 Task: Research Airbnb options in Mazatenango, Guatemala from 4th December, 2023 to 10th December, 2023 for 8 adults, 2 children. Place can be entire room or shared room with 4 bedrooms having 8 beds and 4 bathrooms. Property type can be house. Amenities needed are: wifi, TV, free parkinig on premises, gym, breakfast.
Action: Mouse moved to (549, 124)
Screenshot: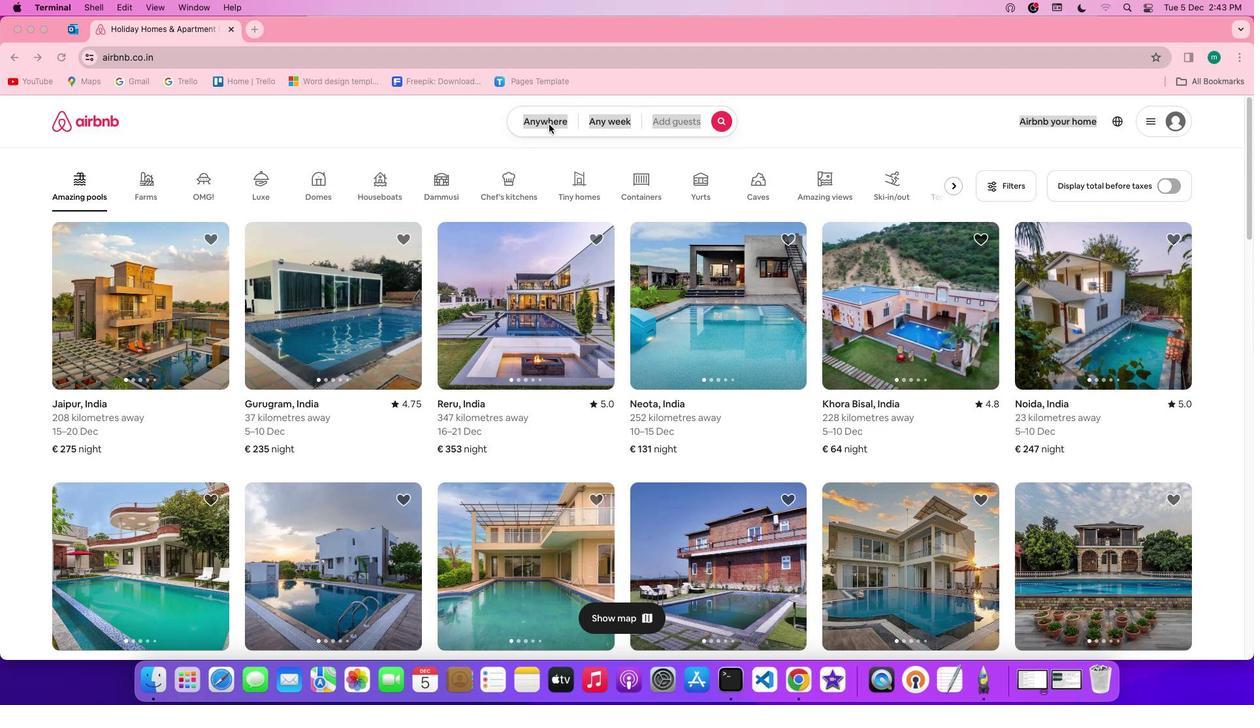 
Action: Mouse pressed left at (549, 124)
Screenshot: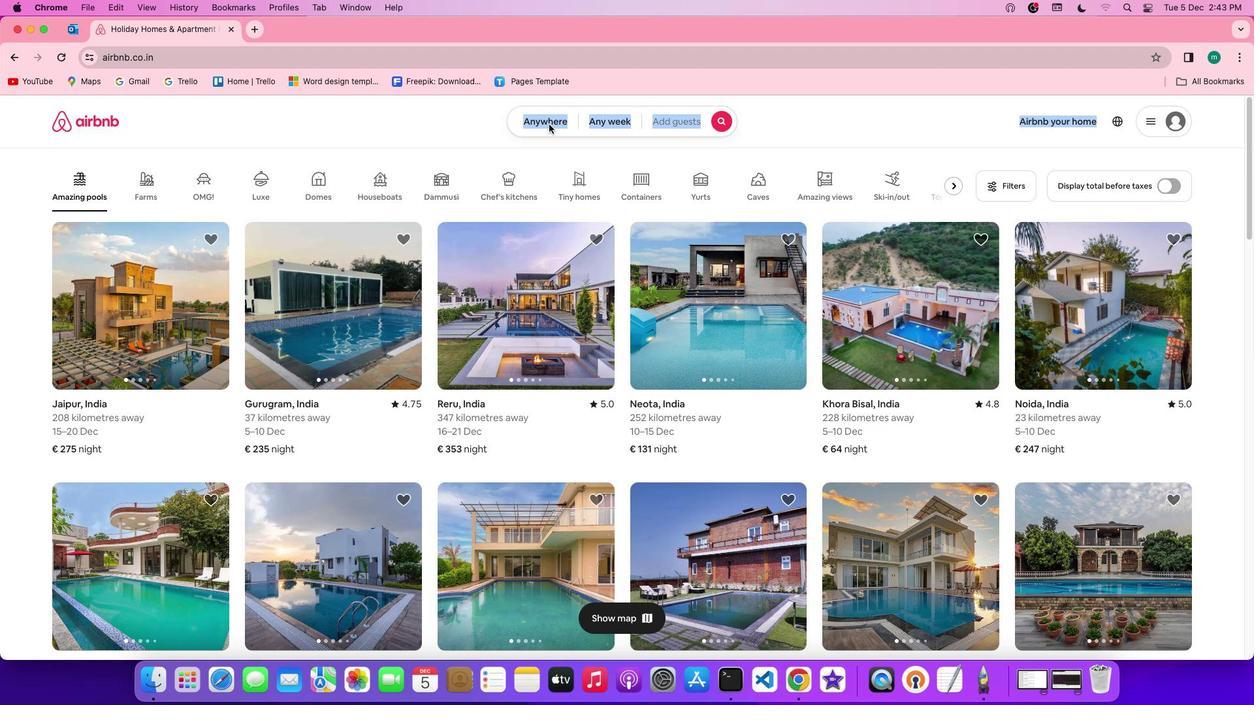 
Action: Mouse pressed left at (549, 124)
Screenshot: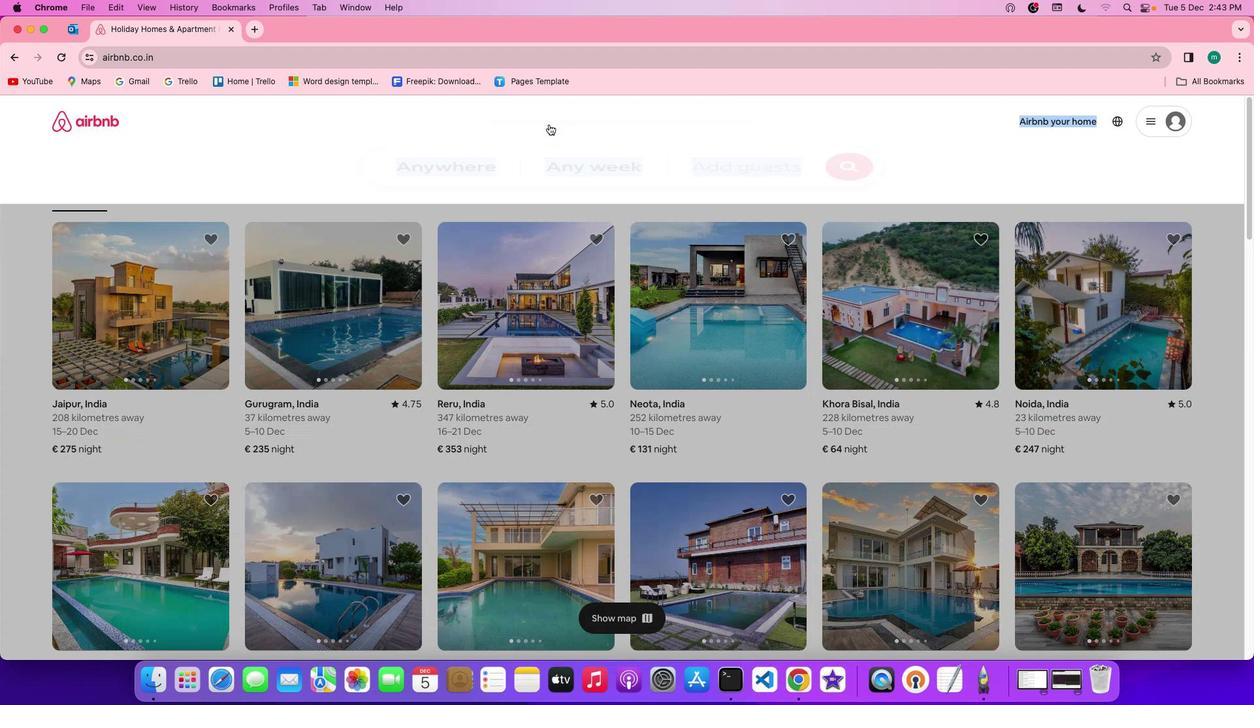 
Action: Mouse moved to (500, 171)
Screenshot: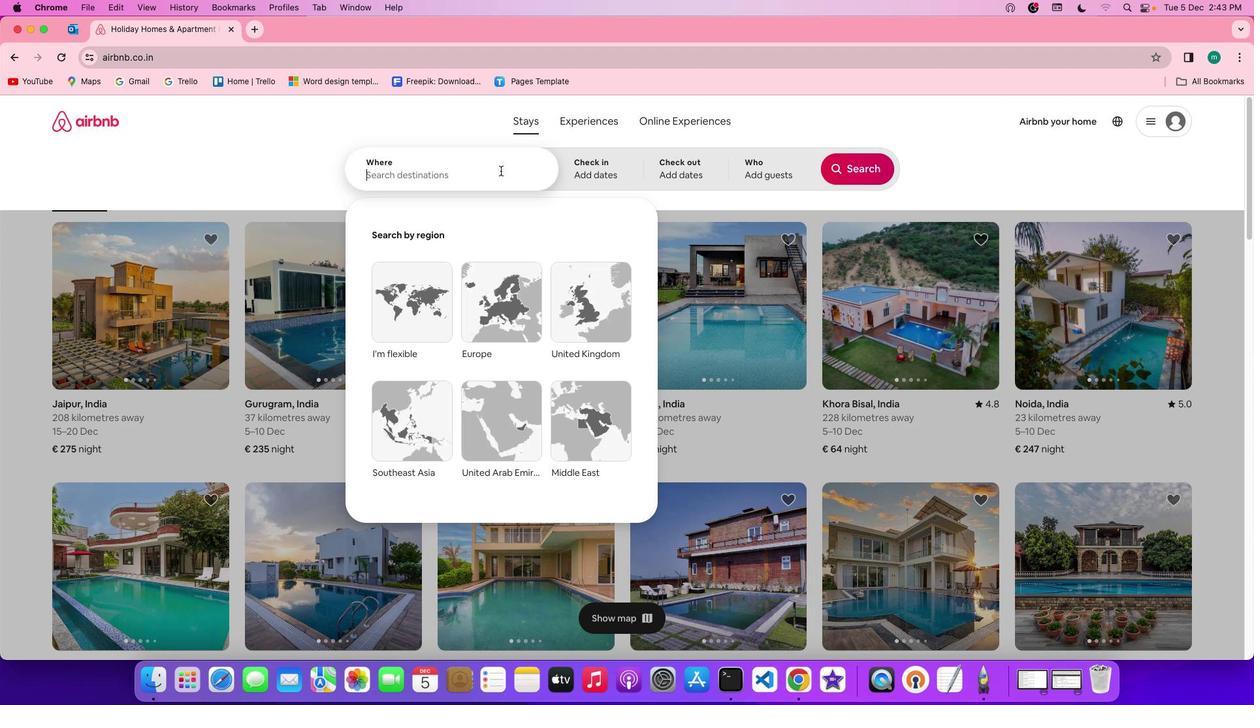 
Action: Mouse pressed left at (500, 171)
Screenshot: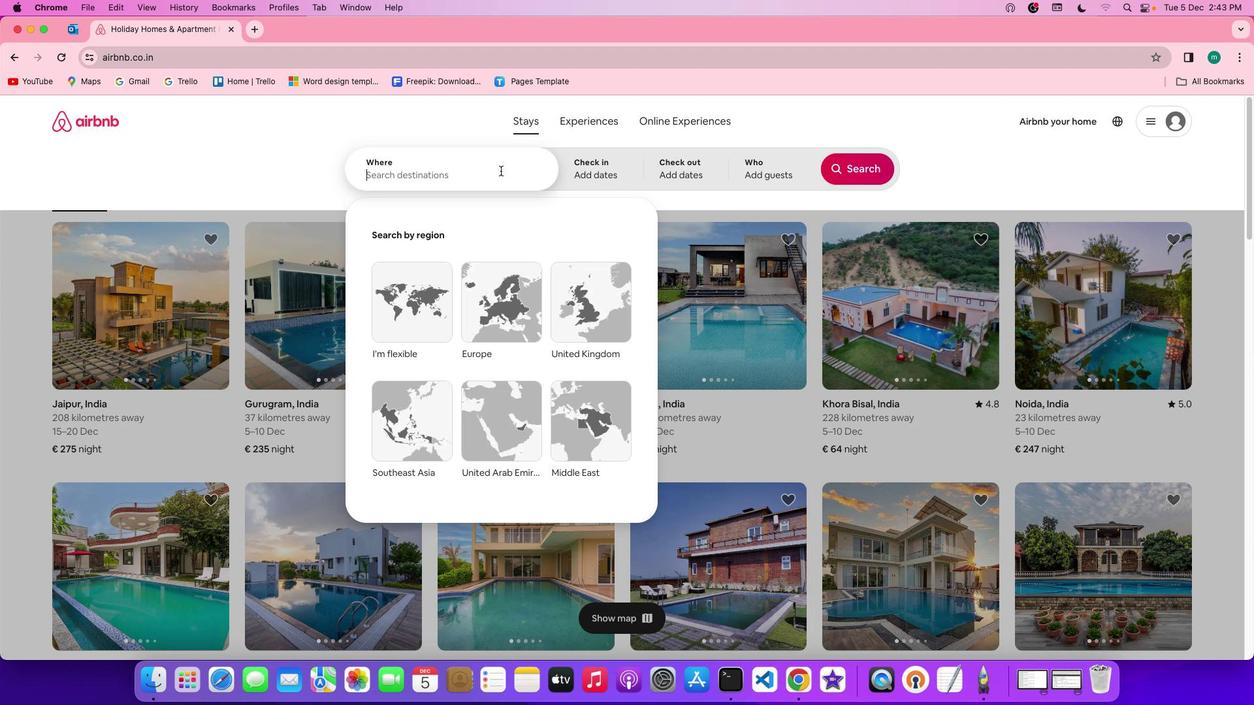
Action: Key pressed Key.shift'M''a''z''a''t''e''n''a''n''g''o'','Key.spaceKey.shift'G''u''a''t''e''m''a''k'Key.backspace'l''a'
Screenshot: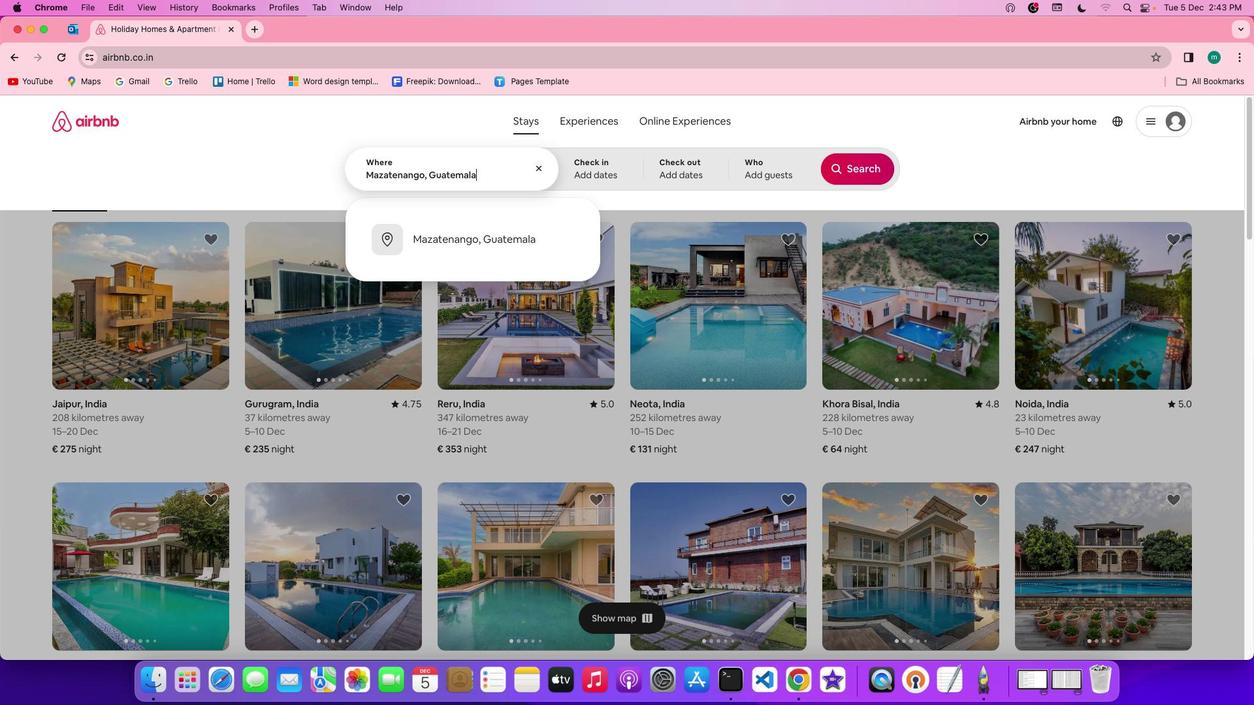 
Action: Mouse moved to (596, 171)
Screenshot: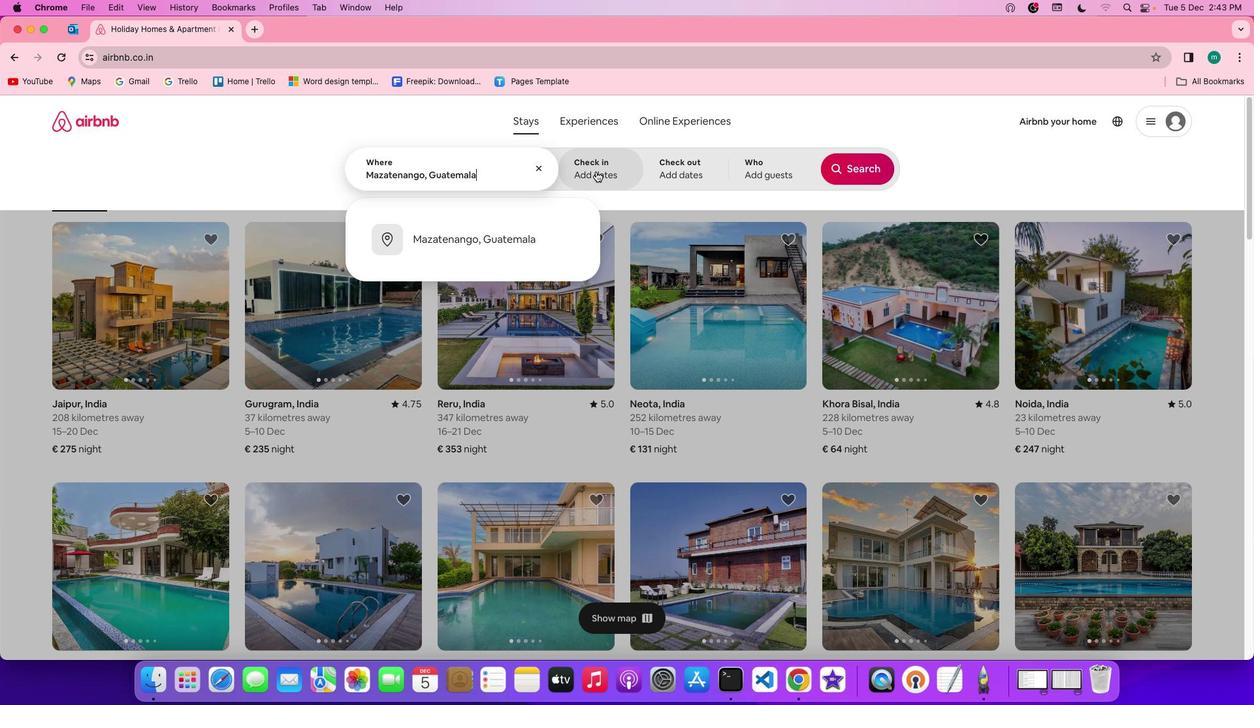 
Action: Mouse pressed left at (596, 171)
Screenshot: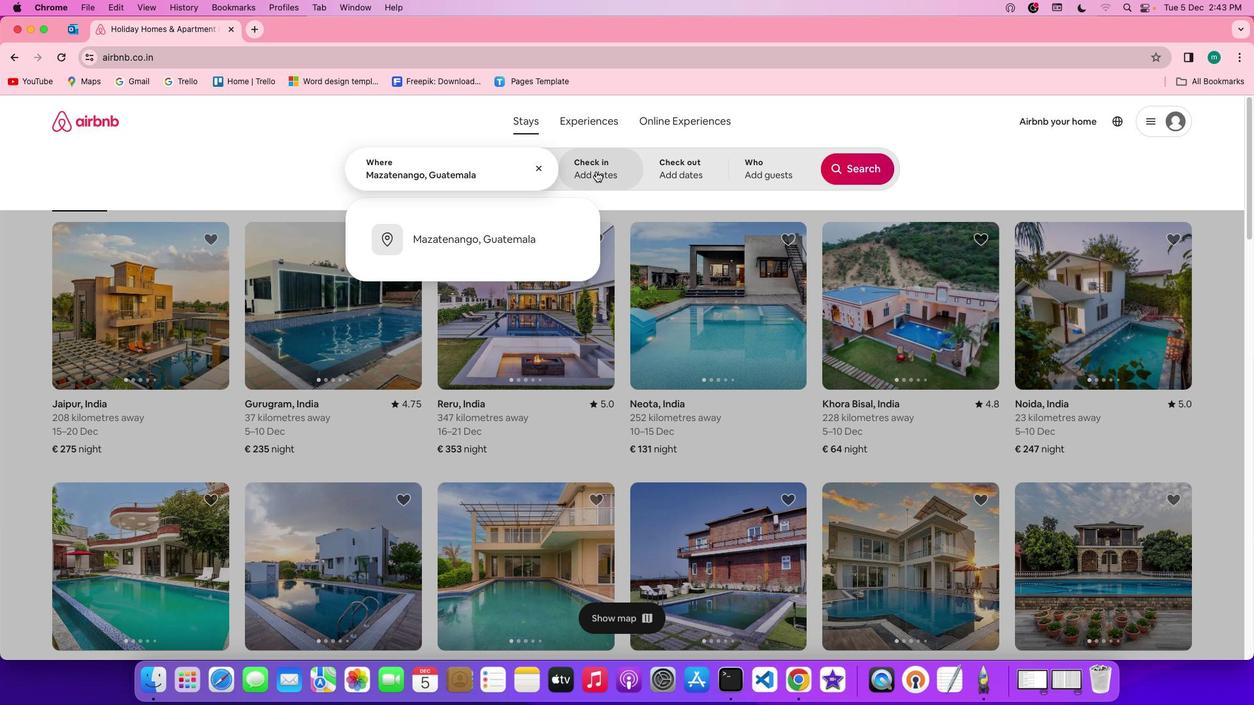 
Action: Mouse moved to (471, 363)
Screenshot: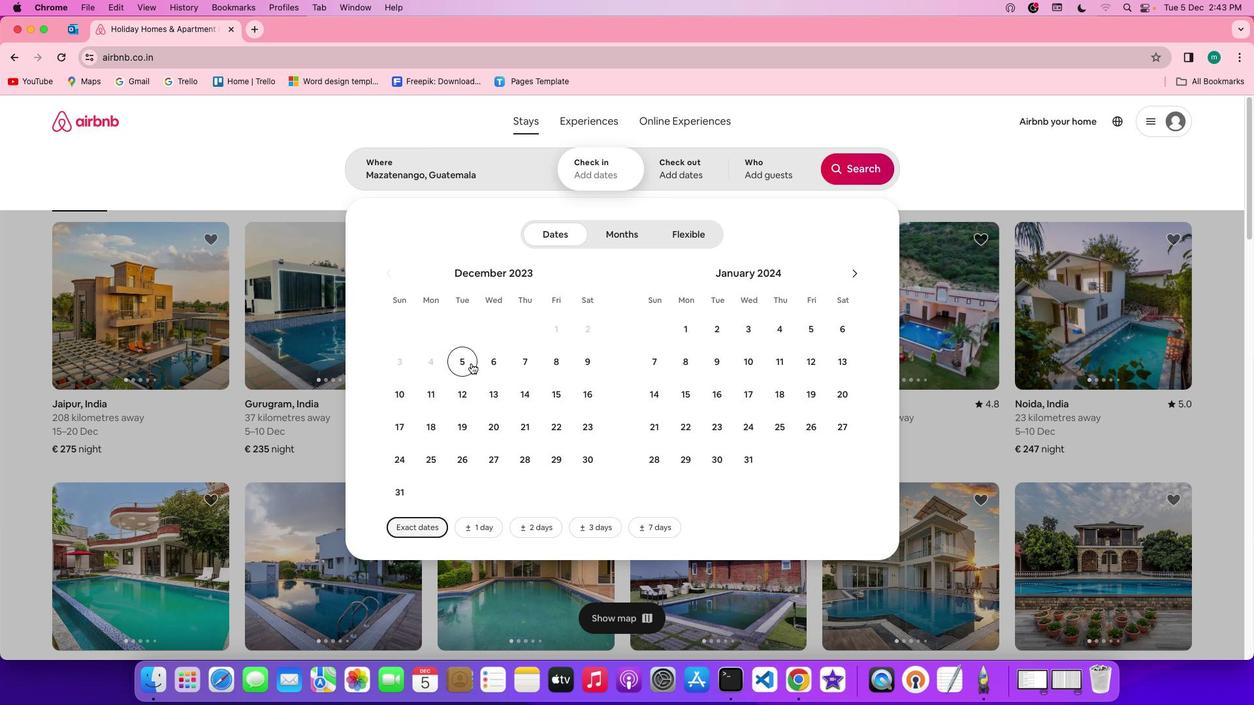 
Action: Mouse pressed left at (471, 363)
Screenshot: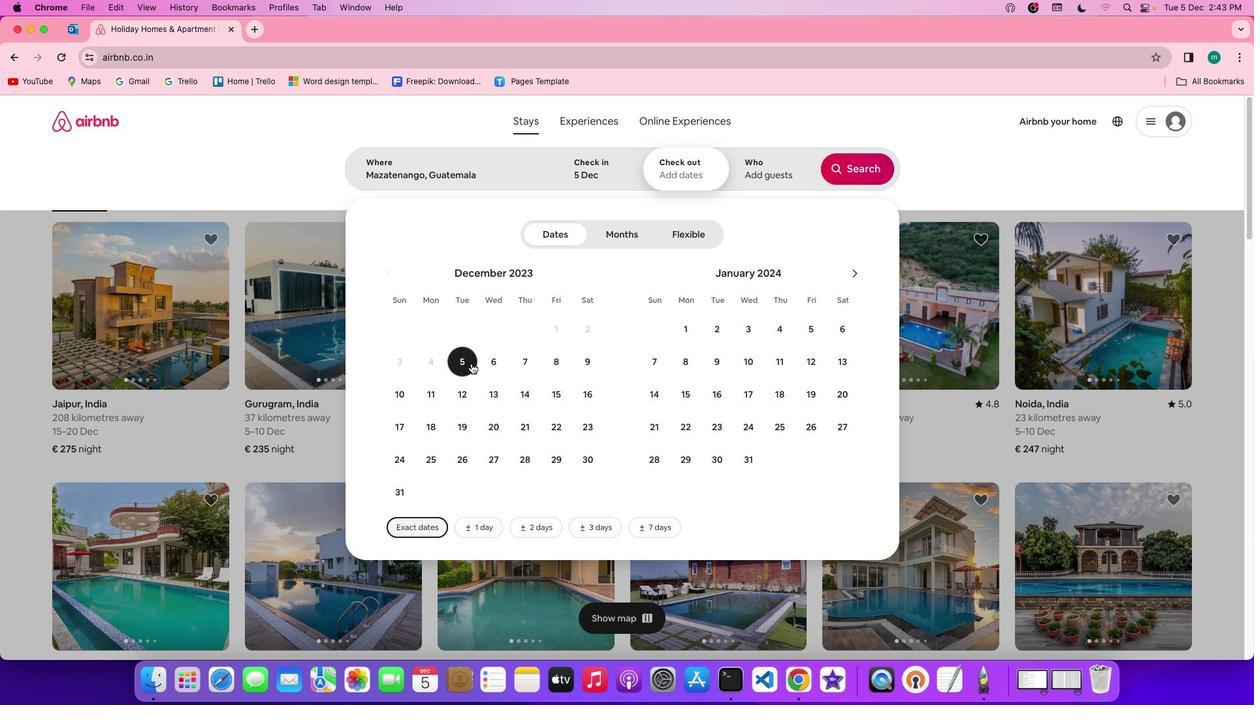 
Action: Mouse moved to (406, 397)
Screenshot: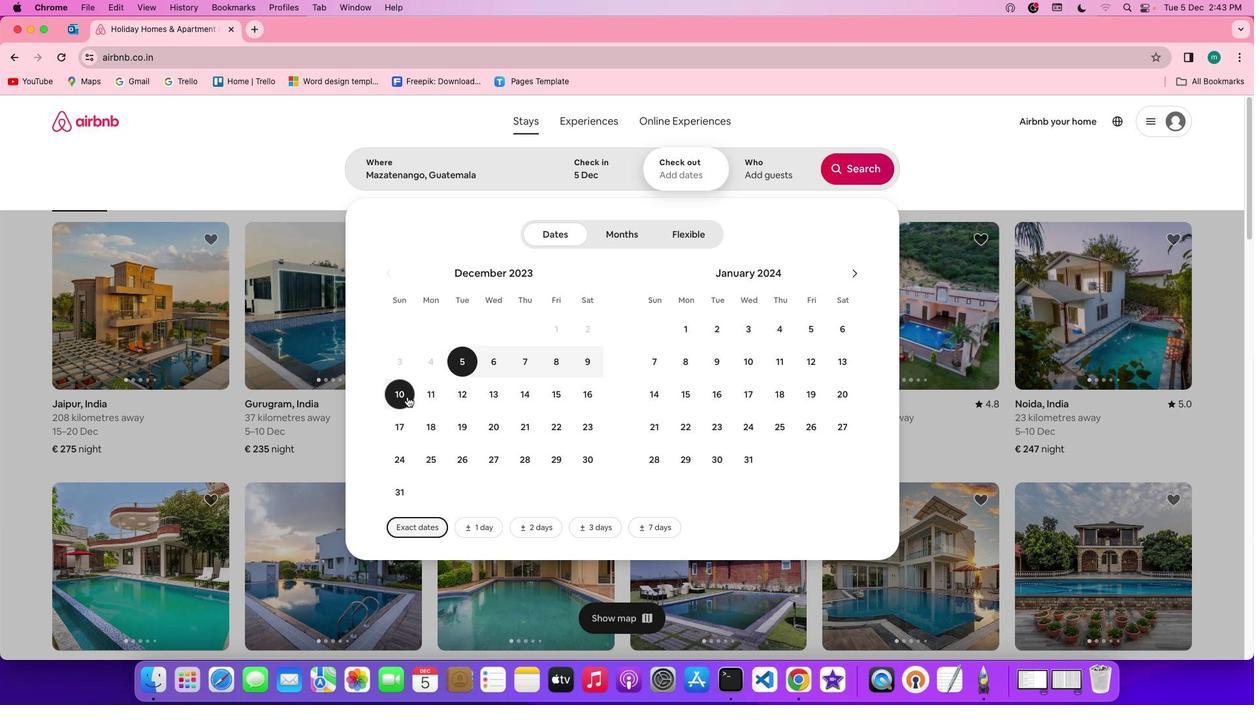 
Action: Mouse pressed left at (406, 397)
Screenshot: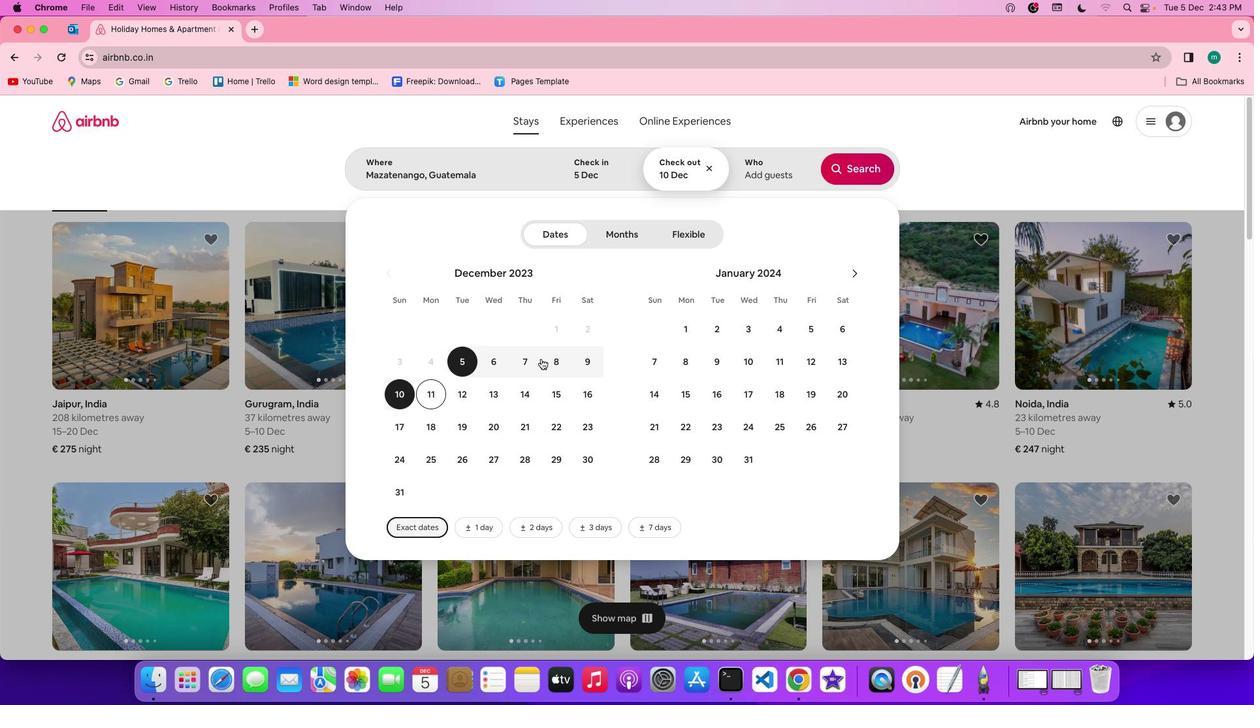 
Action: Mouse moved to (792, 169)
Screenshot: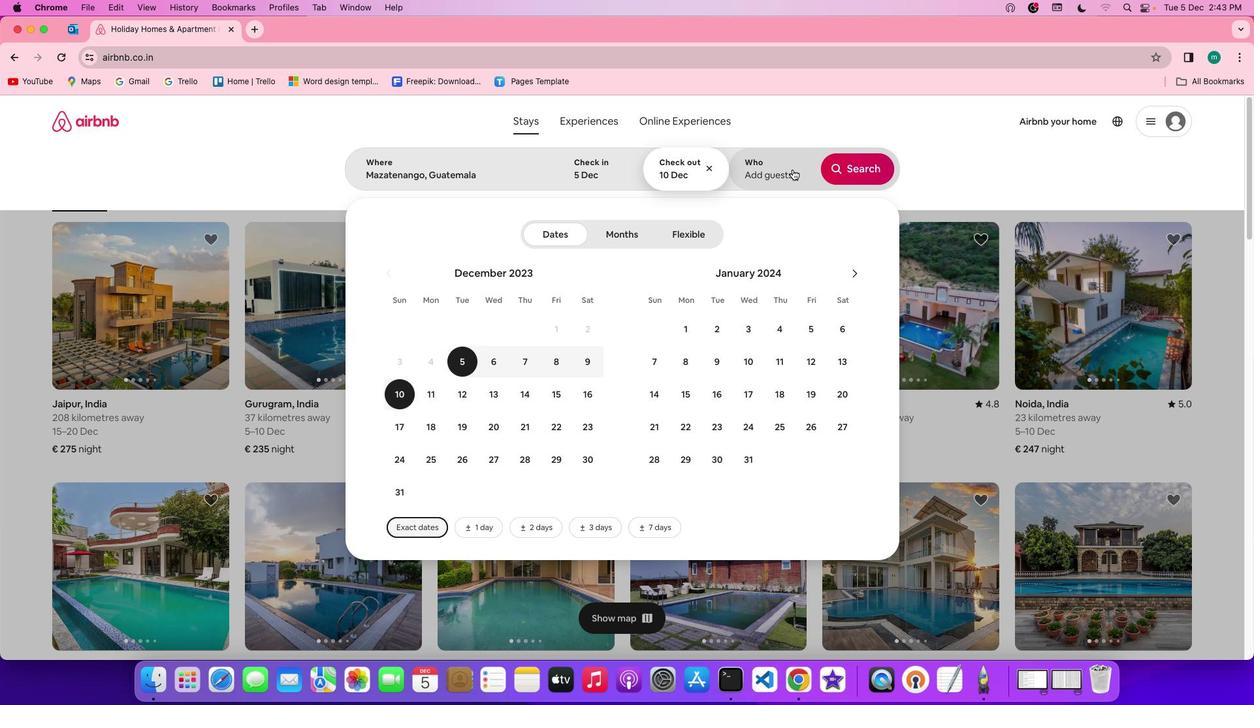 
Action: Mouse pressed left at (792, 169)
Screenshot: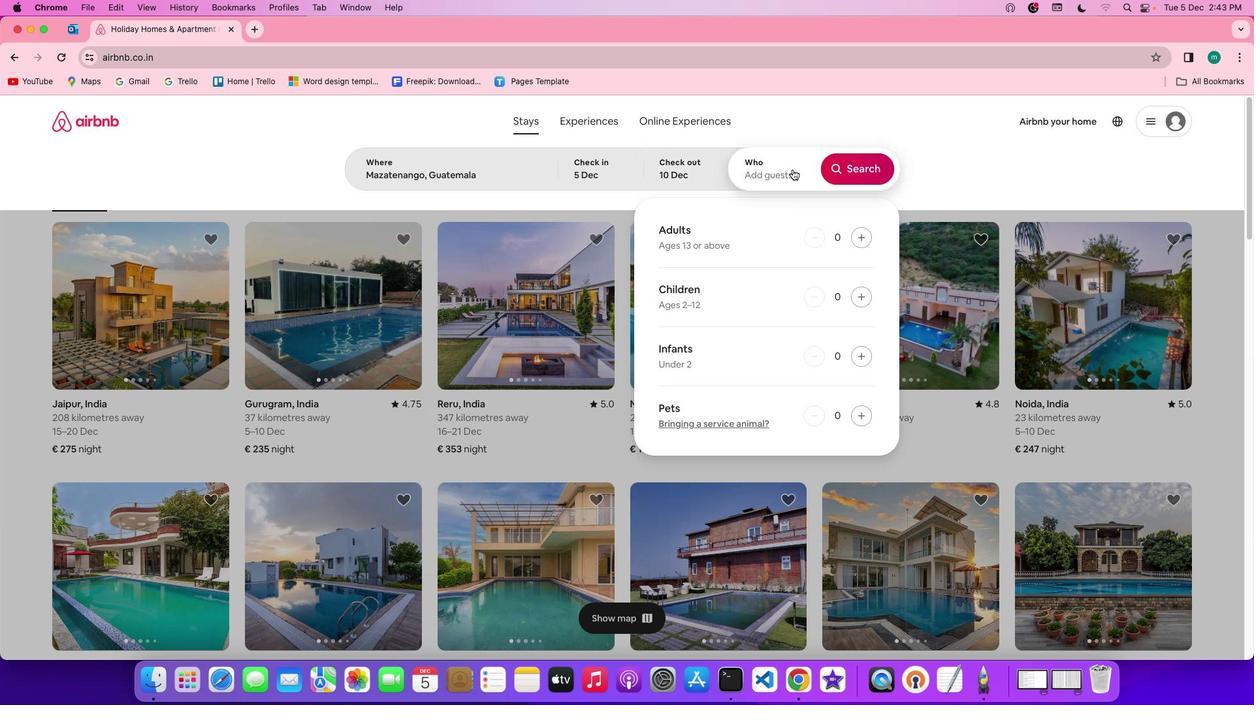 
Action: Mouse moved to (868, 242)
Screenshot: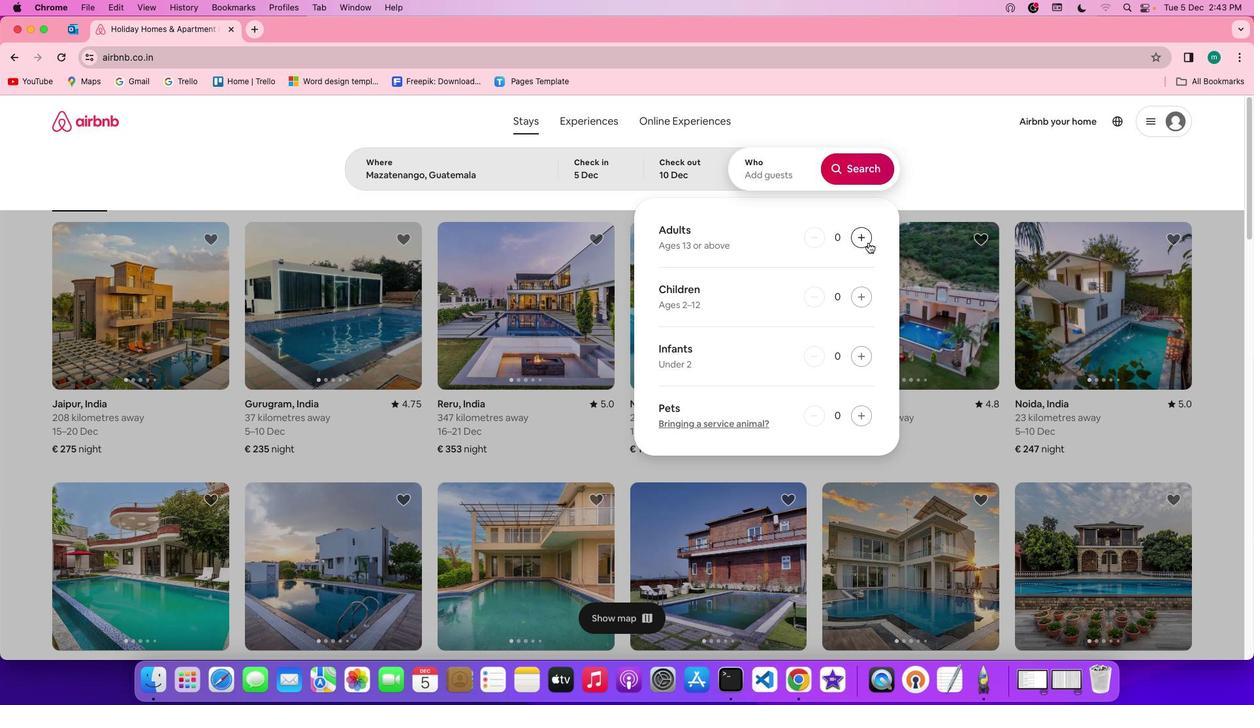 
Action: Mouse pressed left at (868, 242)
Screenshot: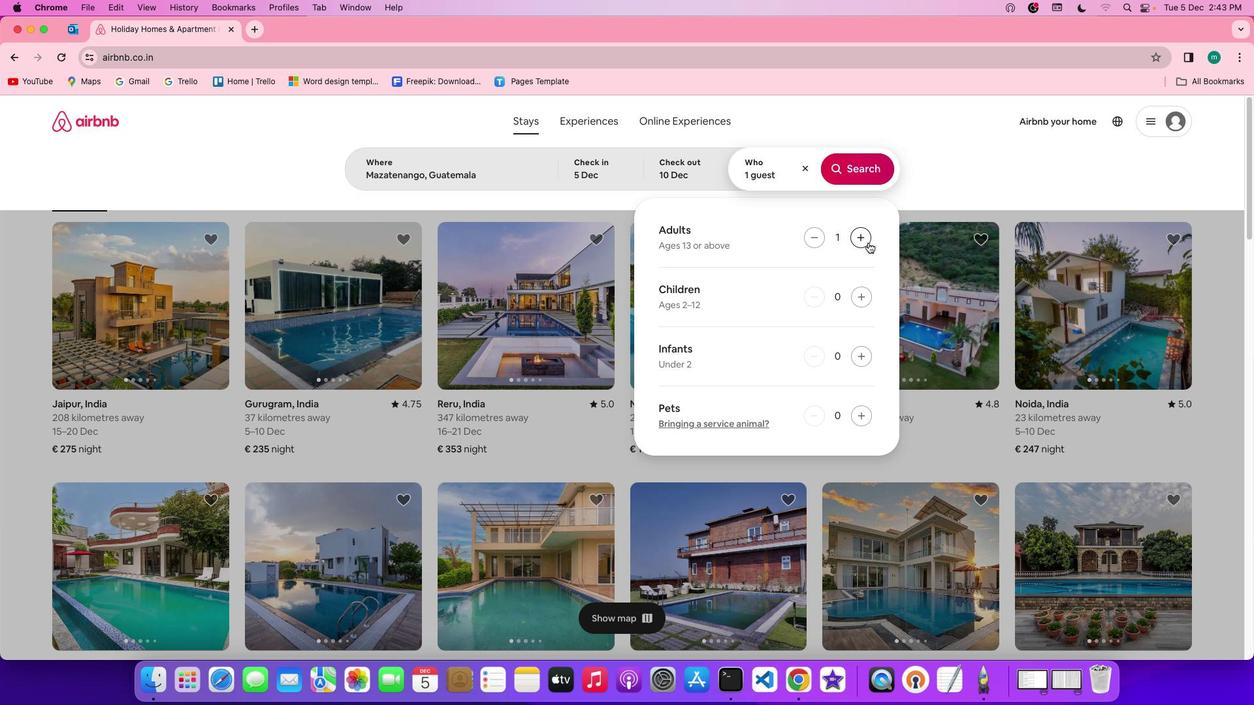 
Action: Mouse pressed left at (868, 242)
Screenshot: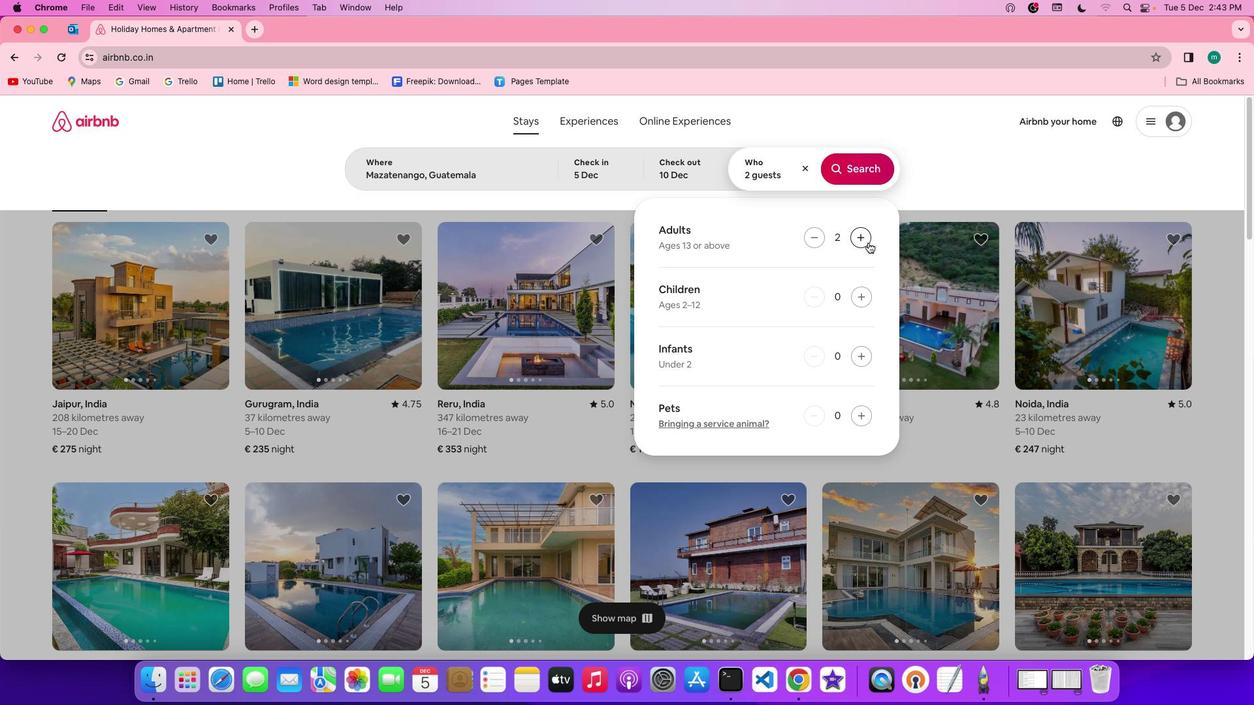 
Action: Mouse pressed left at (868, 242)
Screenshot: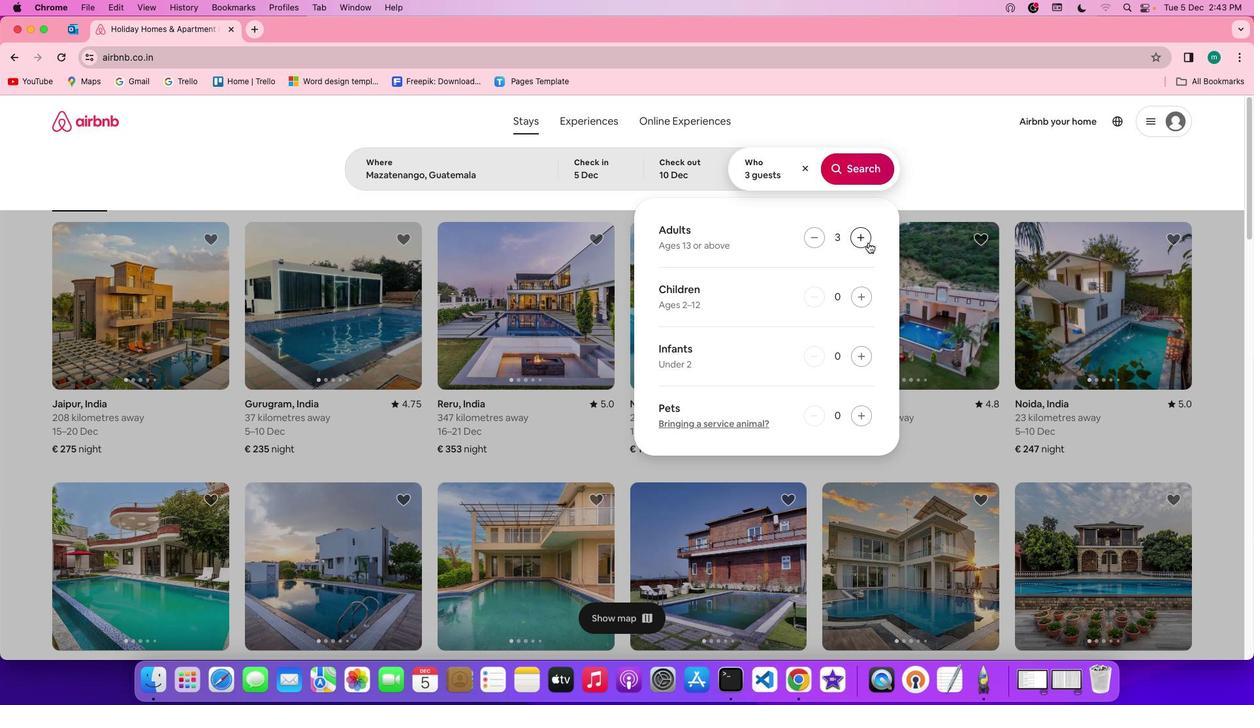 
Action: Mouse pressed left at (868, 242)
Screenshot: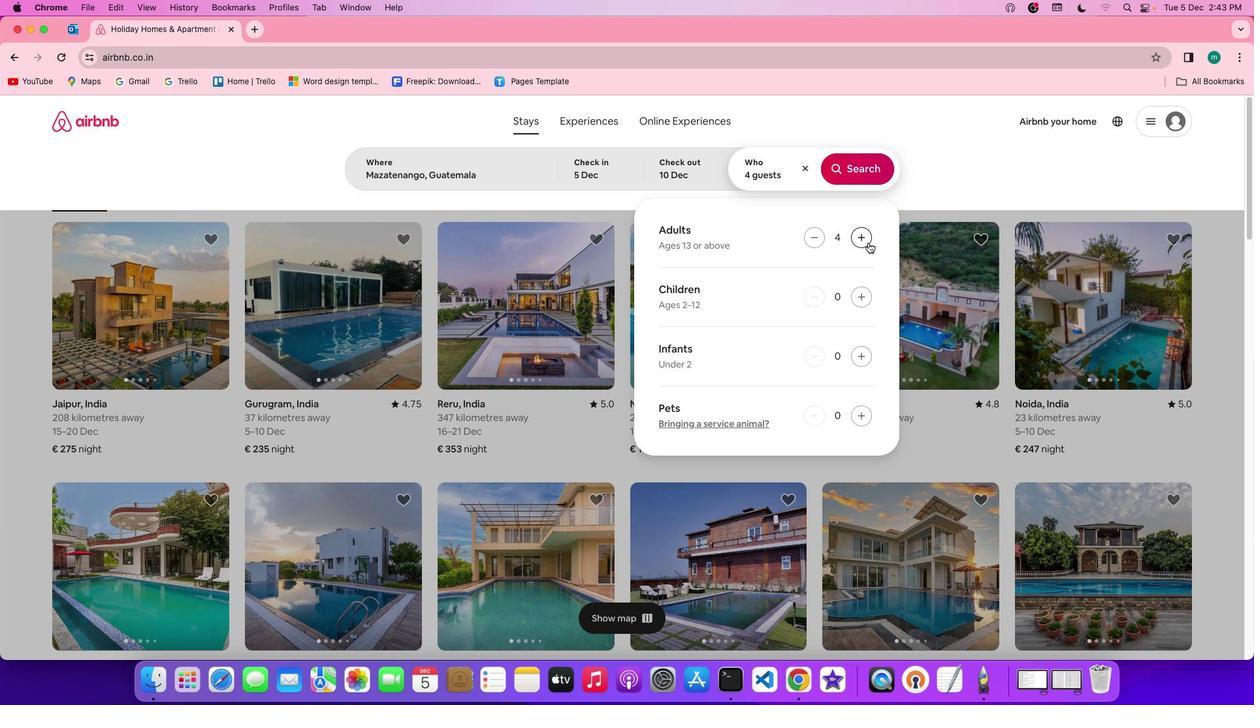 
Action: Mouse pressed left at (868, 242)
Screenshot: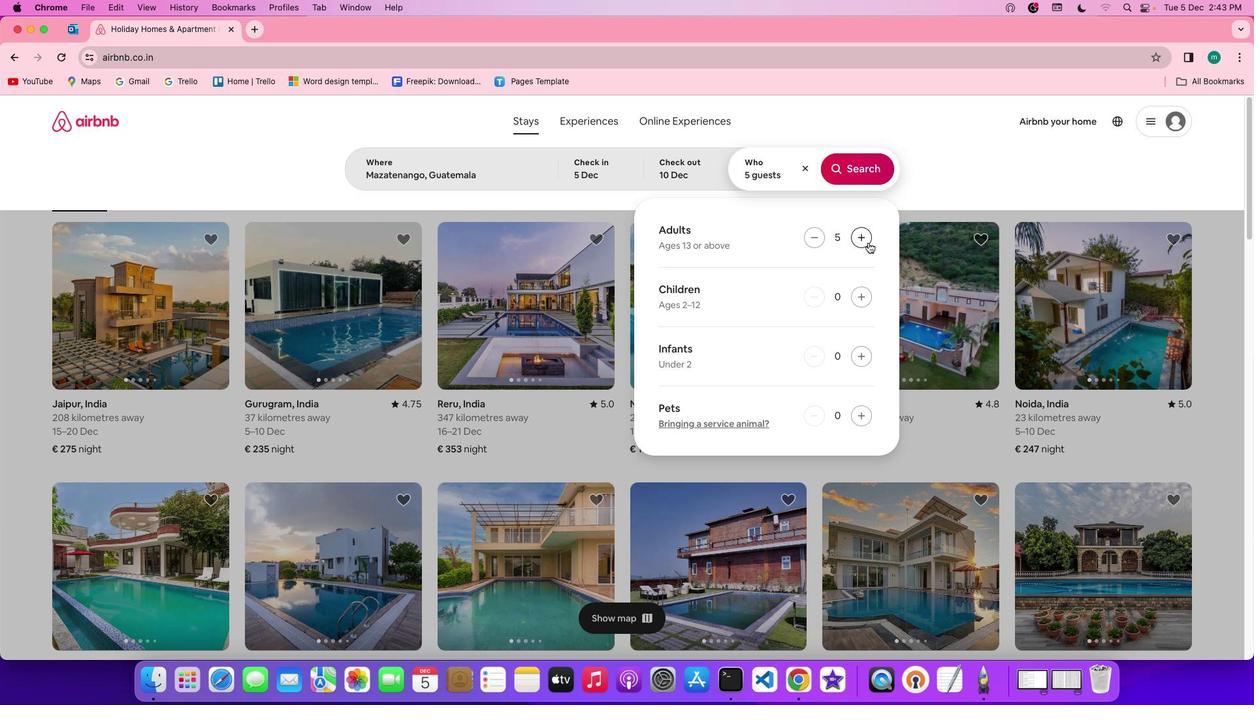 
Action: Mouse pressed left at (868, 242)
Screenshot: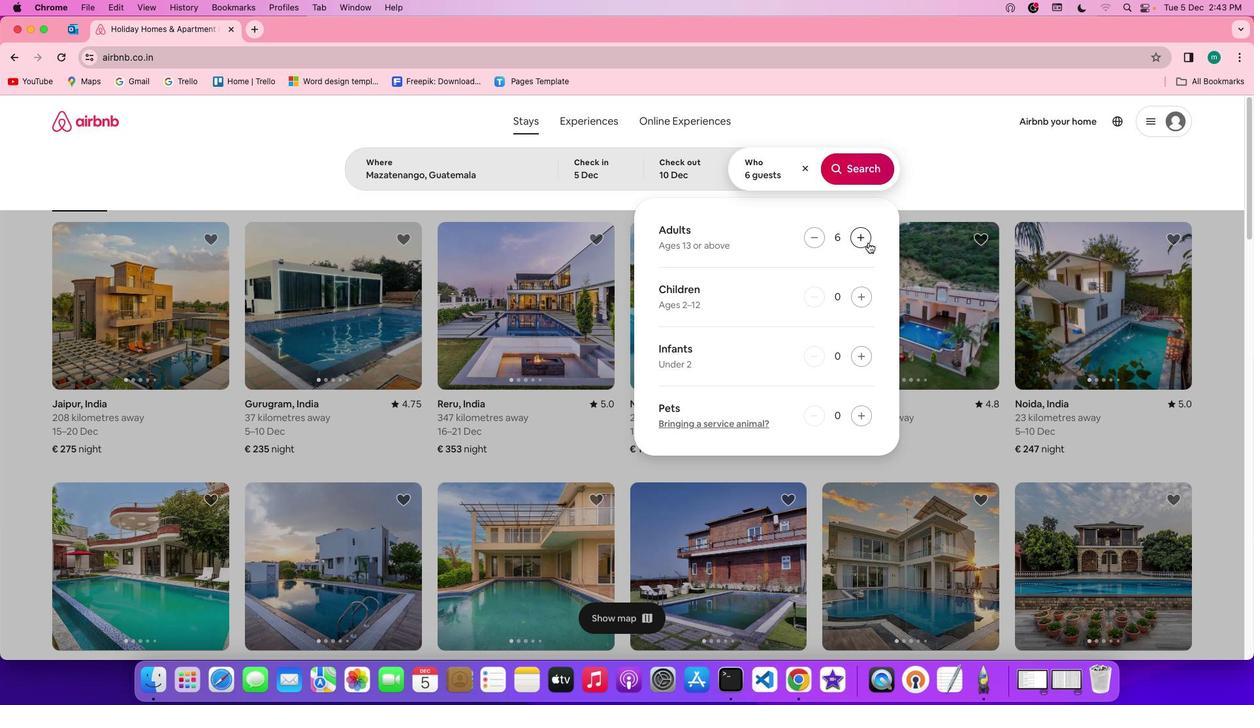 
Action: Mouse pressed left at (868, 242)
Screenshot: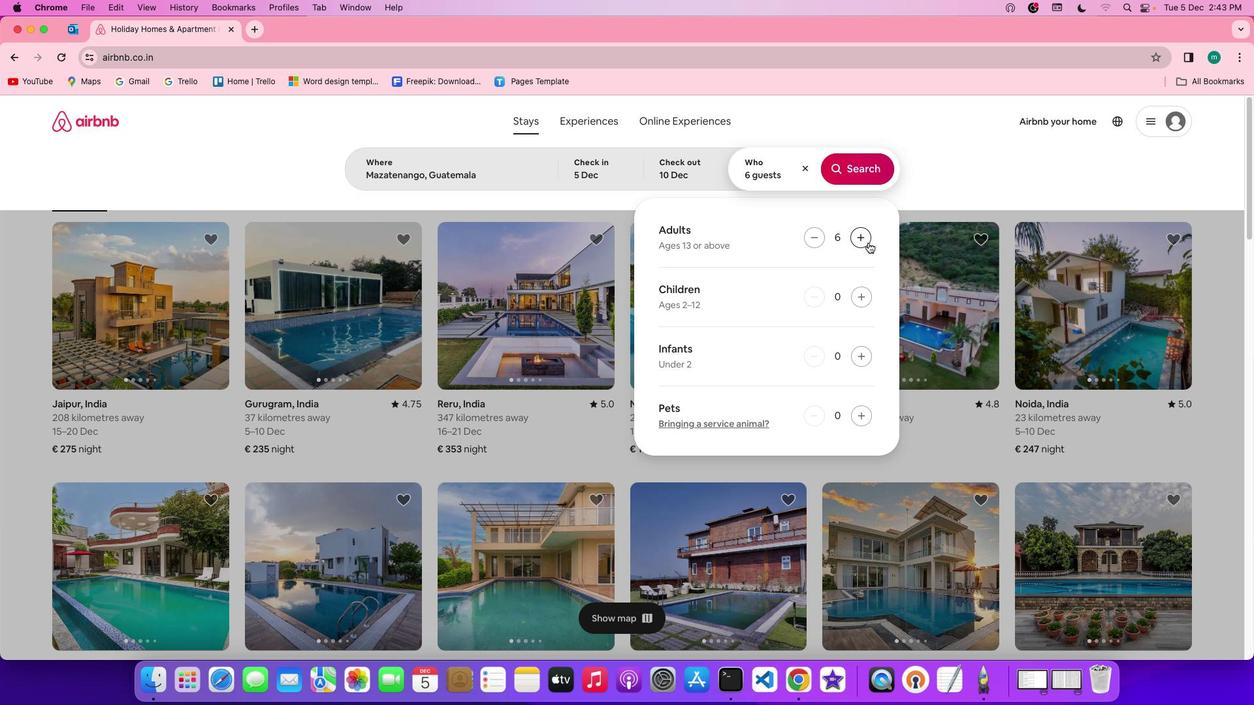 
Action: Mouse pressed left at (868, 242)
Screenshot: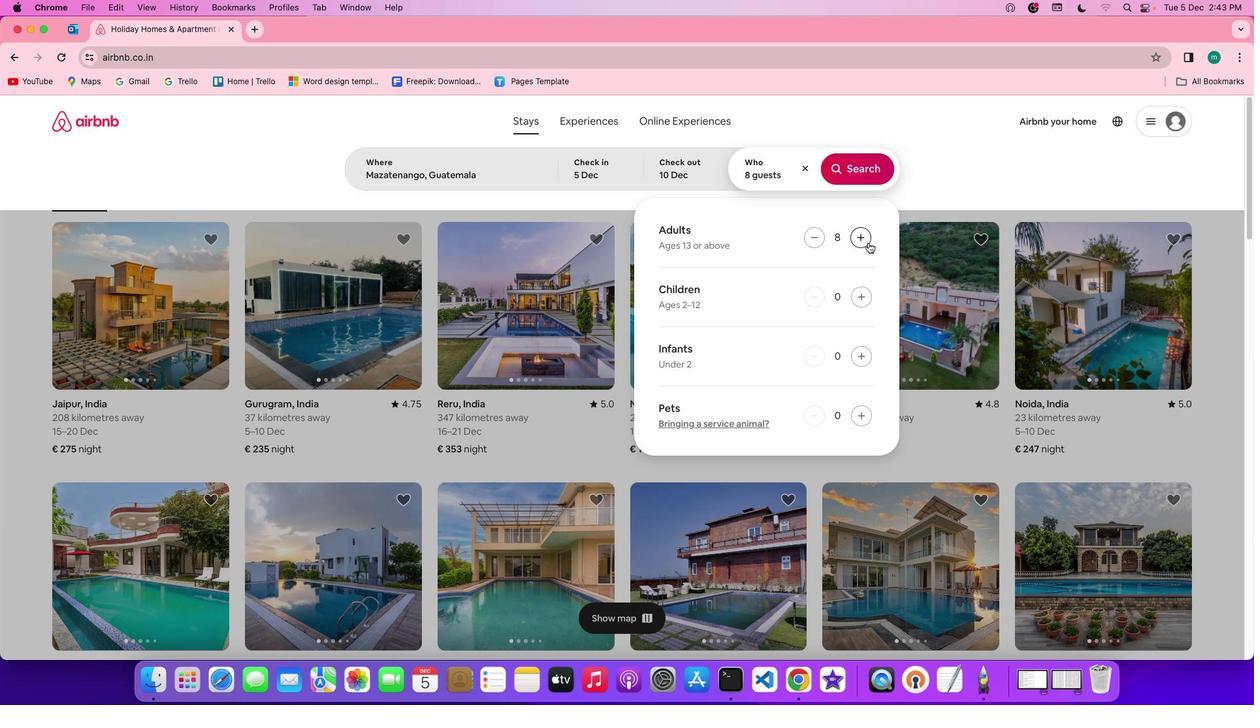 
Action: Mouse moved to (864, 300)
Screenshot: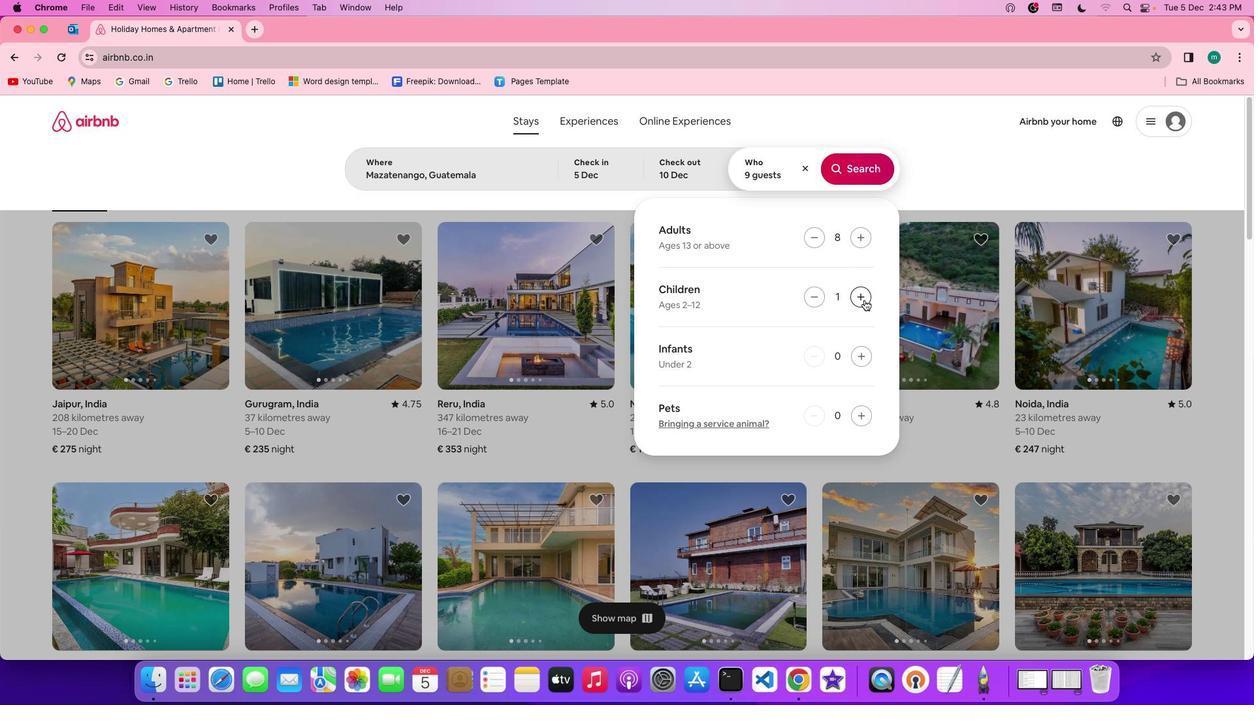 
Action: Mouse pressed left at (864, 300)
Screenshot: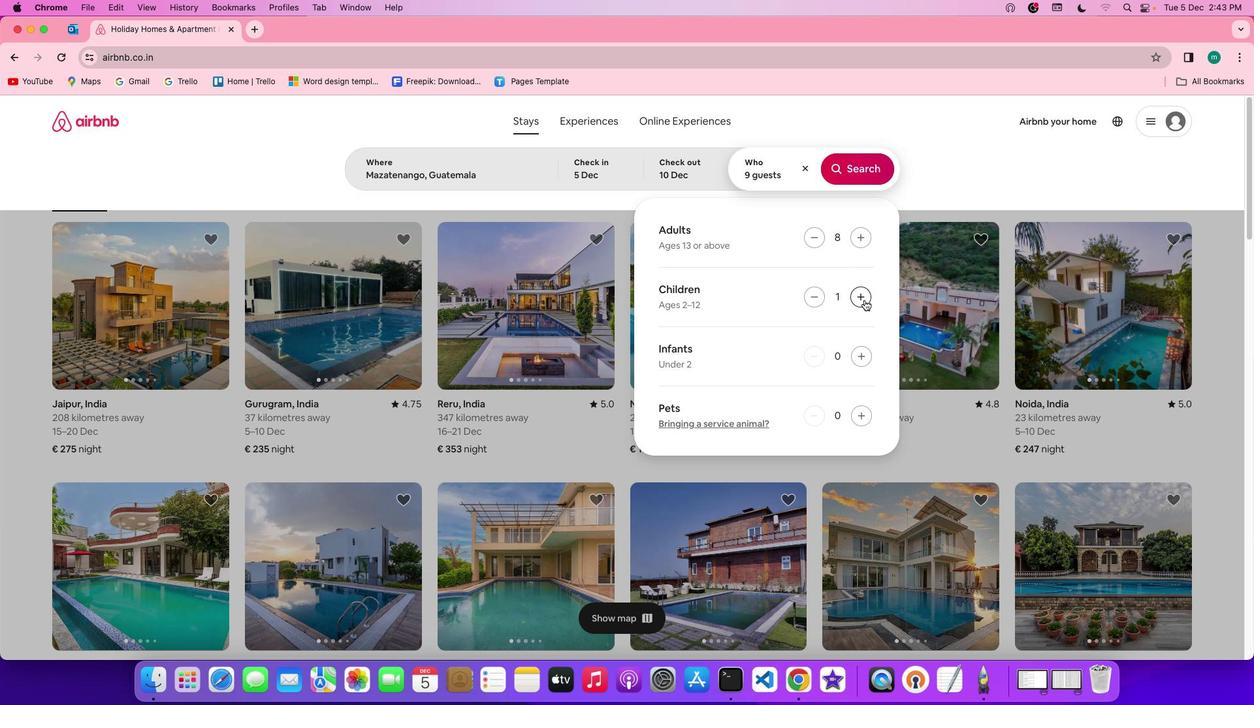 
Action: Mouse pressed left at (864, 300)
Screenshot: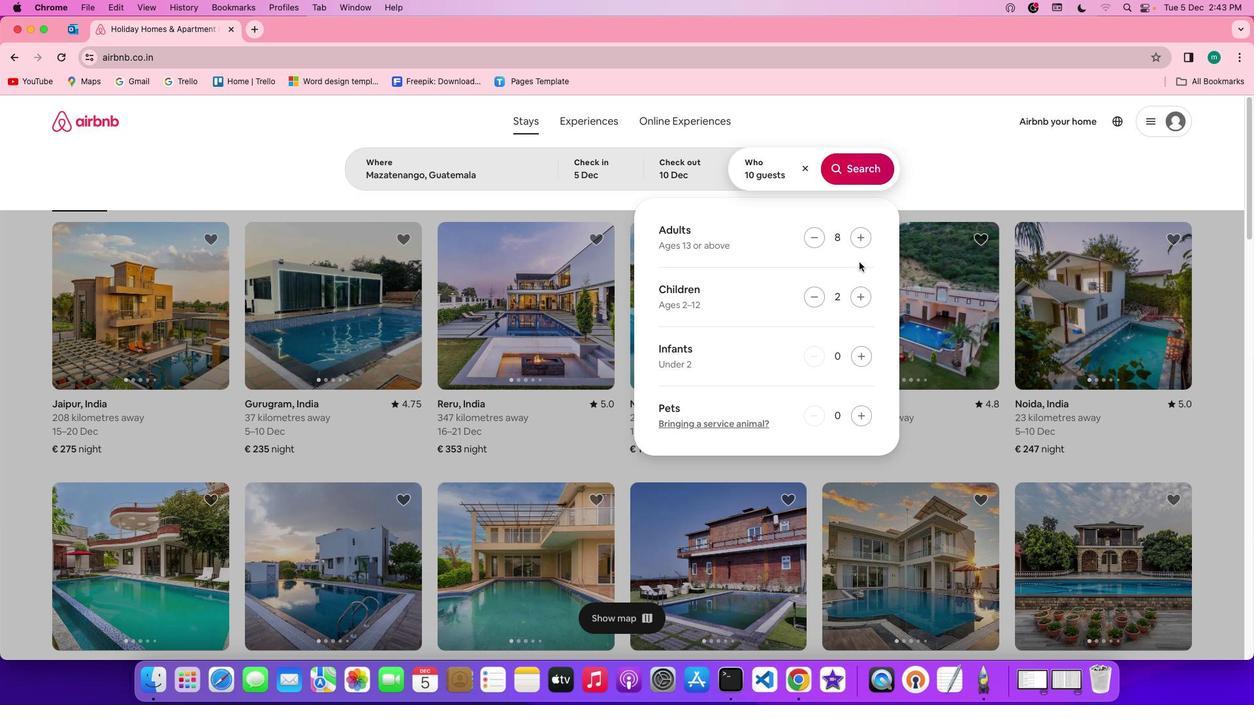 
Action: Mouse moved to (851, 178)
Screenshot: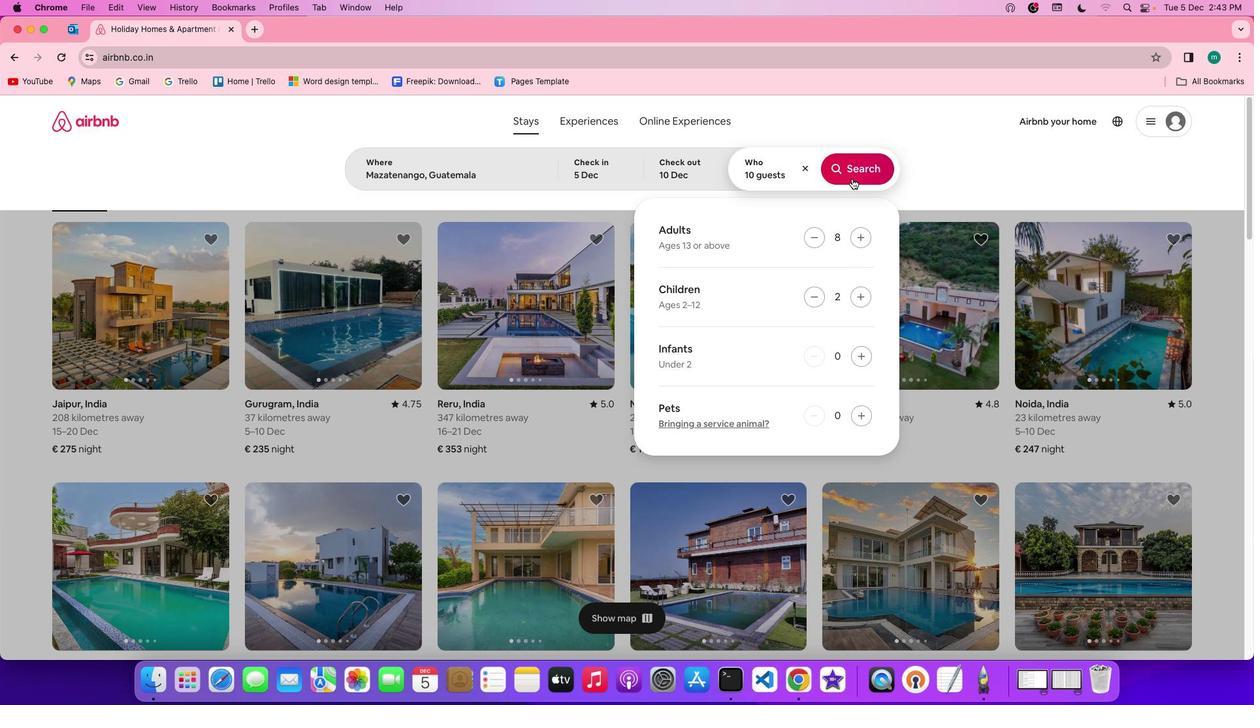
Action: Mouse pressed left at (851, 178)
Screenshot: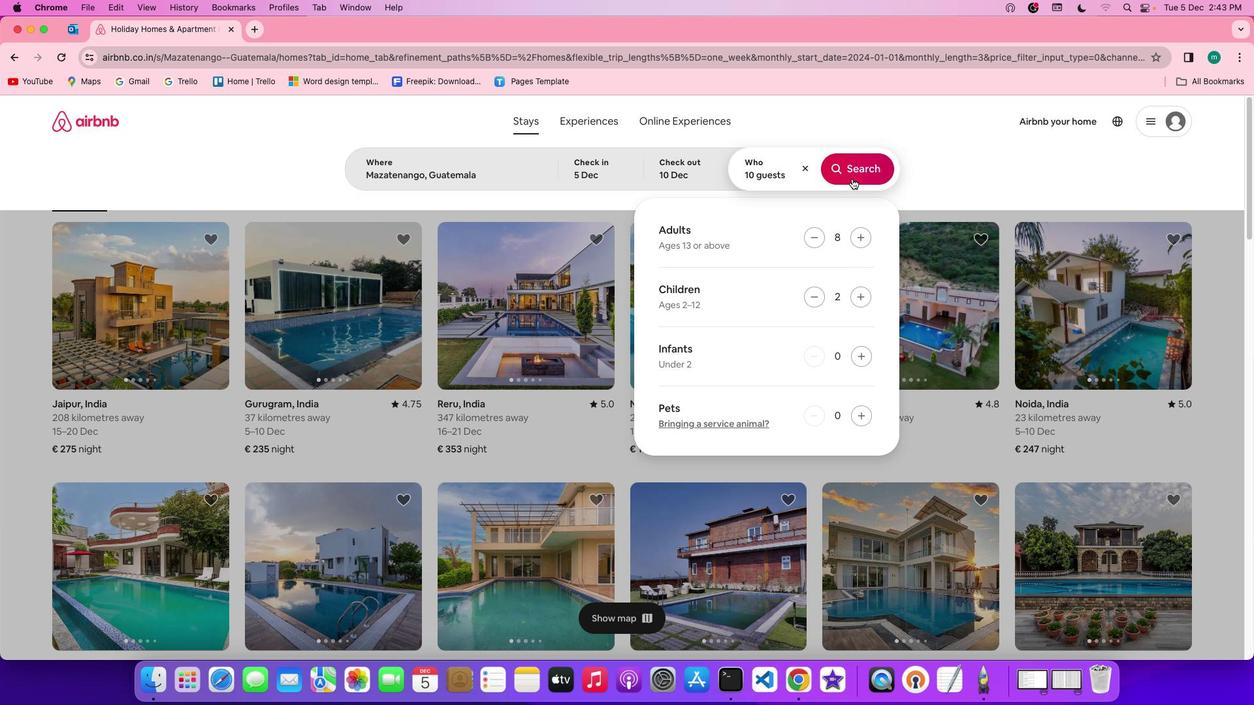 
Action: Mouse moved to (1053, 170)
Screenshot: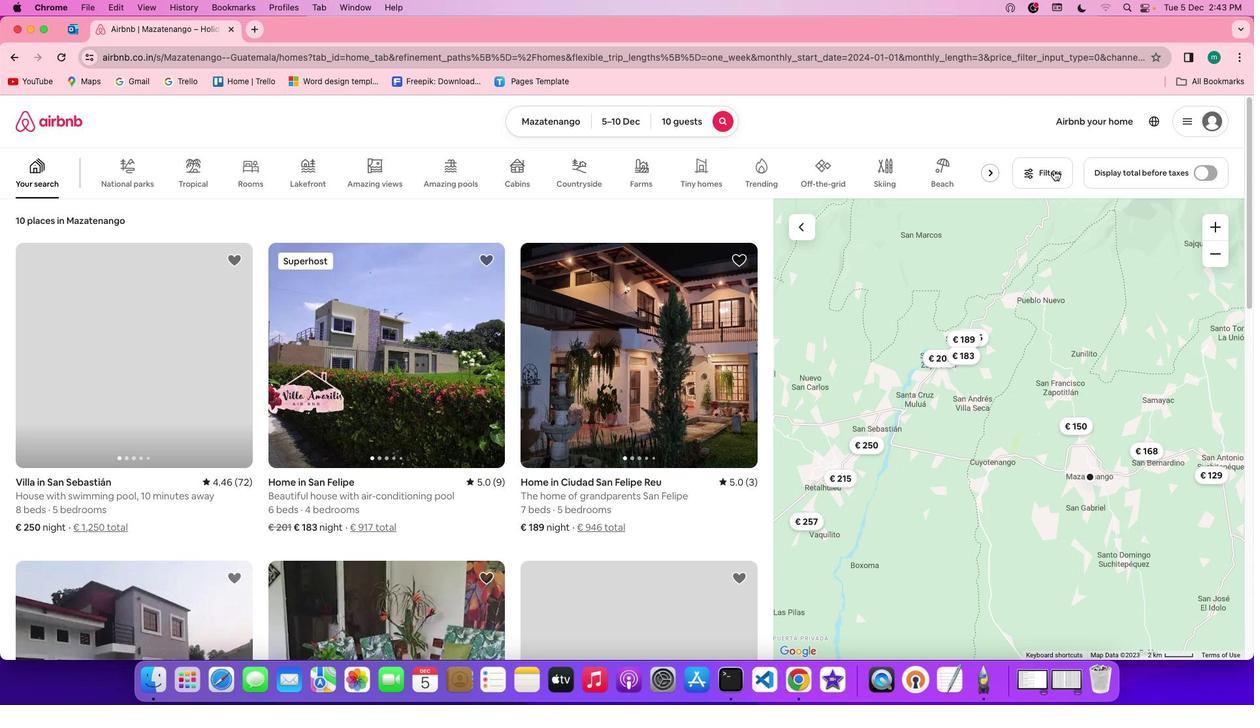 
Action: Mouse pressed left at (1053, 170)
Screenshot: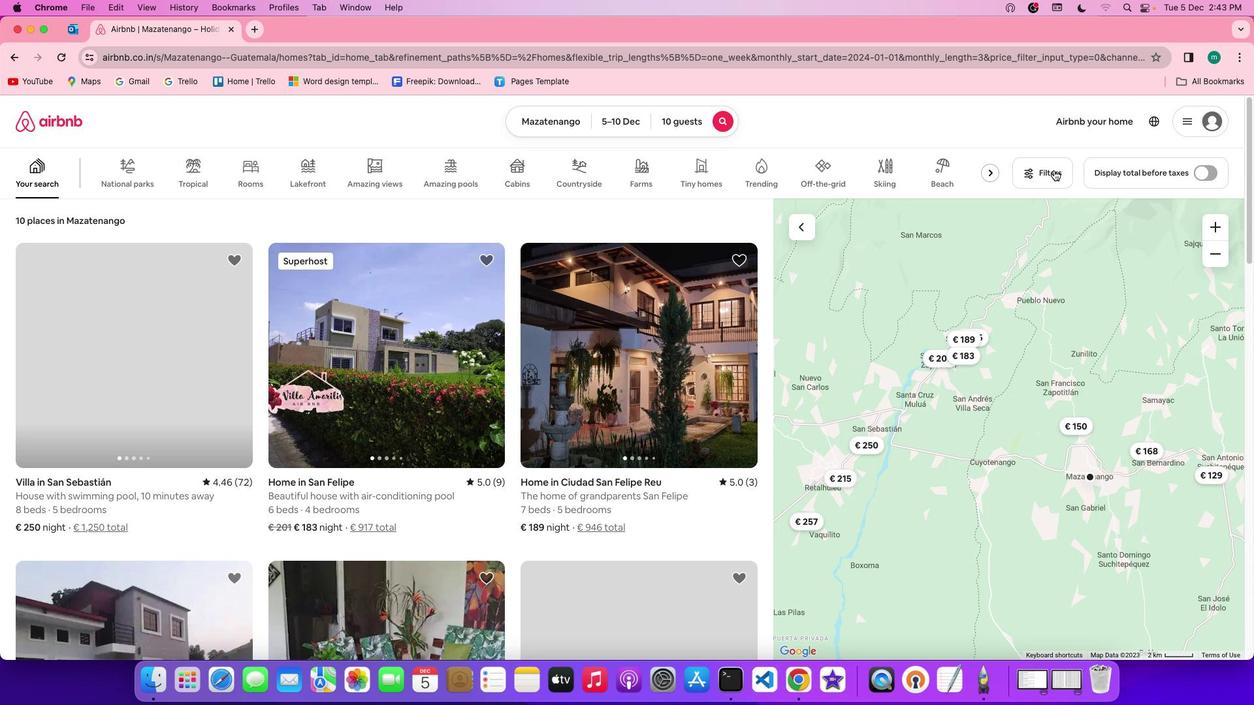 
Action: Mouse moved to (706, 388)
Screenshot: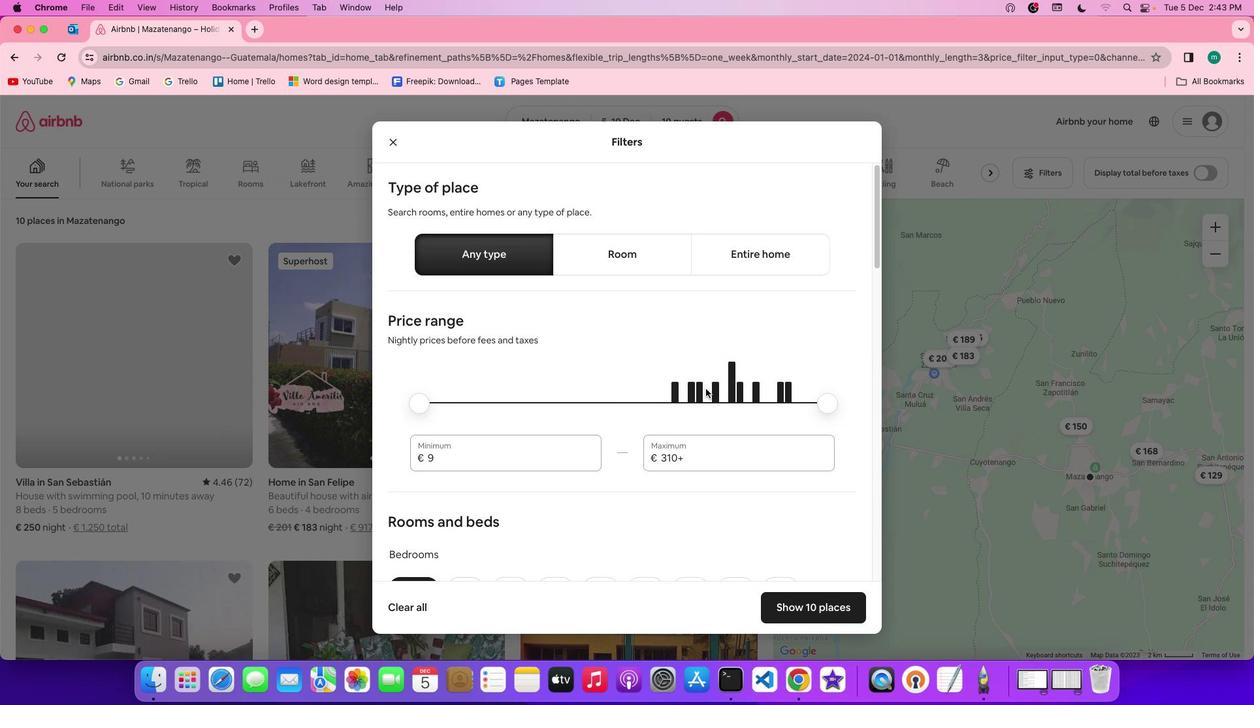
Action: Mouse scrolled (706, 388) with delta (0, 0)
Screenshot: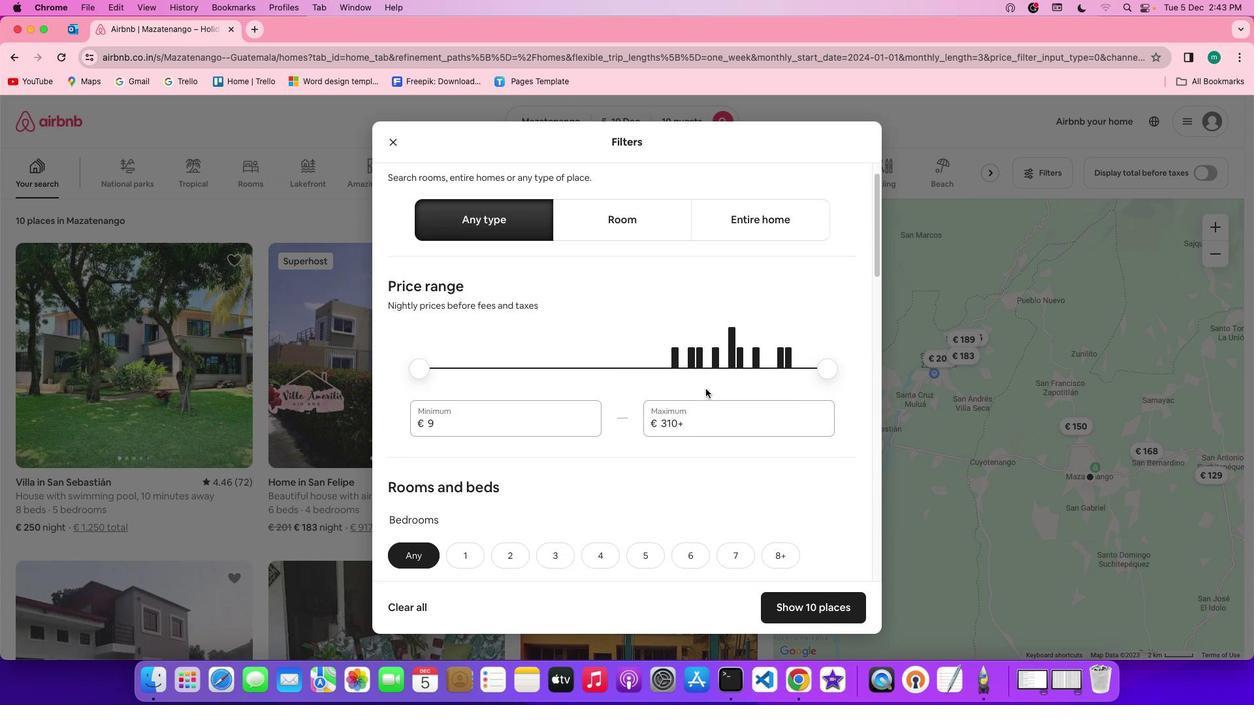 
Action: Mouse scrolled (706, 388) with delta (0, 0)
Screenshot: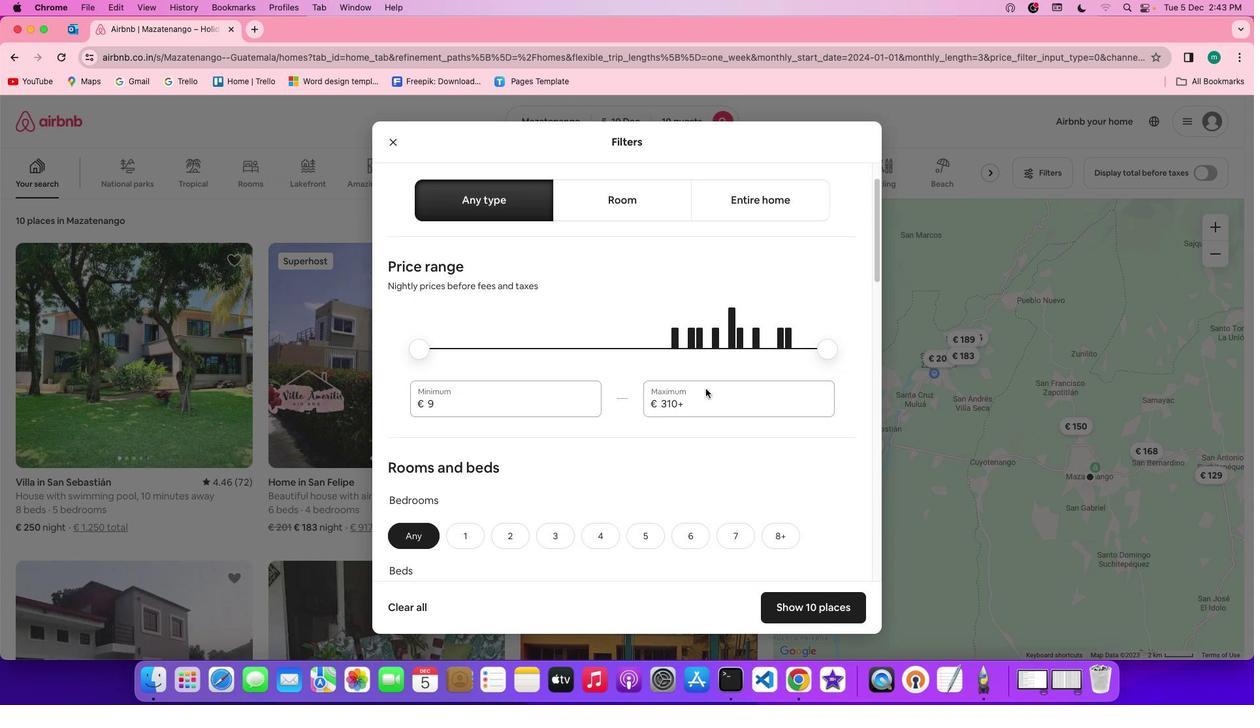 
Action: Mouse scrolled (706, 388) with delta (0, -1)
Screenshot: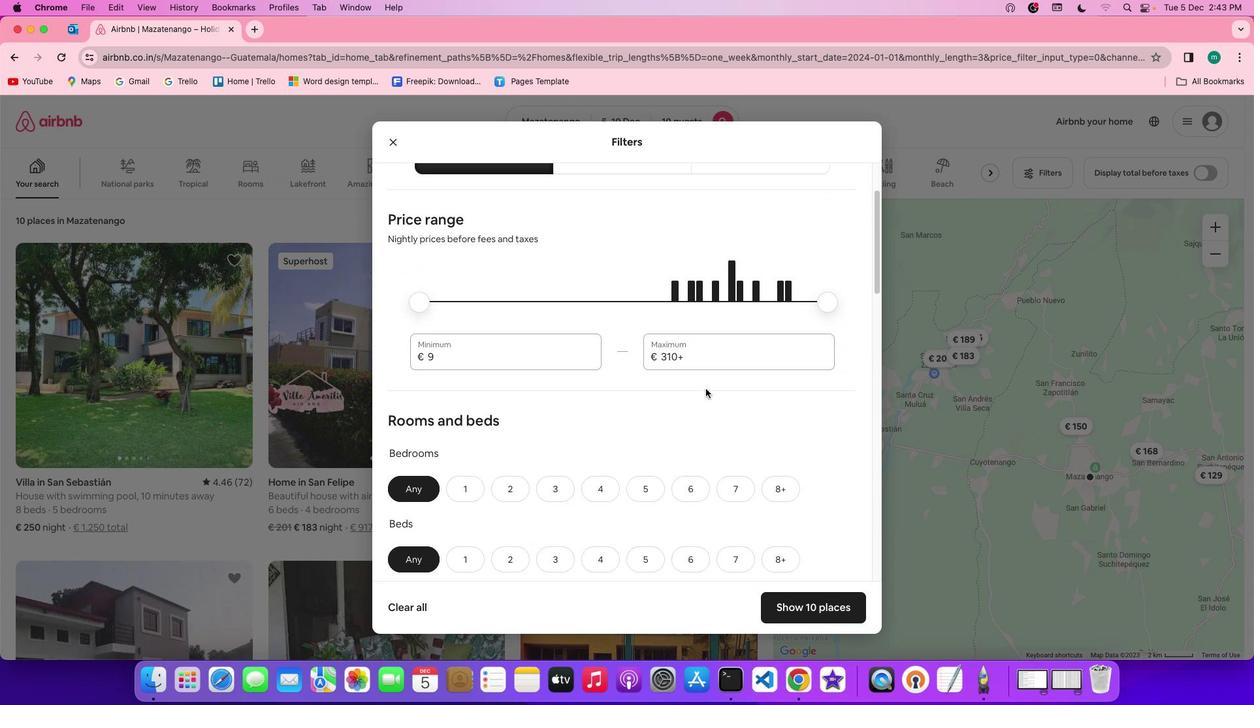 
Action: Mouse scrolled (706, 388) with delta (0, -1)
Screenshot: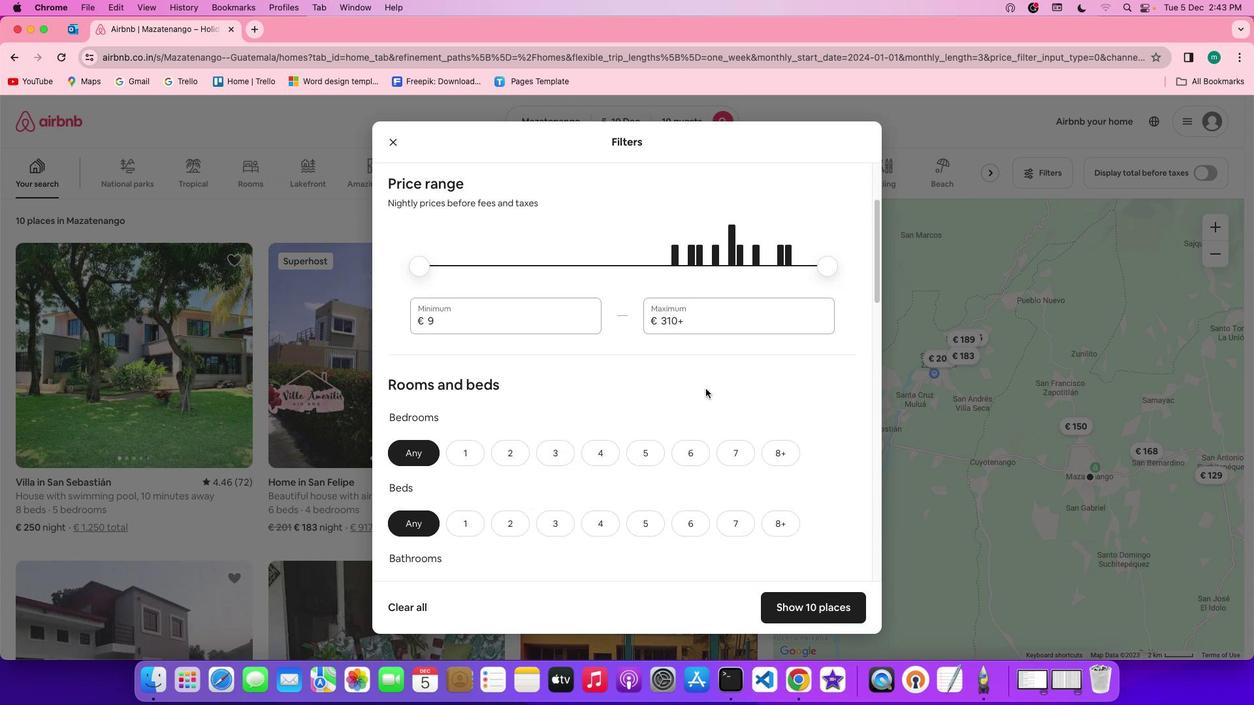 
Action: Mouse scrolled (706, 388) with delta (0, 0)
Screenshot: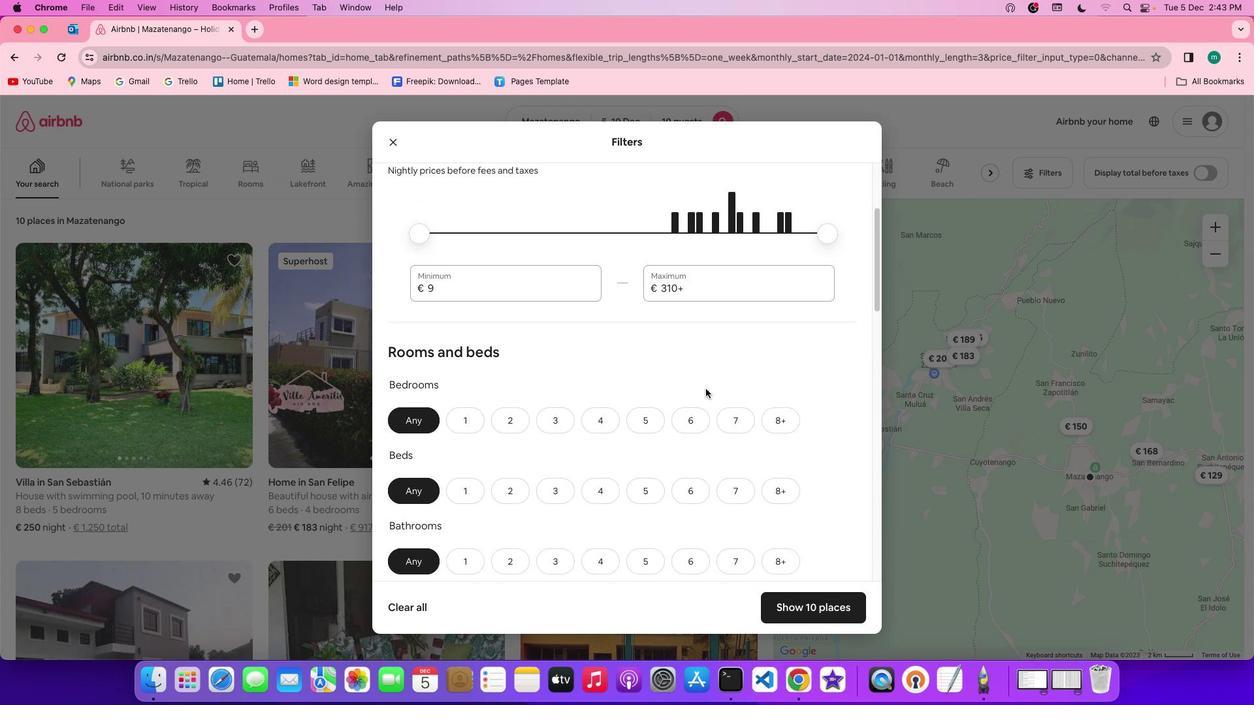 
Action: Mouse scrolled (706, 388) with delta (0, 0)
Screenshot: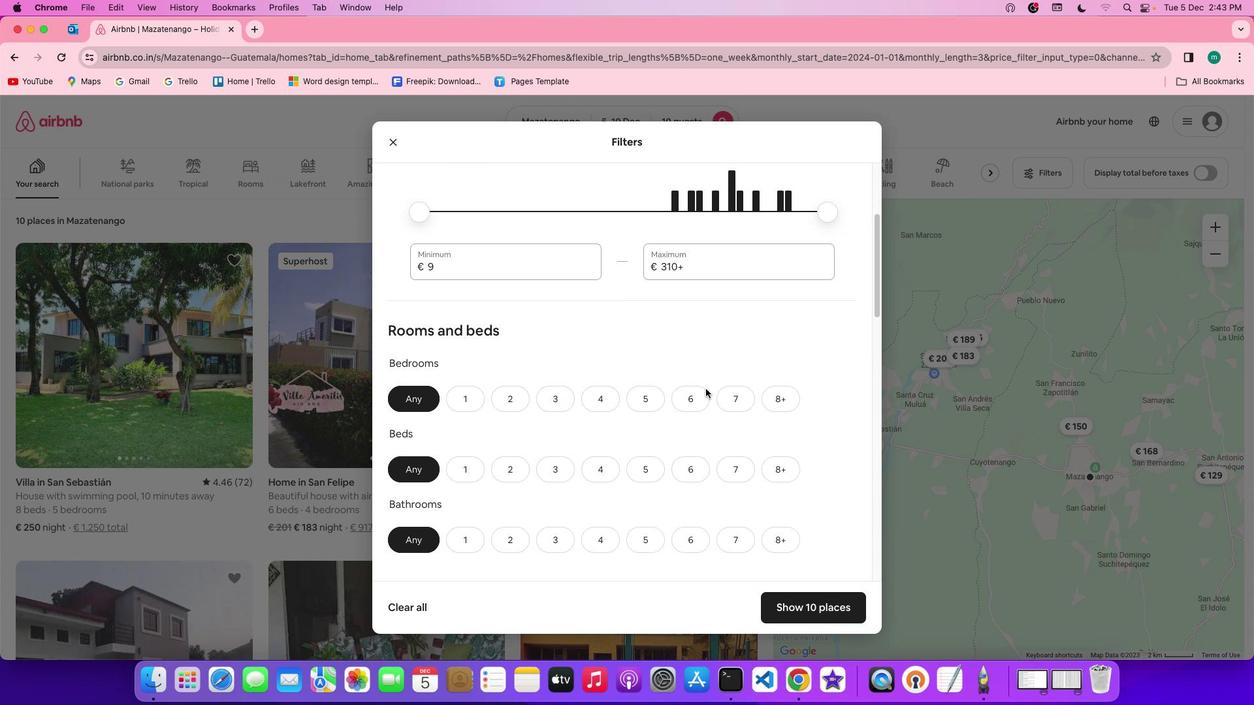 
Action: Mouse scrolled (706, 388) with delta (0, -1)
Screenshot: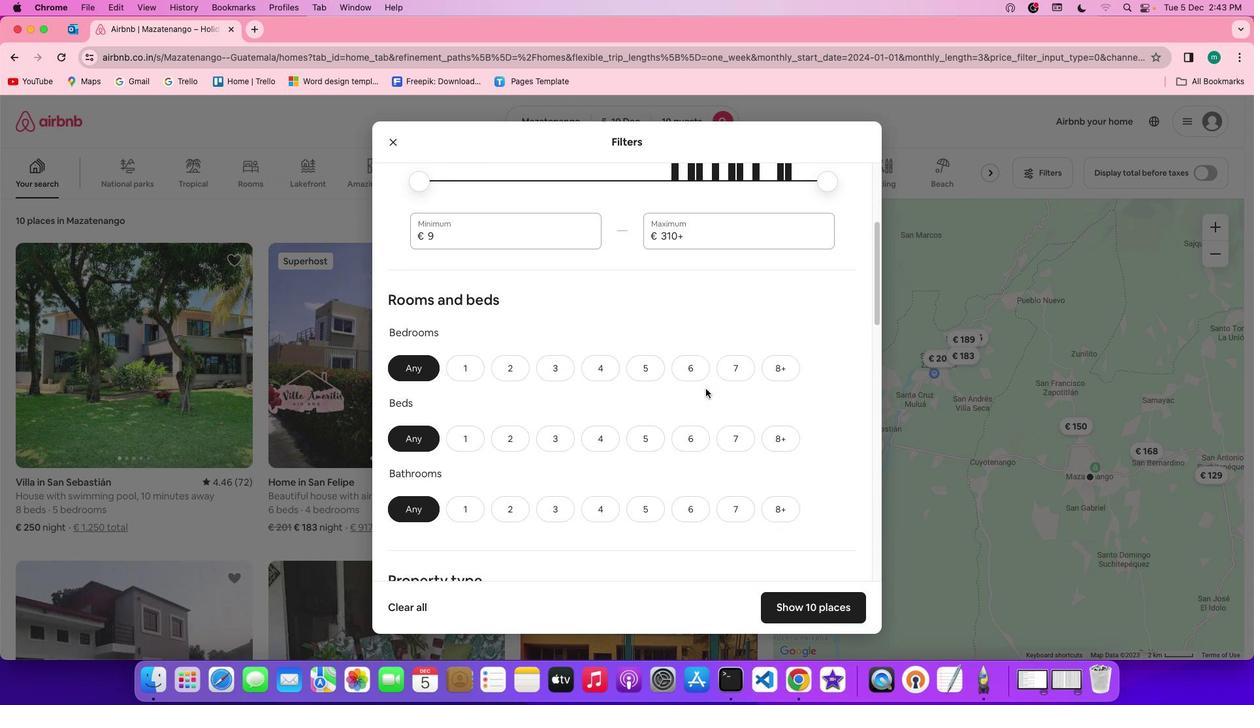 
Action: Mouse scrolled (706, 388) with delta (0, 0)
Screenshot: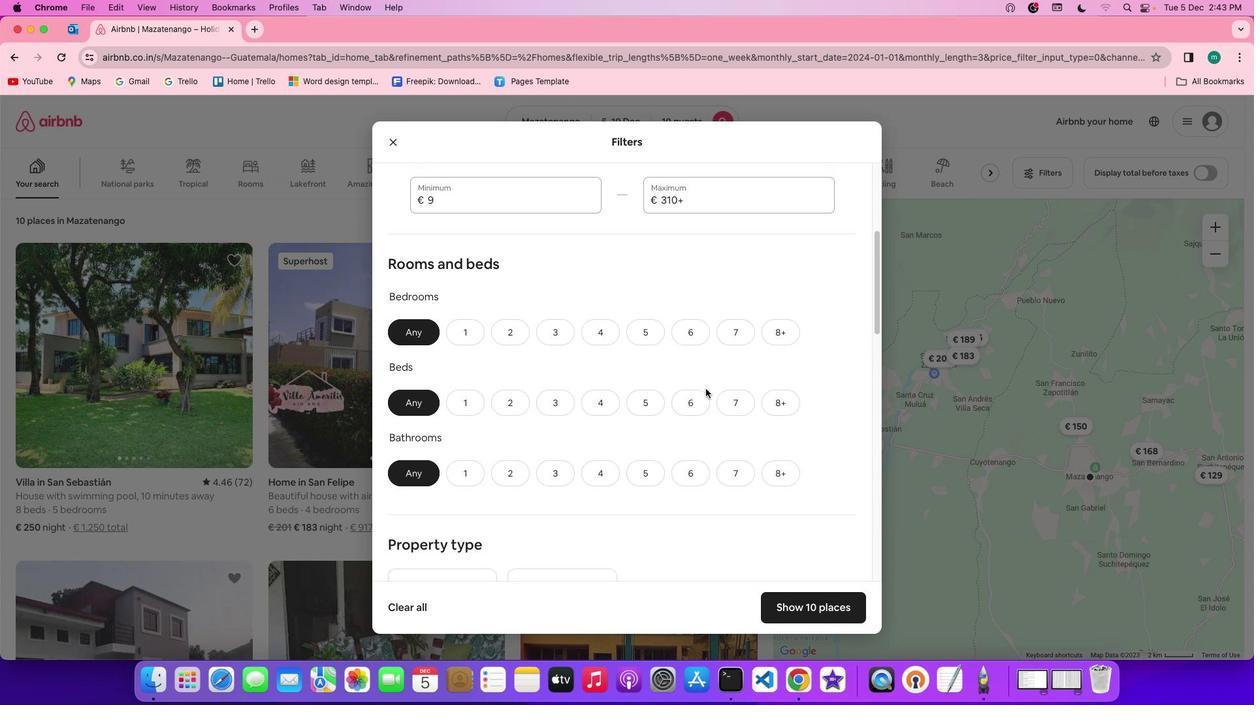 
Action: Mouse scrolled (706, 388) with delta (0, 0)
Screenshot: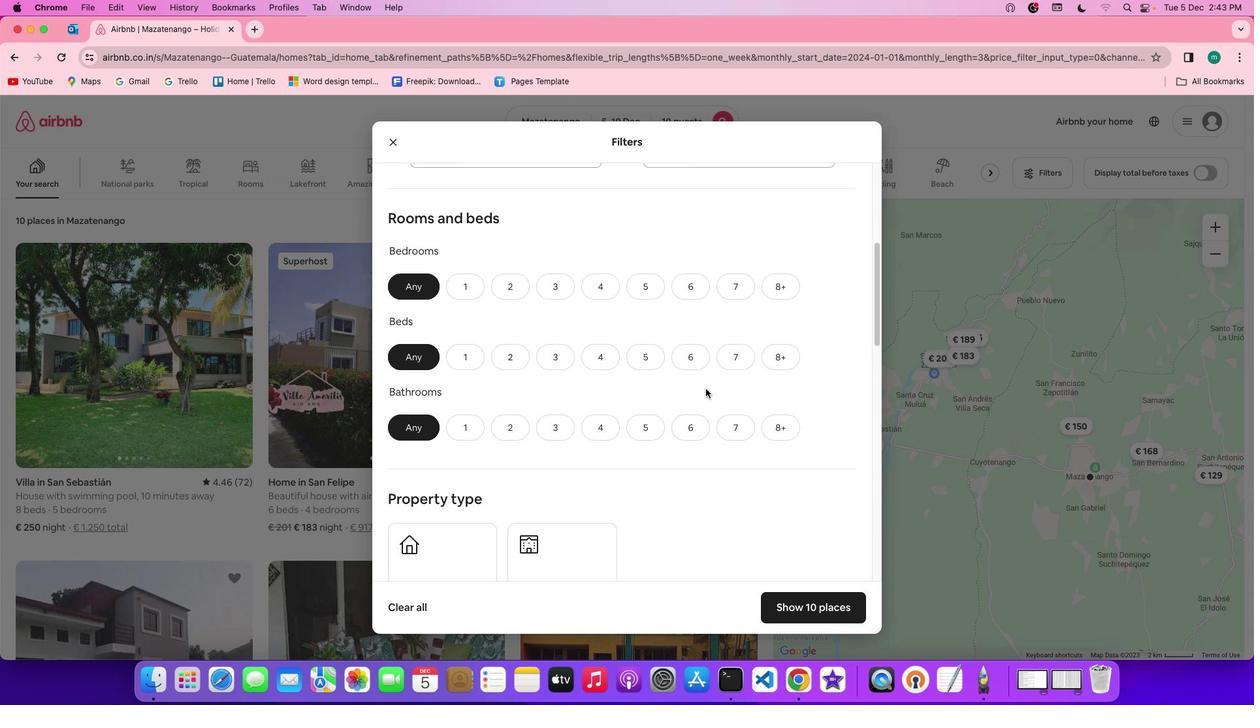 
Action: Mouse scrolled (706, 388) with delta (0, -1)
Screenshot: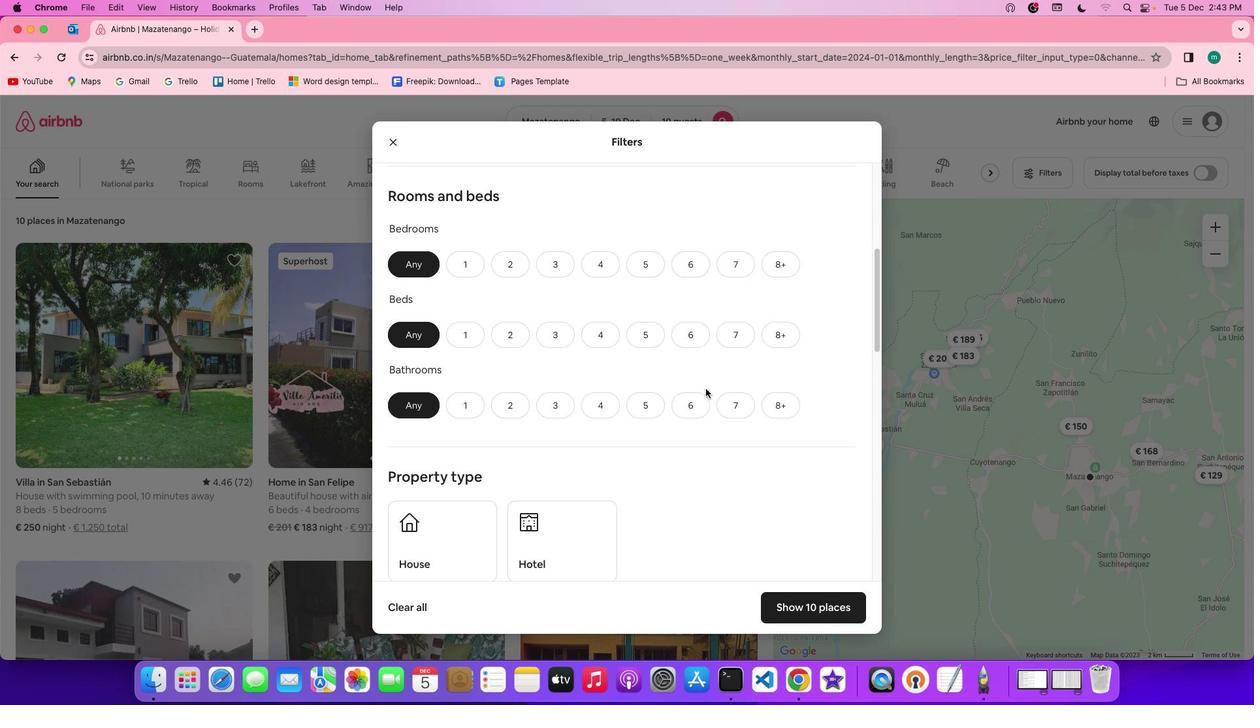 
Action: Mouse scrolled (706, 388) with delta (0, -1)
Screenshot: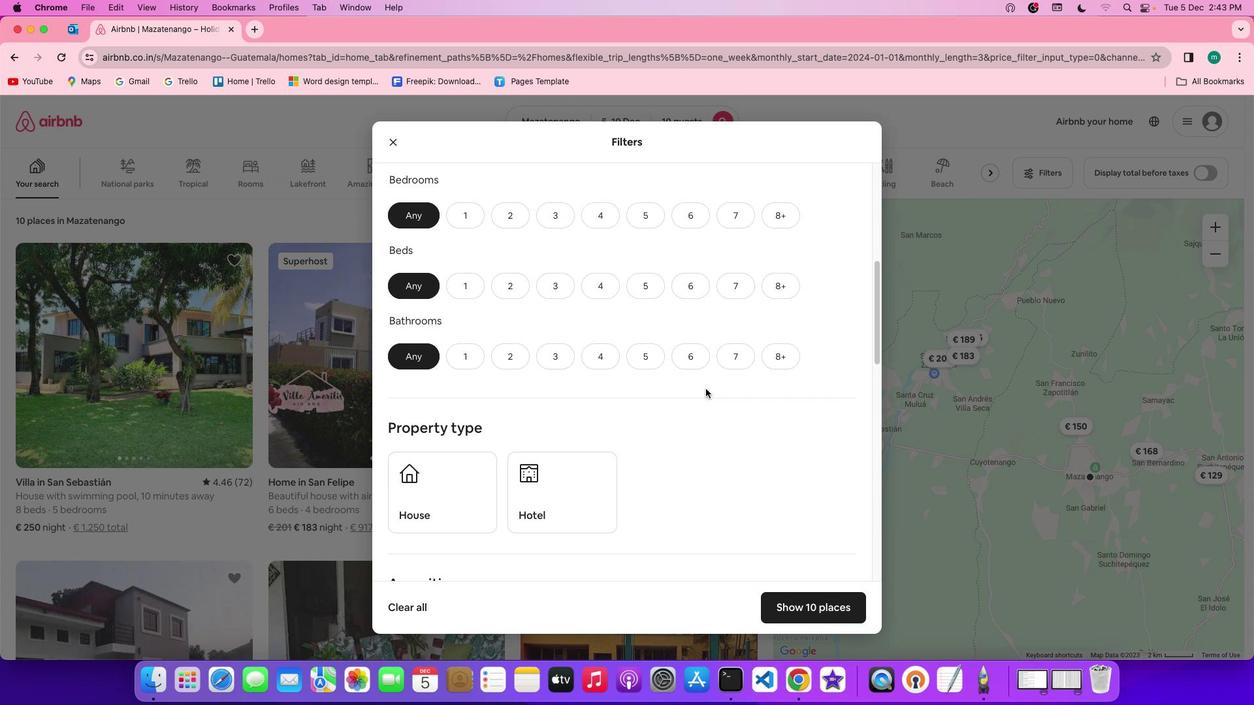 
Action: Mouse moved to (603, 210)
Screenshot: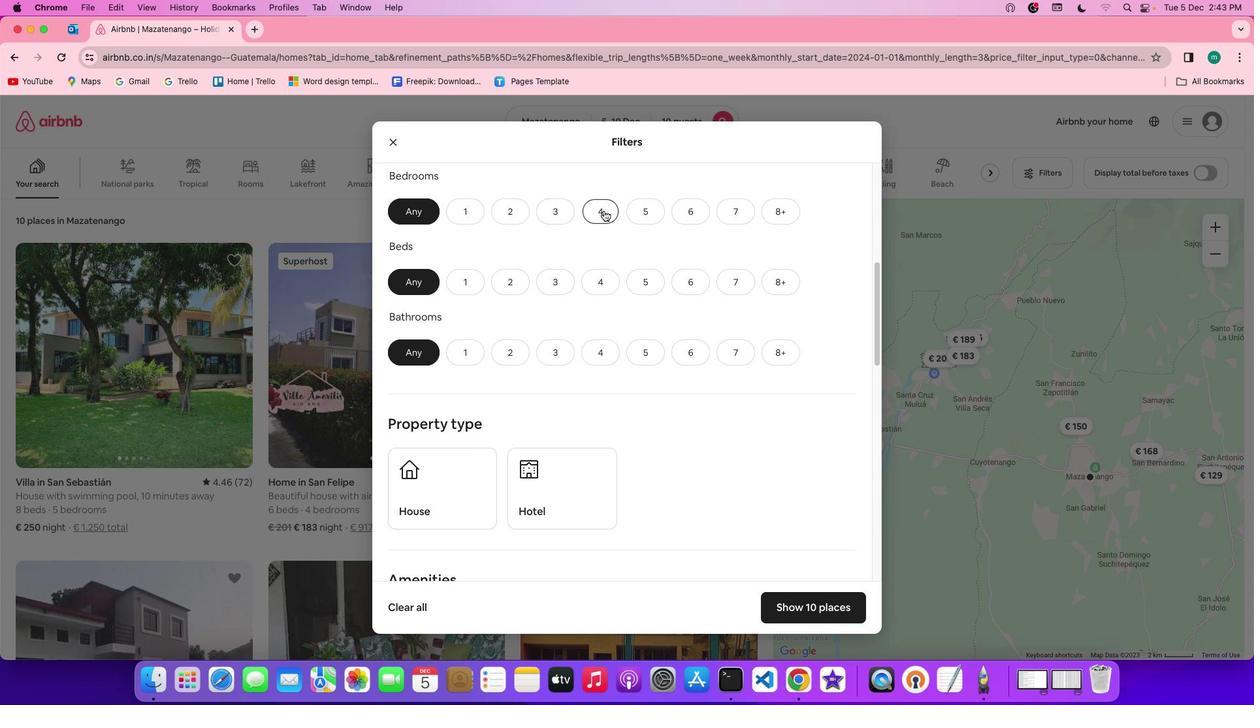 
Action: Mouse pressed left at (603, 210)
Screenshot: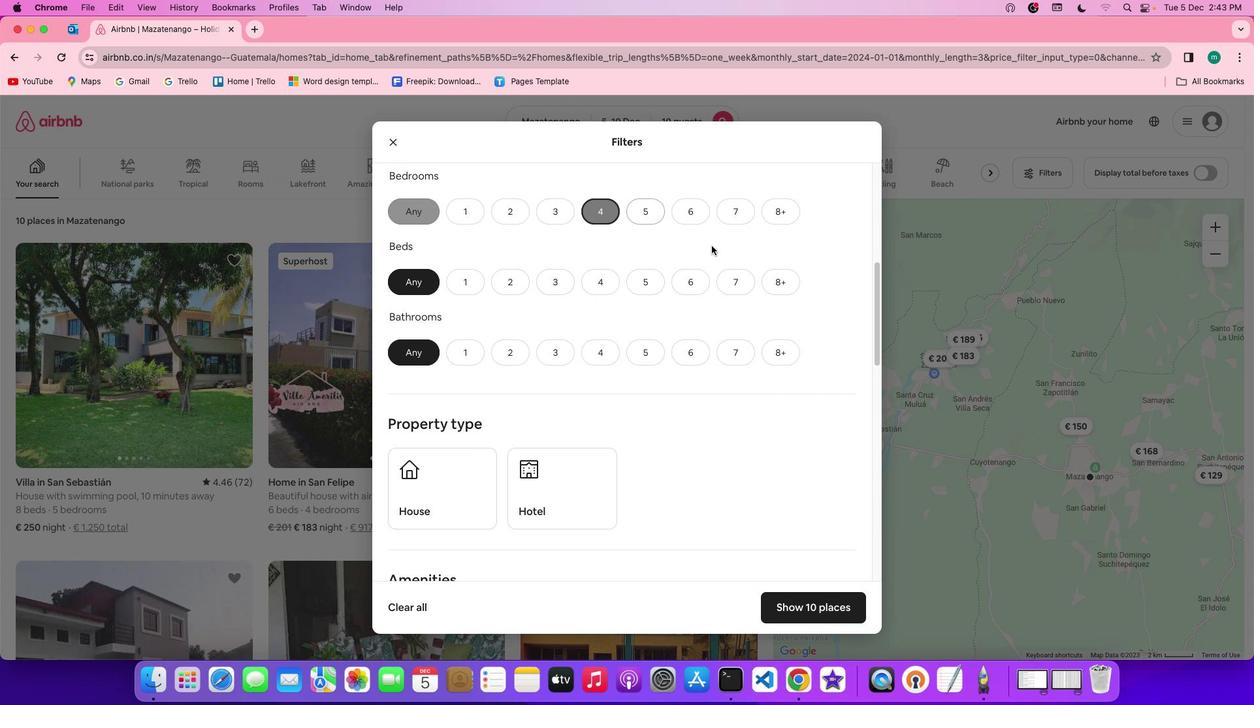 
Action: Mouse moved to (784, 280)
Screenshot: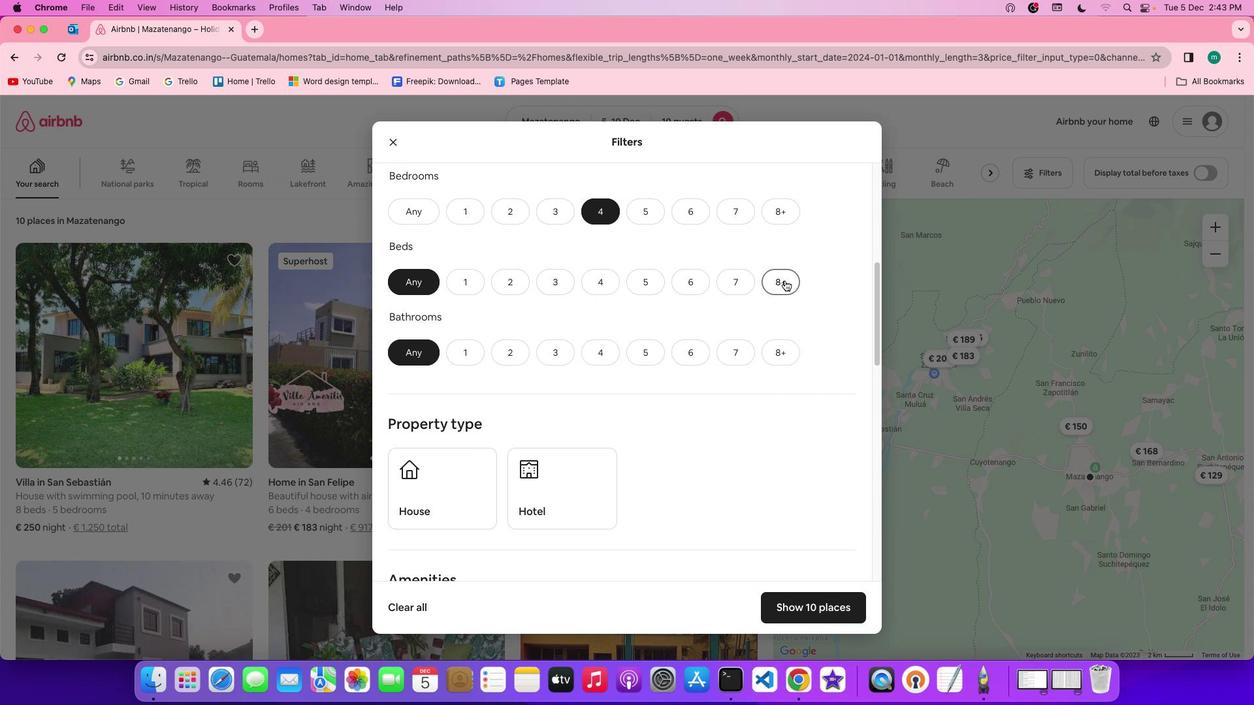 
Action: Mouse pressed left at (784, 280)
Screenshot: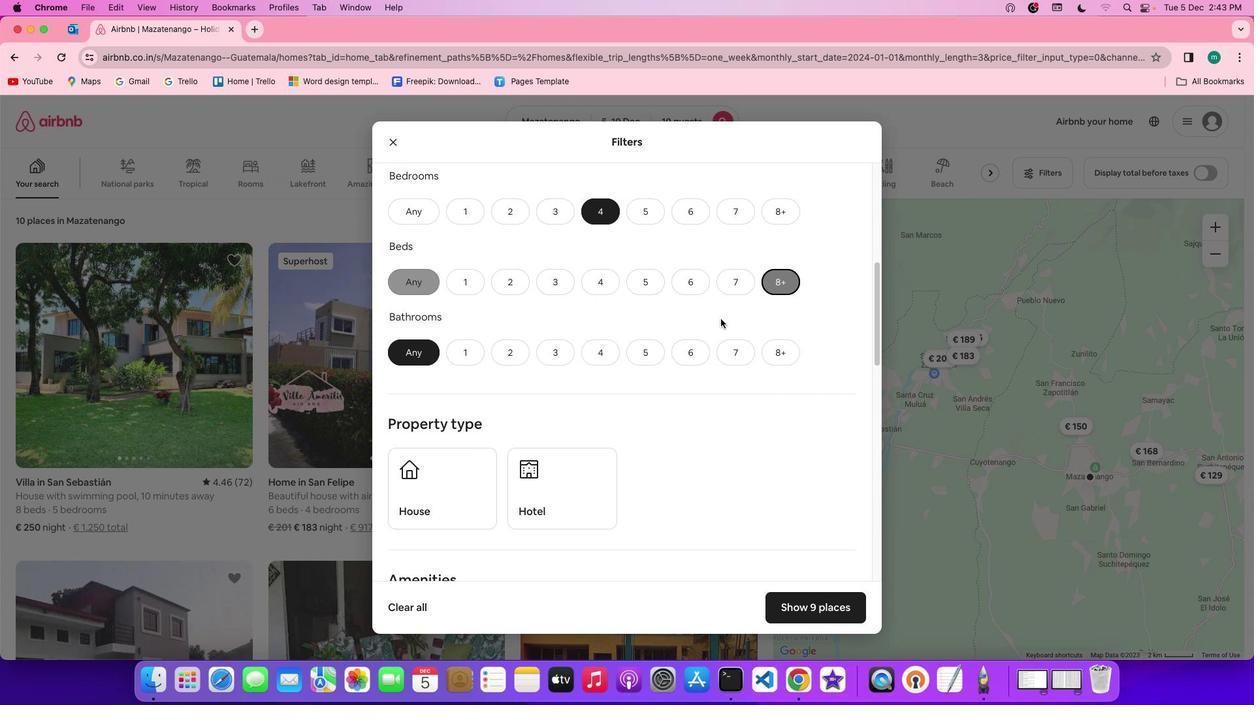 
Action: Mouse moved to (603, 354)
Screenshot: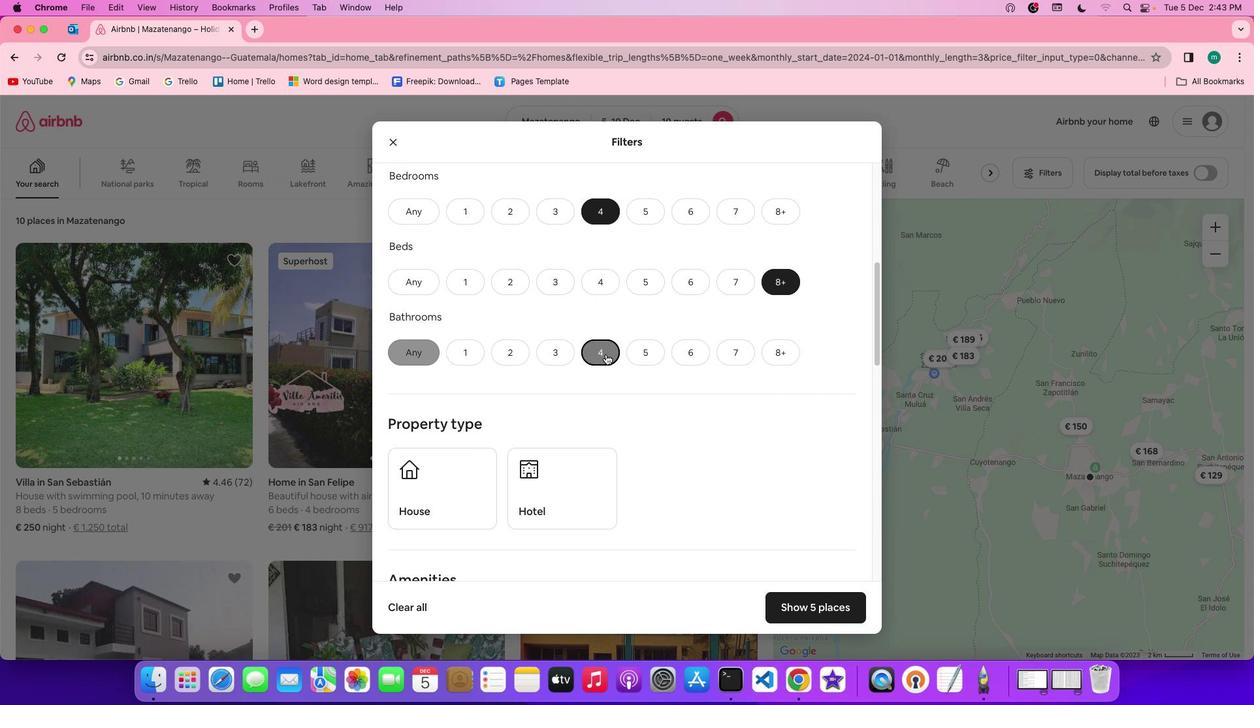 
Action: Mouse pressed left at (603, 354)
Screenshot: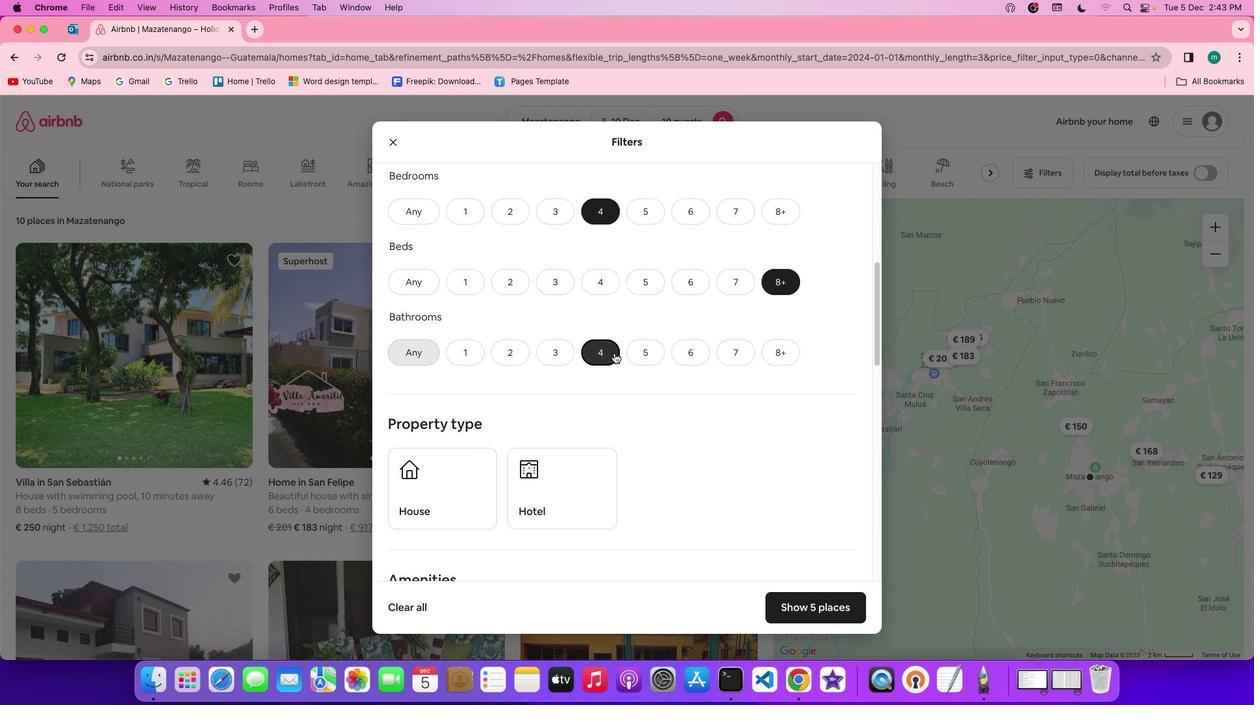 
Action: Mouse moved to (727, 399)
Screenshot: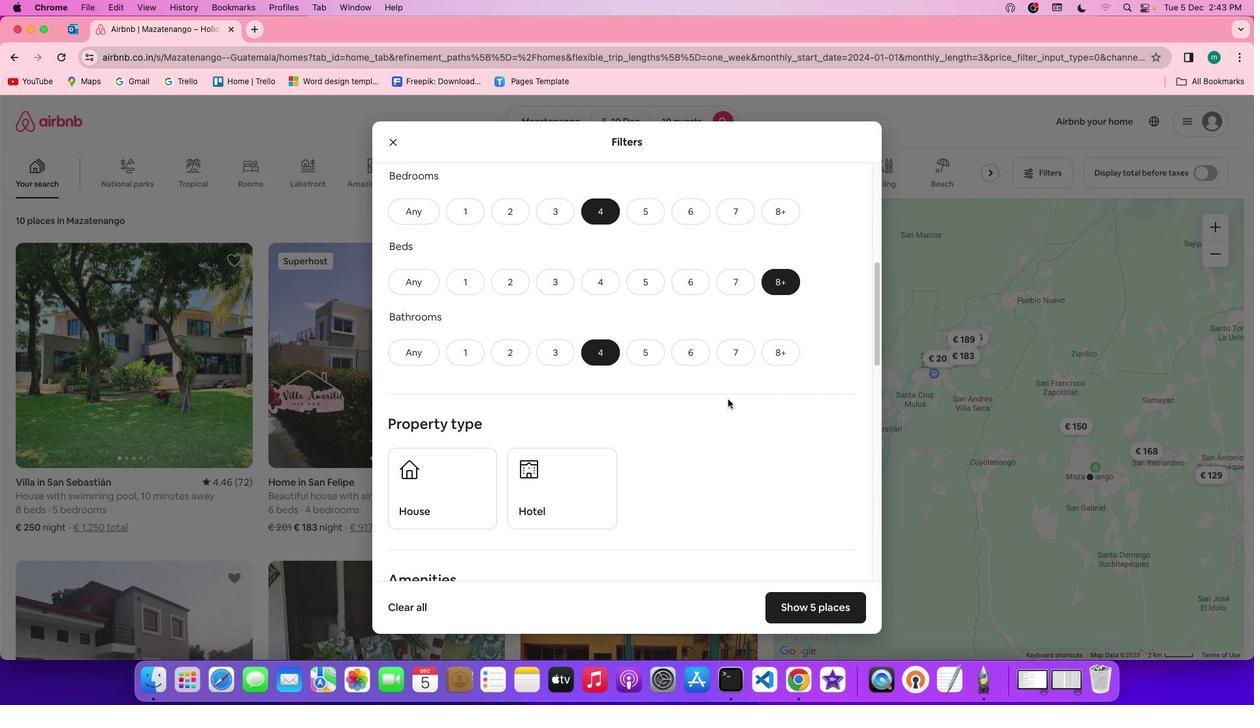 
Action: Mouse scrolled (727, 399) with delta (0, 0)
Screenshot: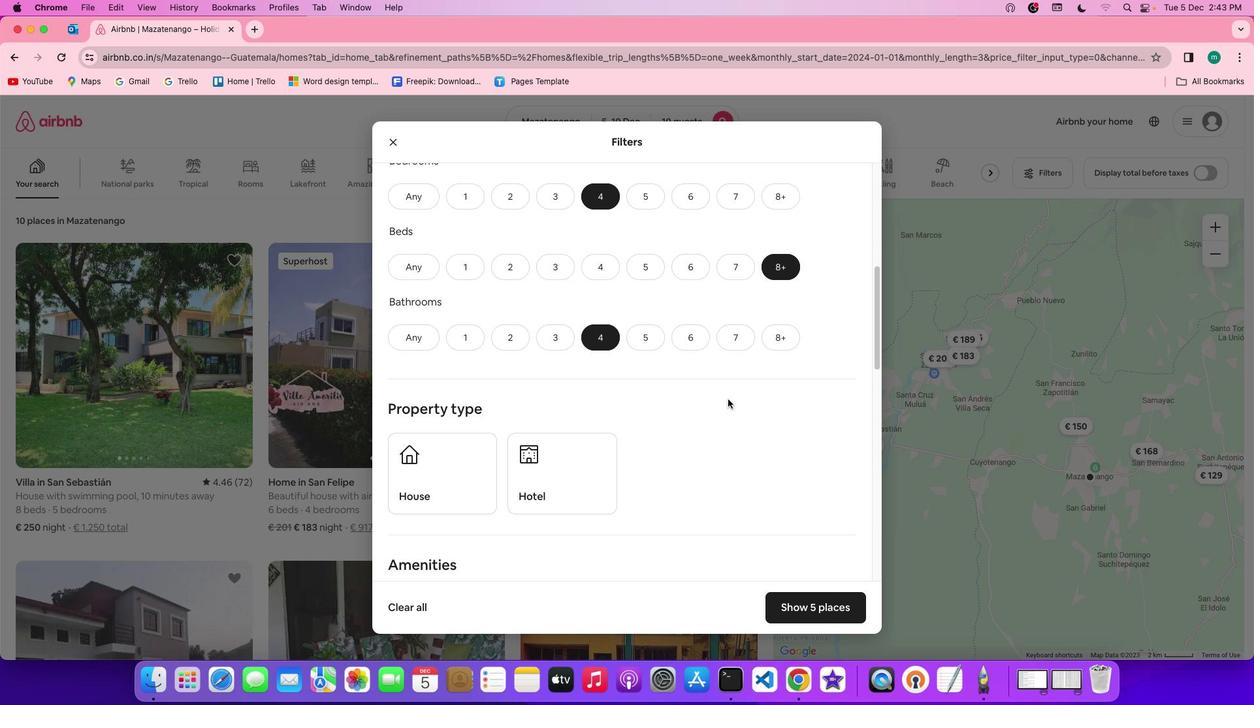 
Action: Mouse scrolled (727, 399) with delta (0, 0)
Screenshot: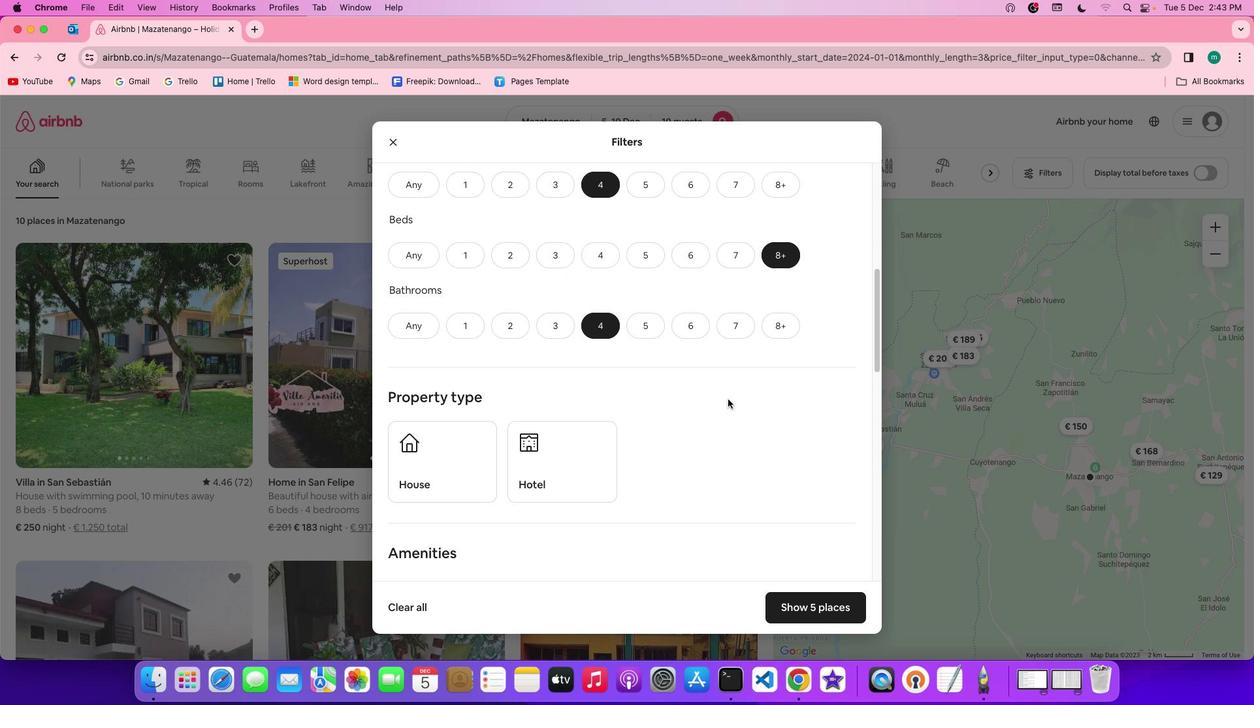 
Action: Mouse scrolled (727, 399) with delta (0, 0)
Screenshot: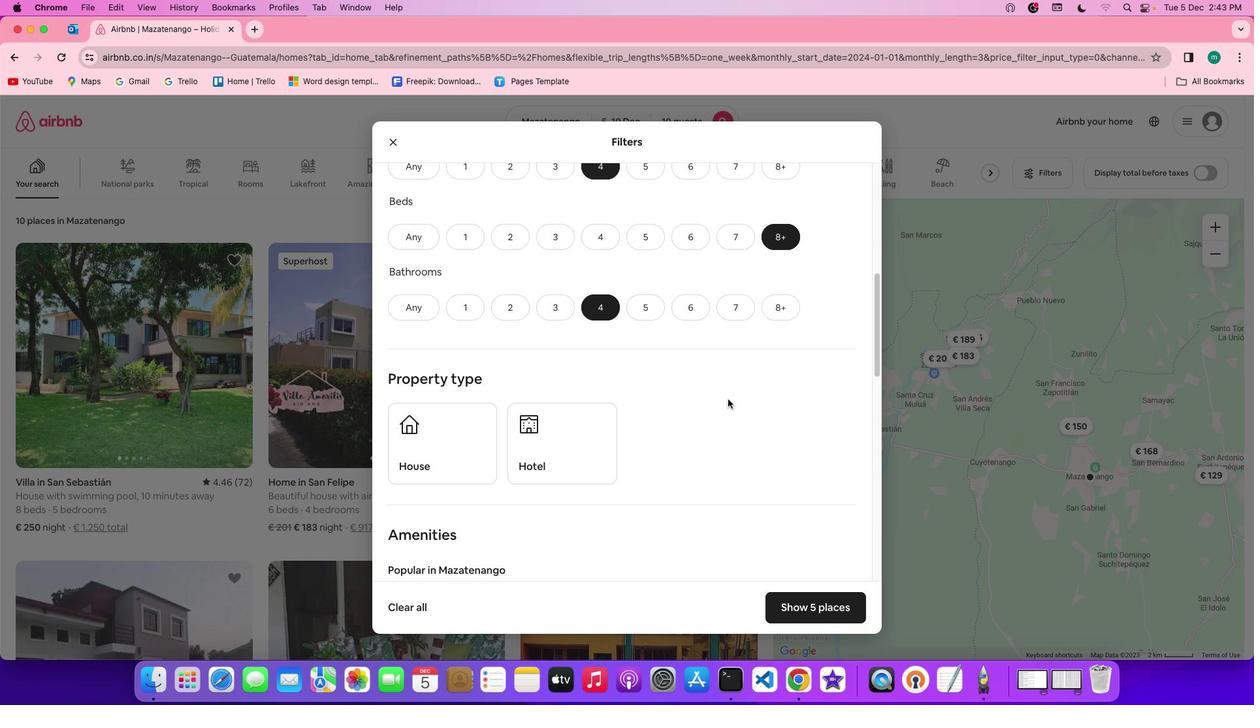 
Action: Mouse scrolled (727, 399) with delta (0, 0)
Screenshot: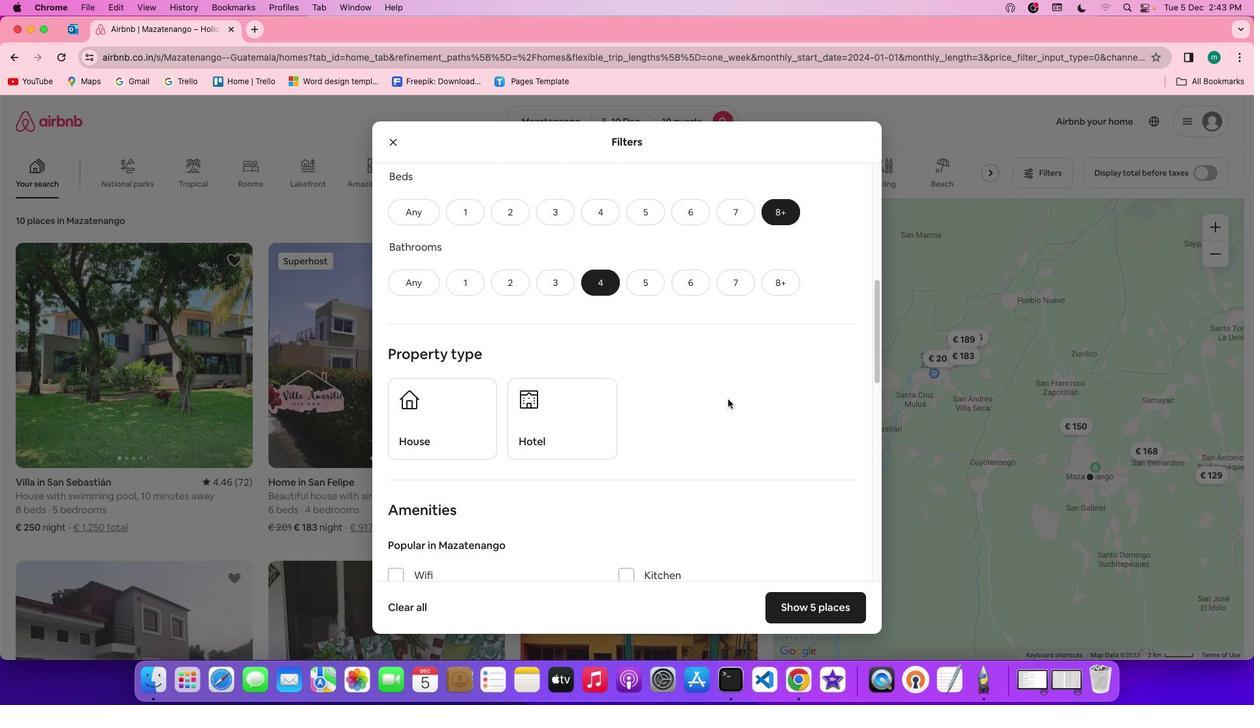 
Action: Mouse scrolled (727, 399) with delta (0, 0)
Screenshot: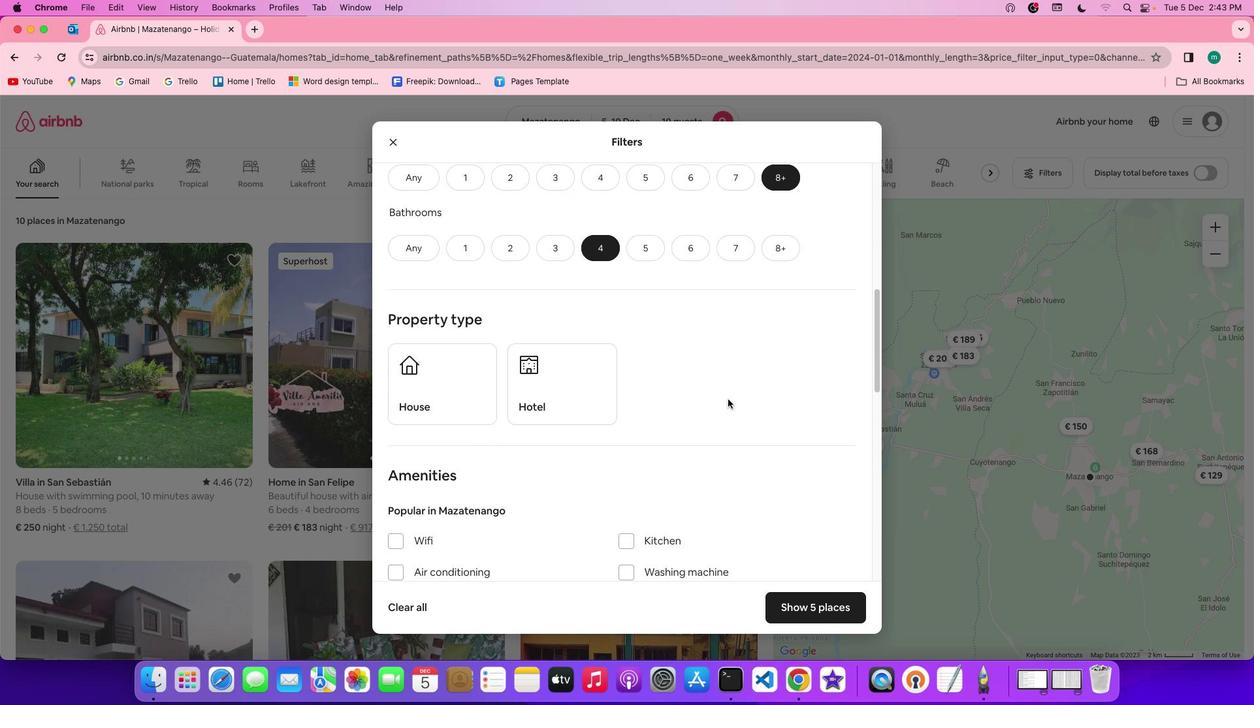 
Action: Mouse scrolled (727, 399) with delta (0, -1)
Screenshot: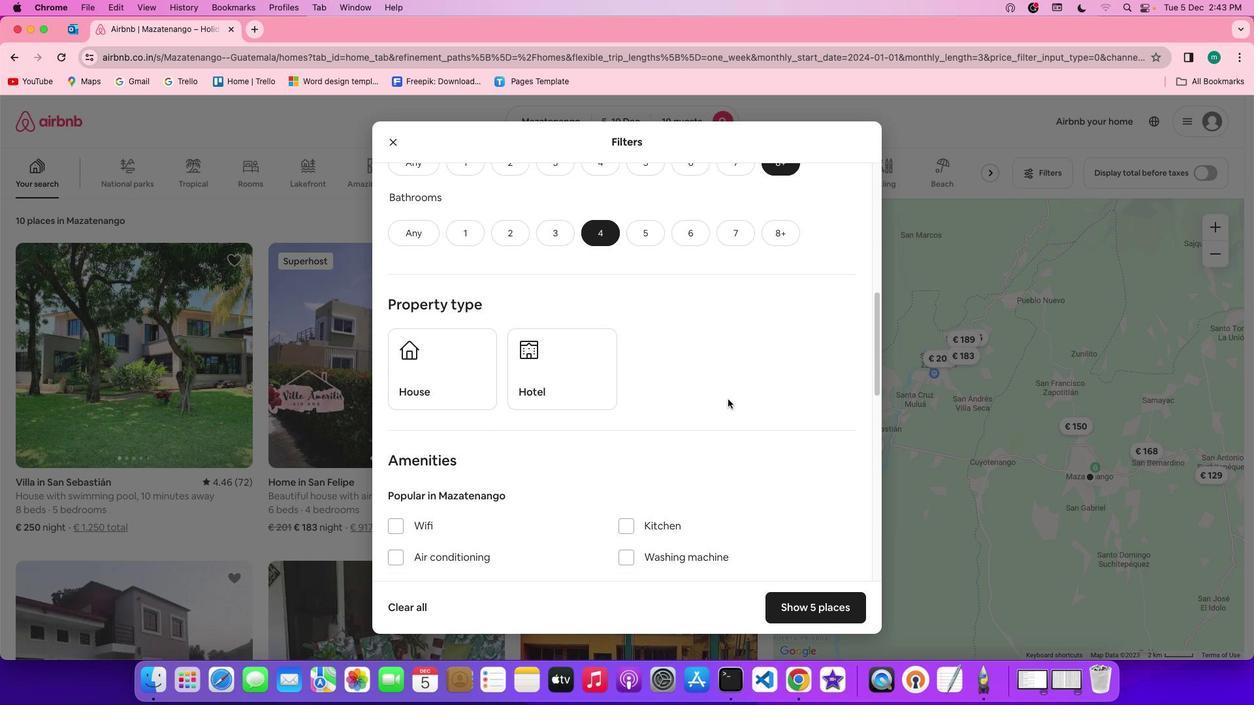 
Action: Mouse moved to (467, 391)
Screenshot: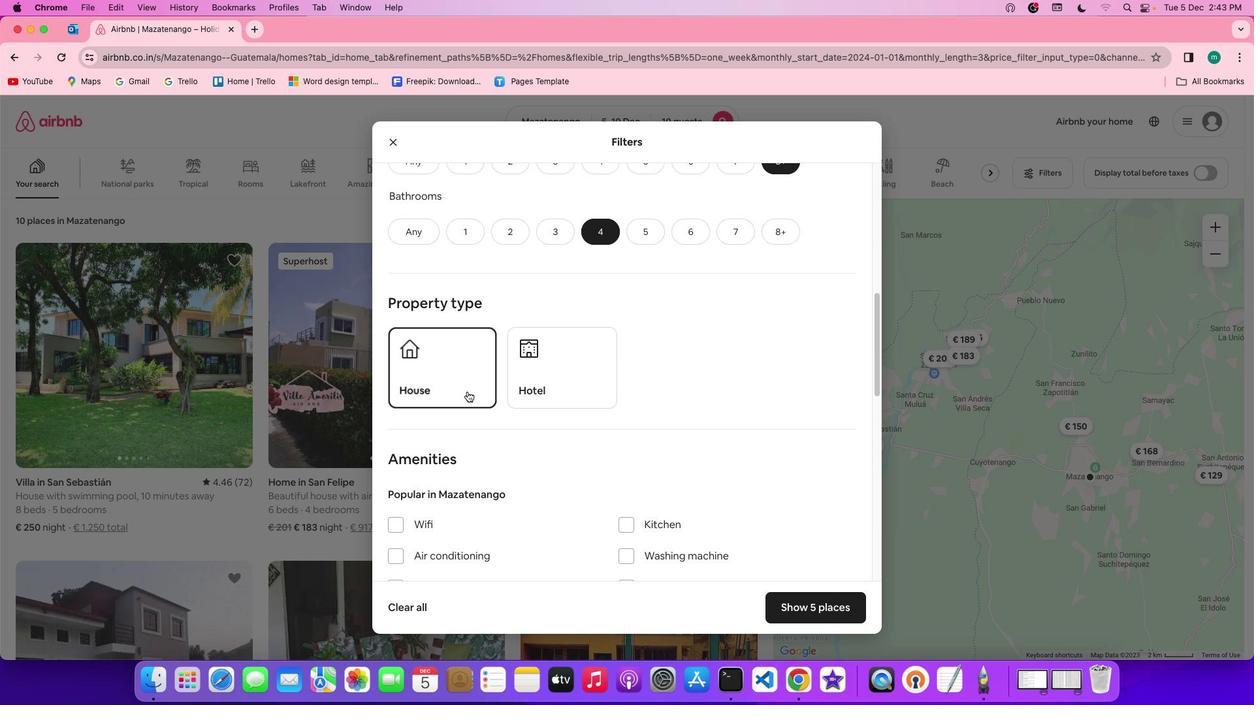 
Action: Mouse pressed left at (467, 391)
Screenshot: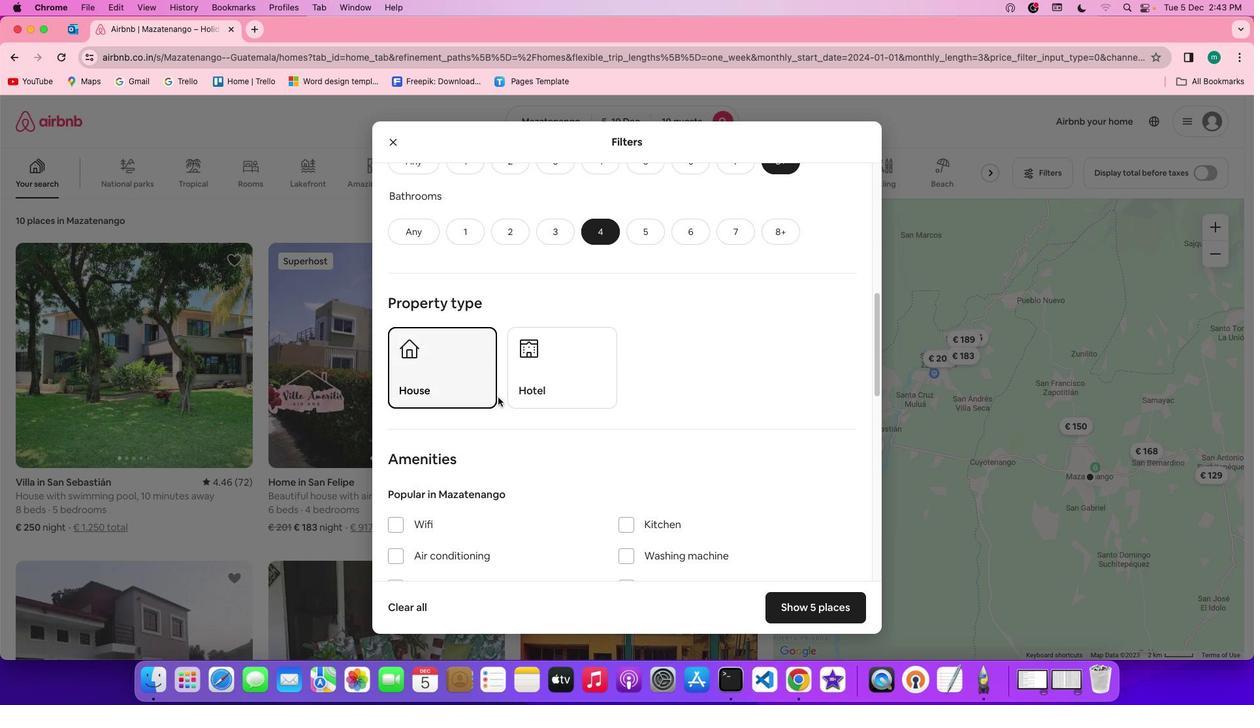 
Action: Mouse moved to (647, 417)
Screenshot: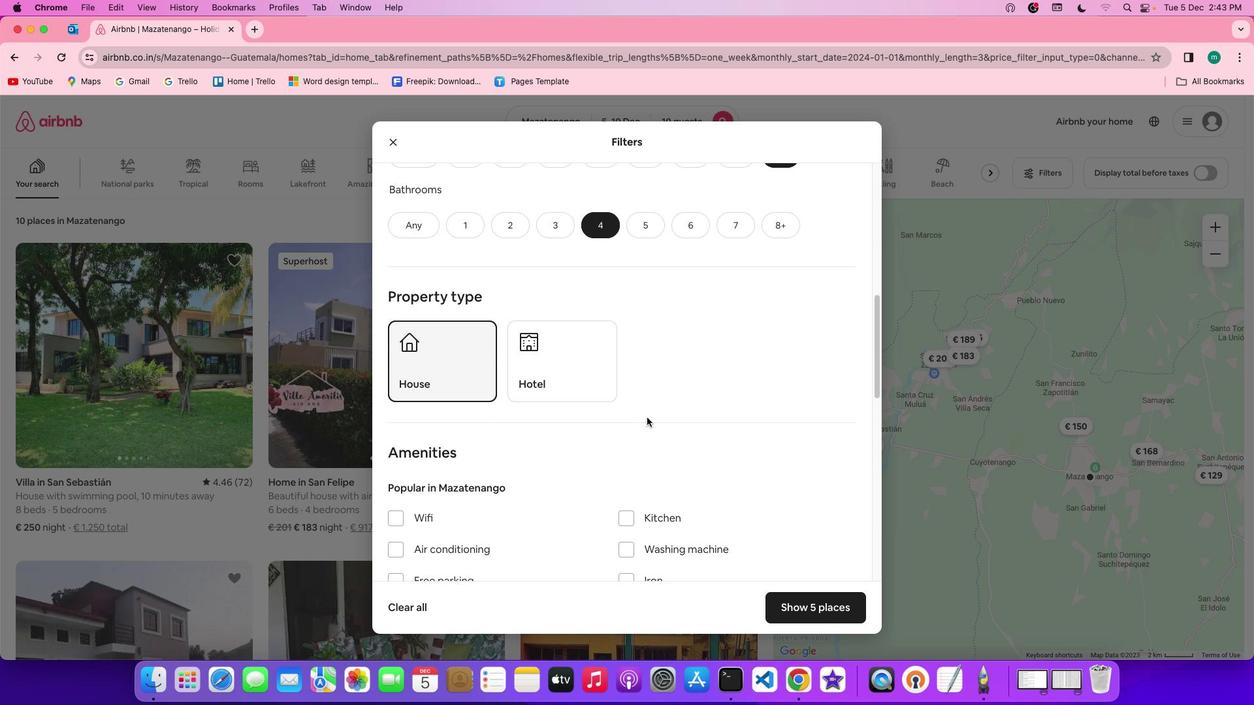 
Action: Mouse scrolled (647, 417) with delta (0, 0)
Screenshot: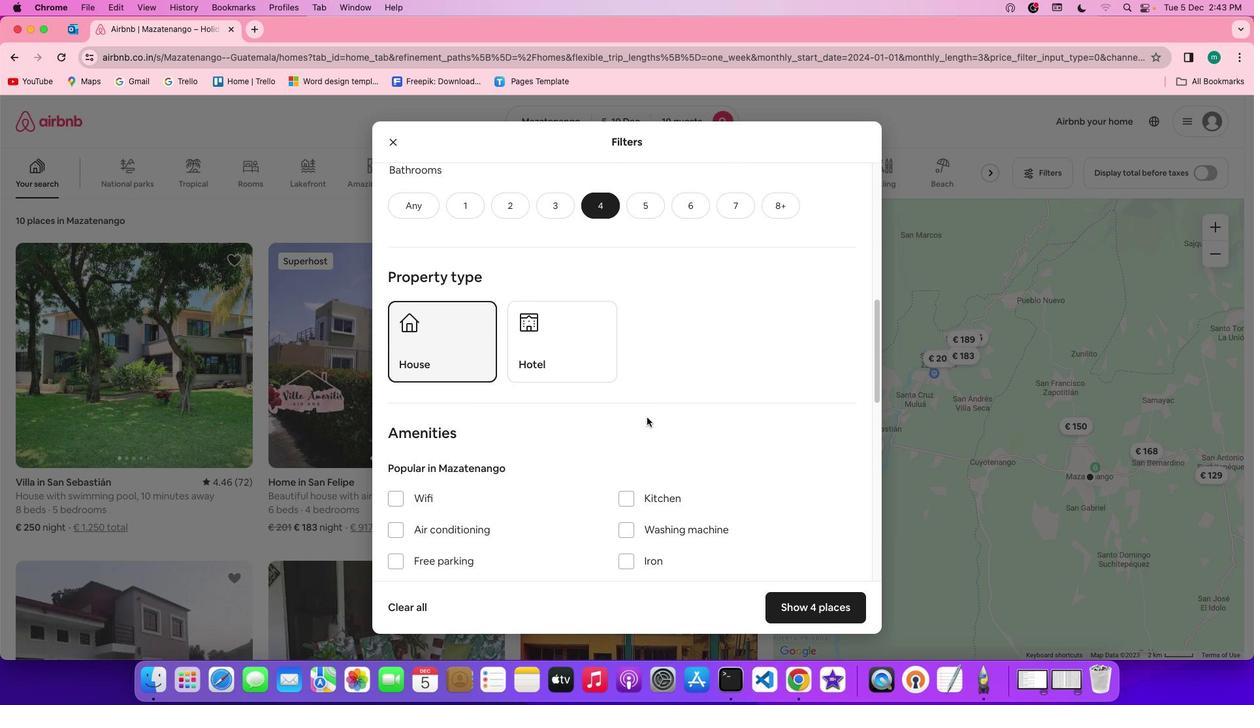 
Action: Mouse scrolled (647, 417) with delta (0, 0)
Screenshot: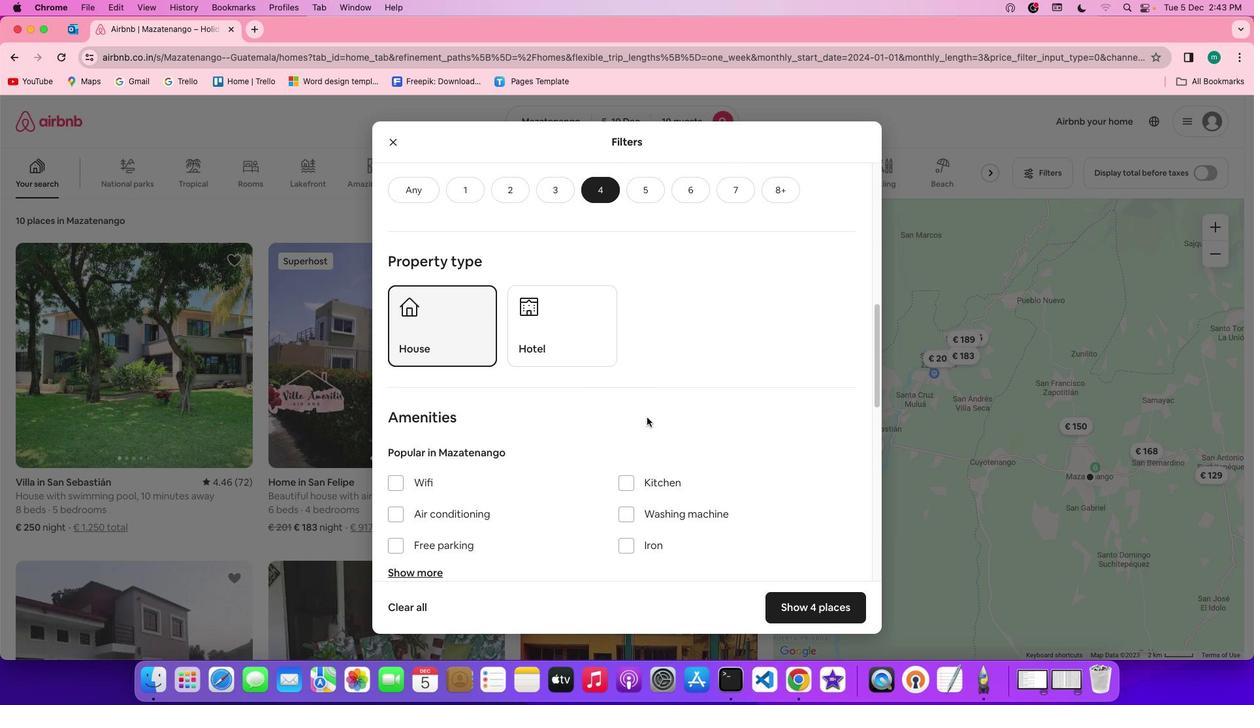 
Action: Mouse scrolled (647, 417) with delta (0, 0)
Screenshot: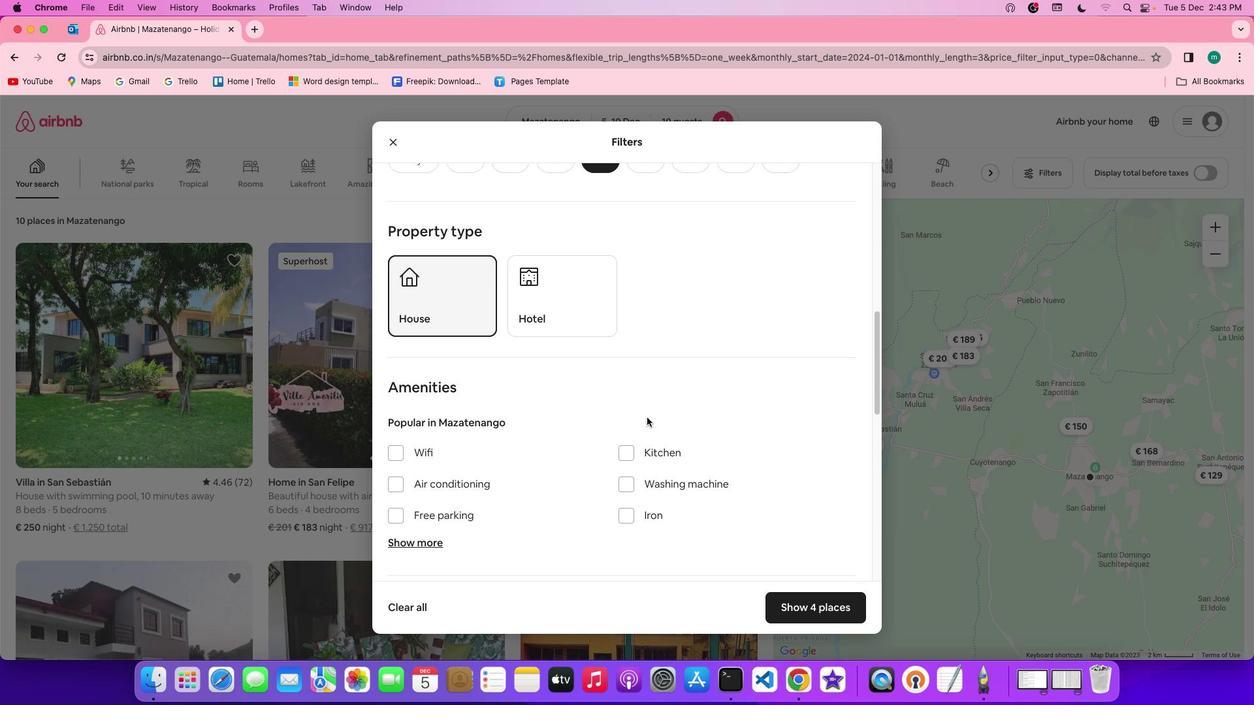 
Action: Mouse scrolled (647, 417) with delta (0, 0)
Screenshot: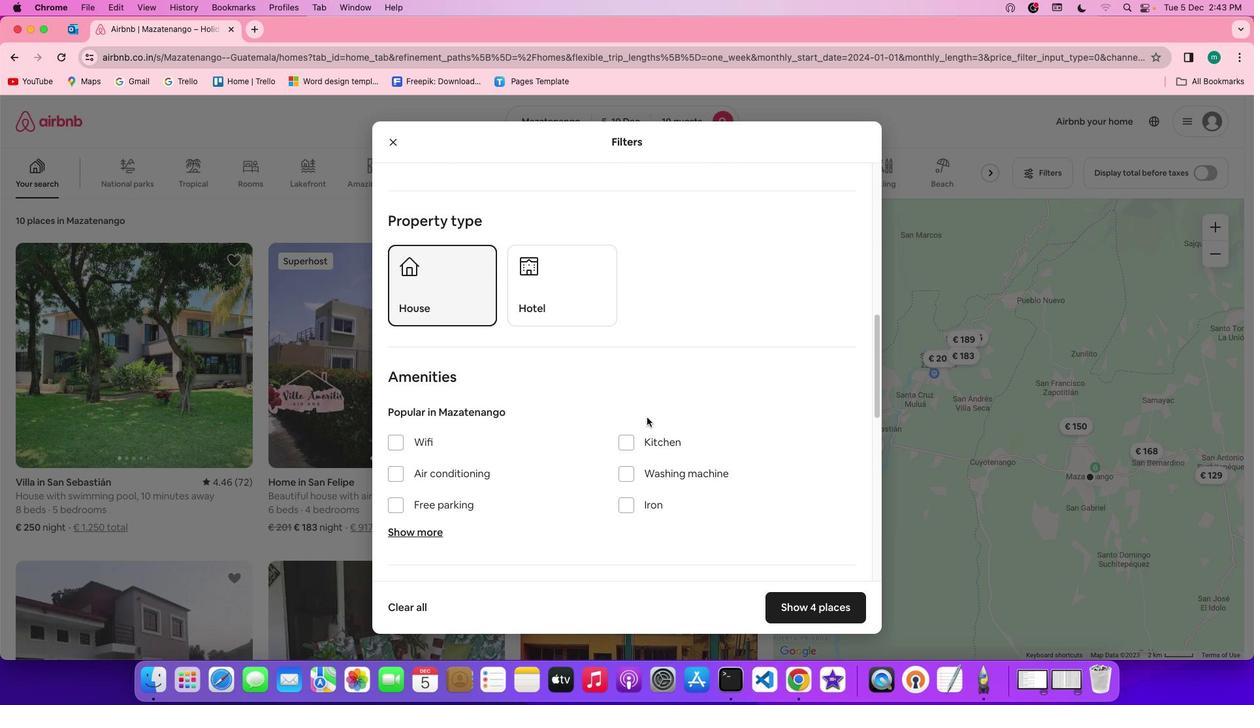 
Action: Mouse scrolled (647, 417) with delta (0, 0)
Screenshot: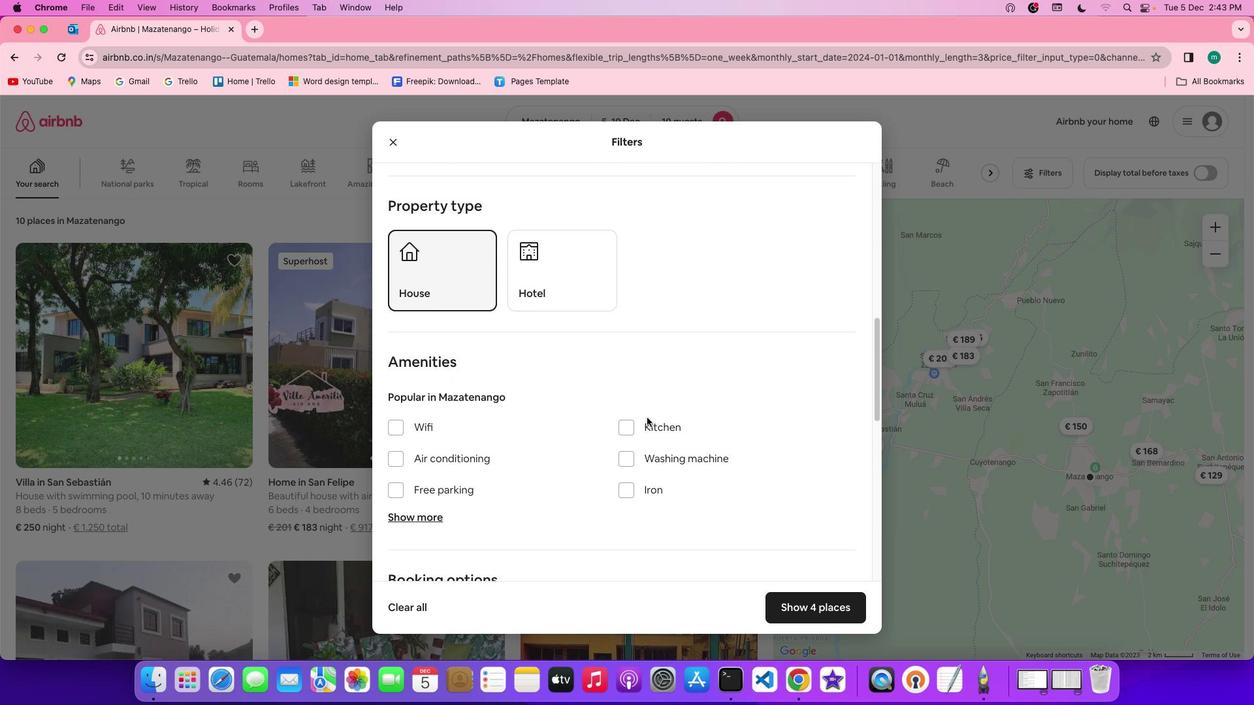 
Action: Mouse scrolled (647, 417) with delta (0, 0)
Screenshot: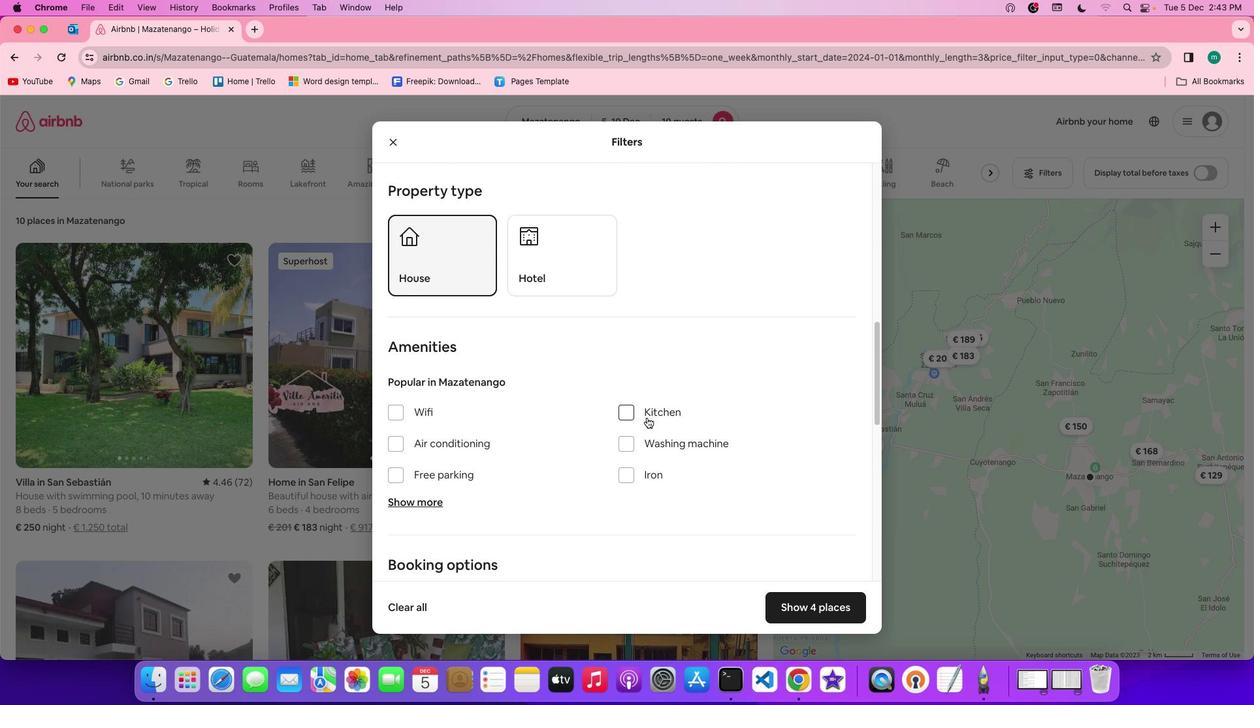 
Action: Mouse scrolled (647, 417) with delta (0, 0)
Screenshot: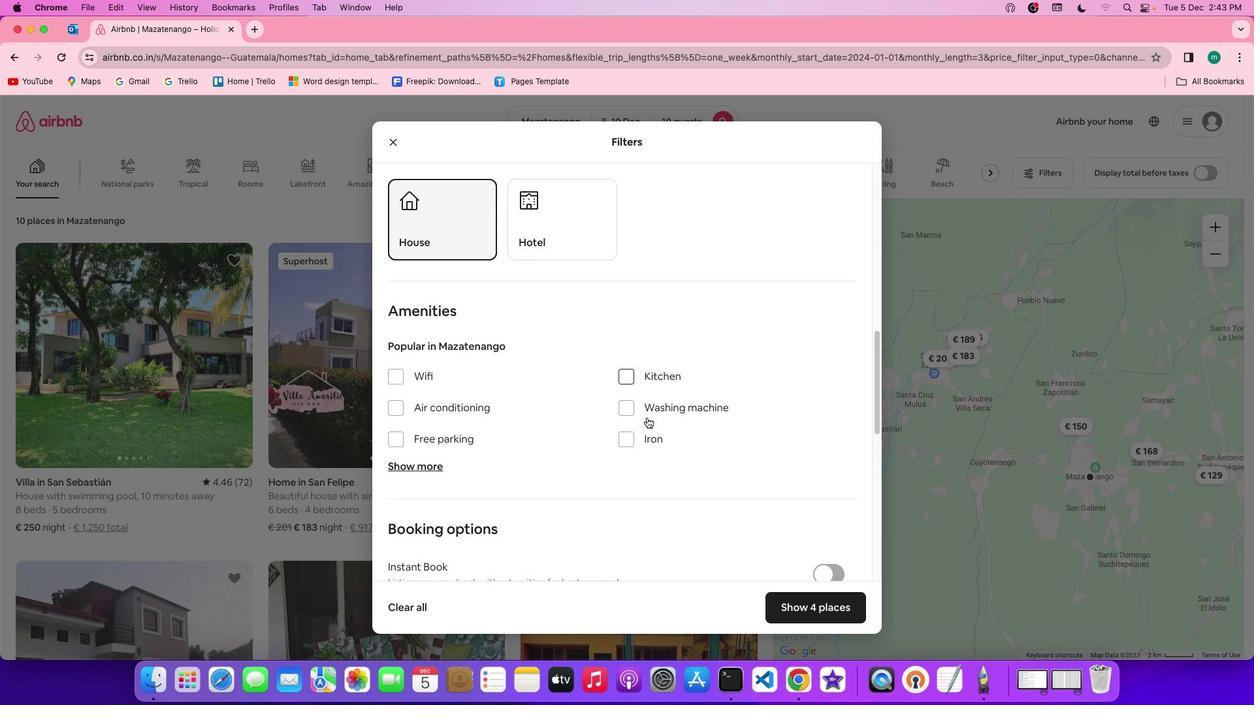 
Action: Mouse scrolled (647, 417) with delta (0, 0)
Screenshot: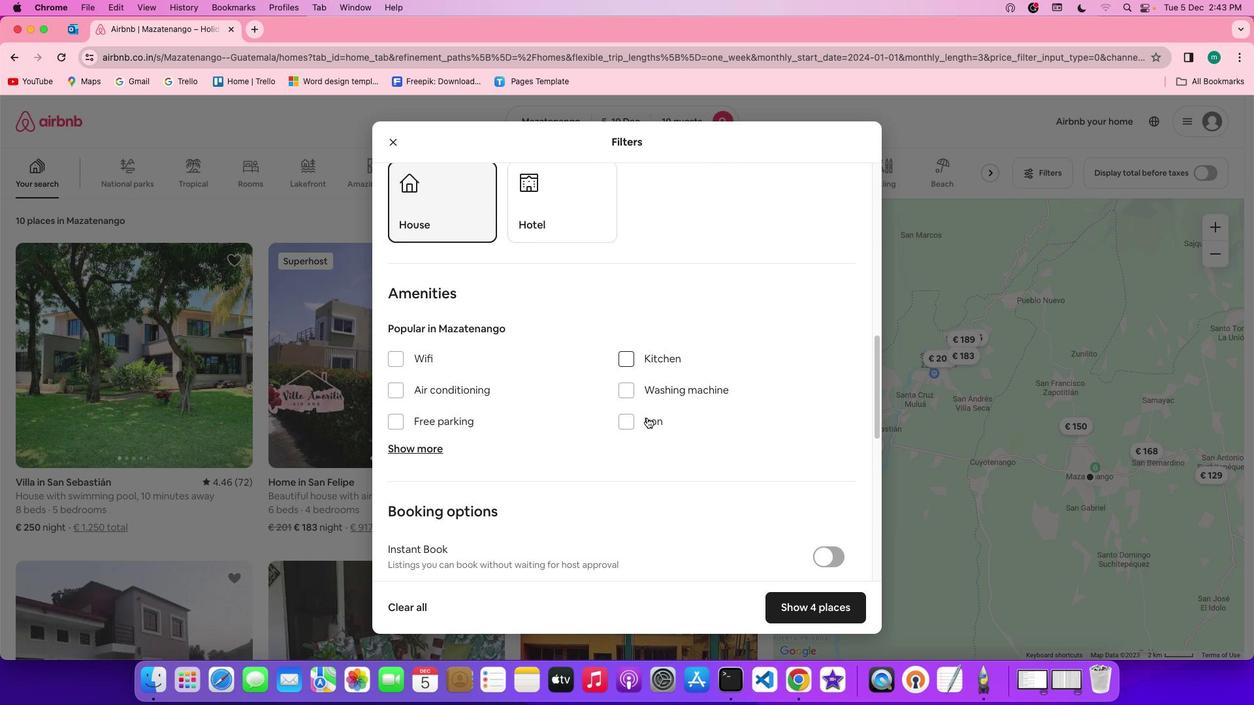 
Action: Mouse scrolled (647, 417) with delta (0, -1)
Screenshot: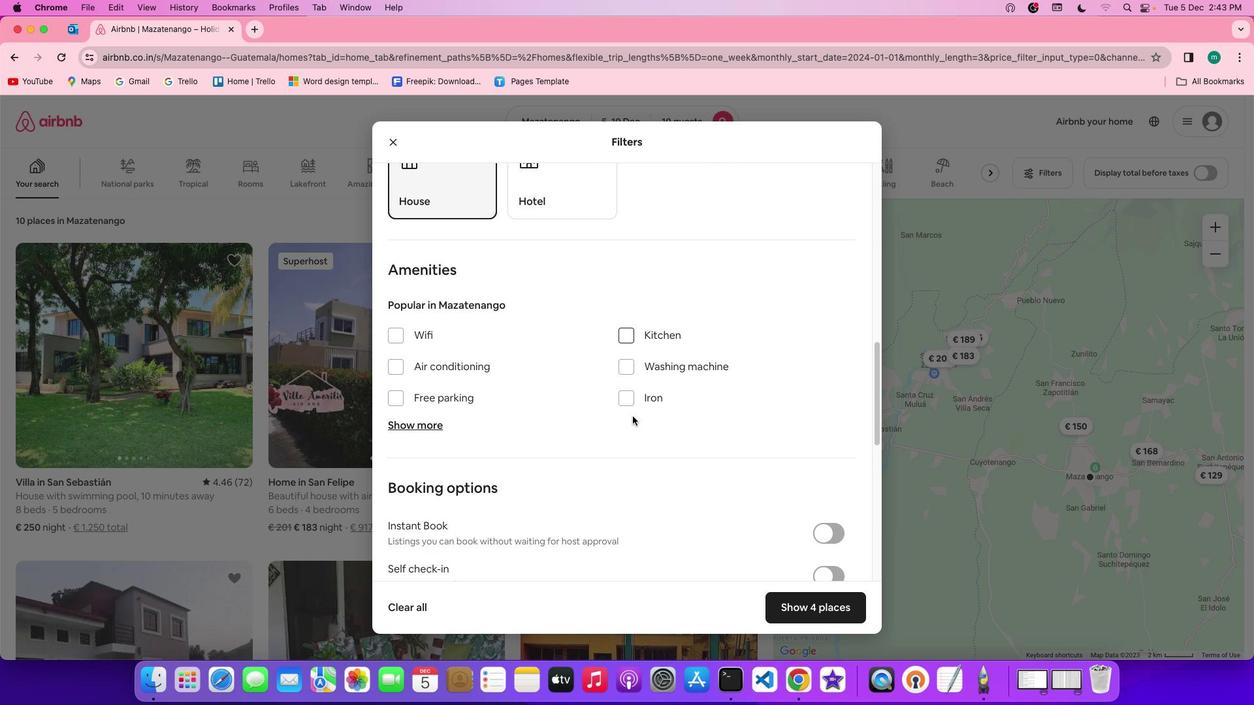 
Action: Mouse moved to (397, 335)
Screenshot: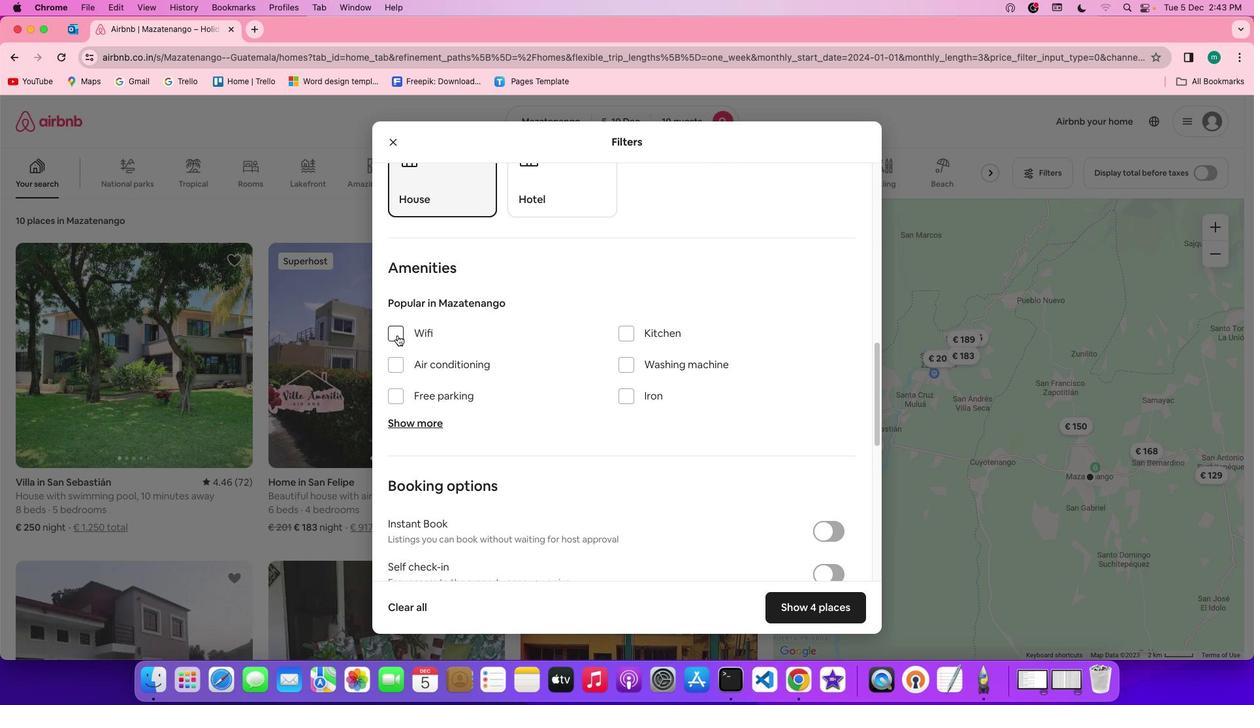 
Action: Mouse pressed left at (397, 335)
Screenshot: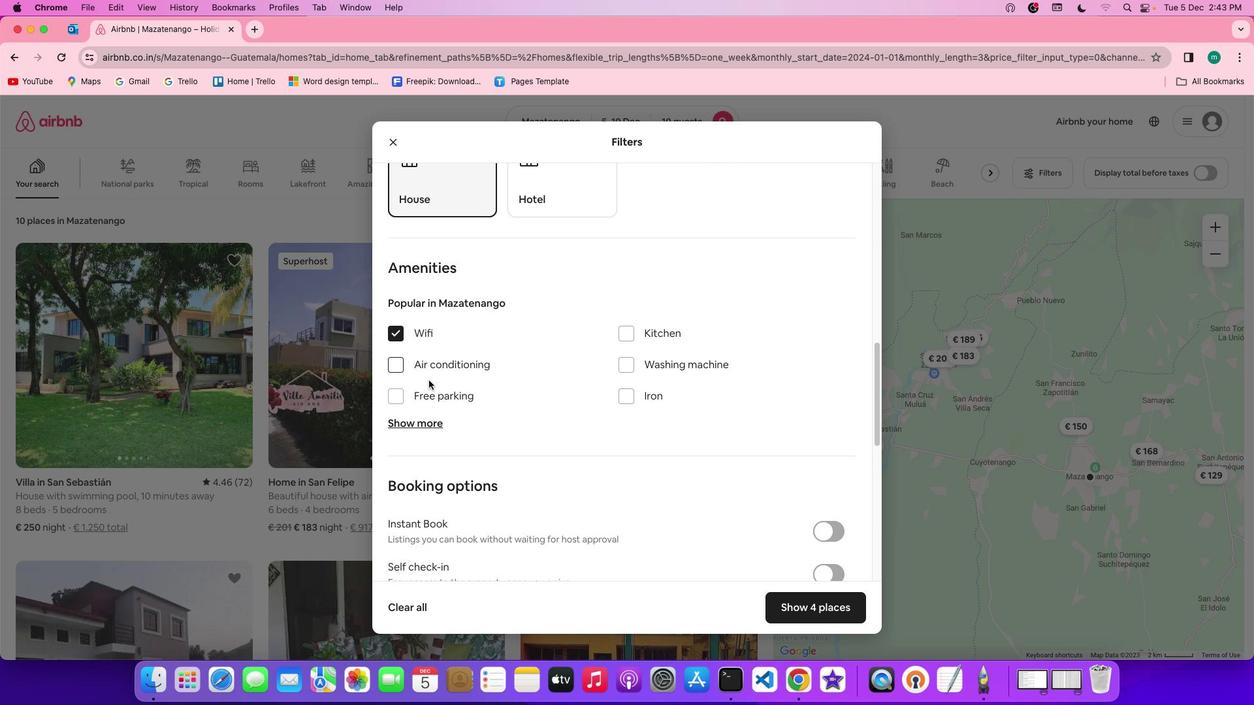
Action: Mouse moved to (436, 424)
Screenshot: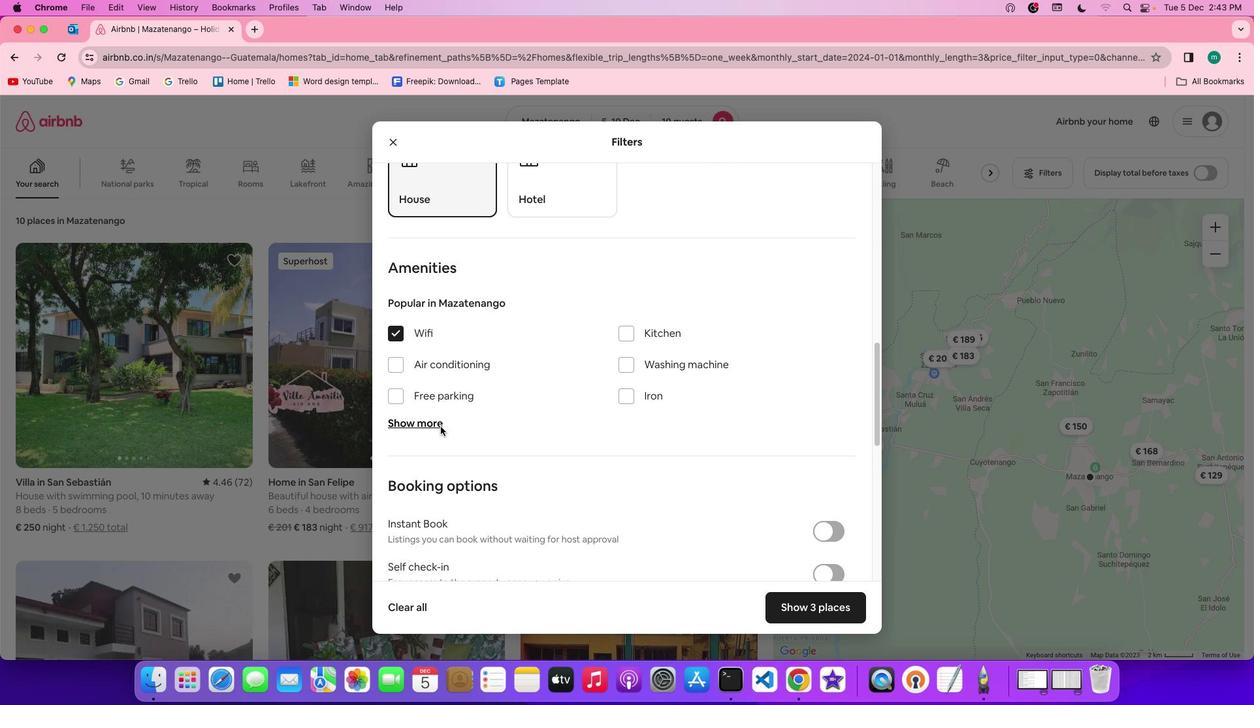 
Action: Mouse pressed left at (436, 424)
Screenshot: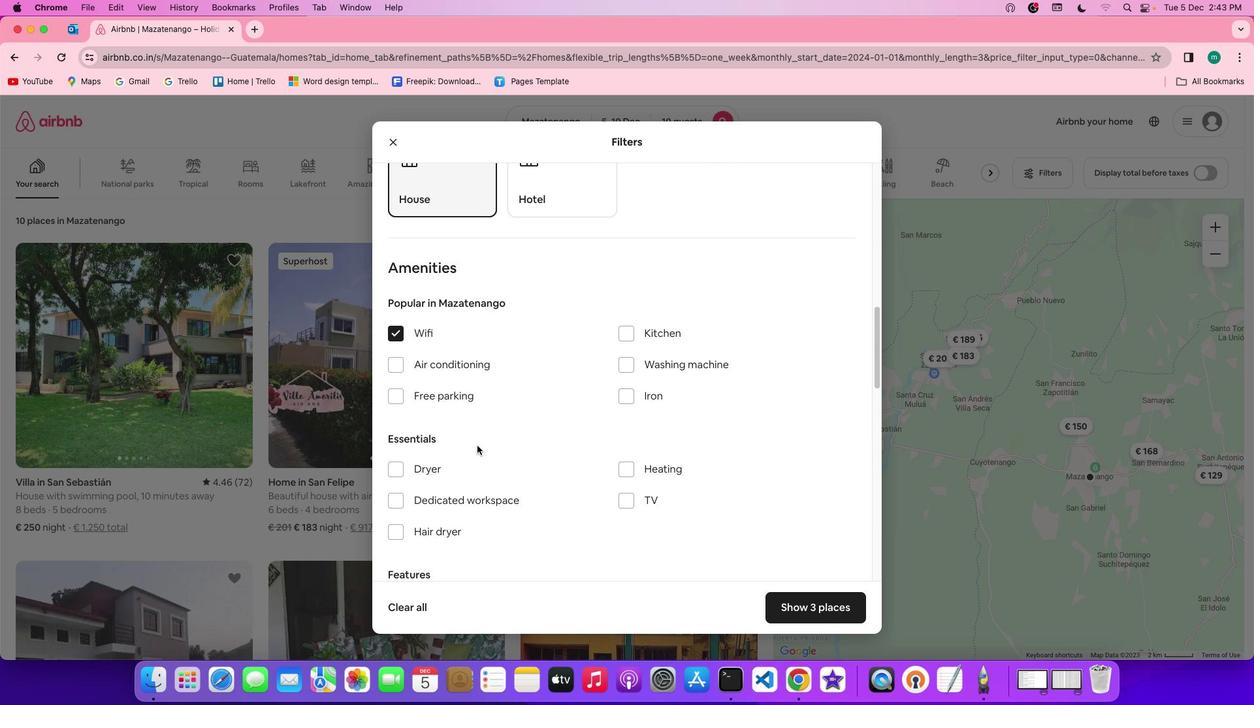
Action: Mouse moved to (627, 505)
Screenshot: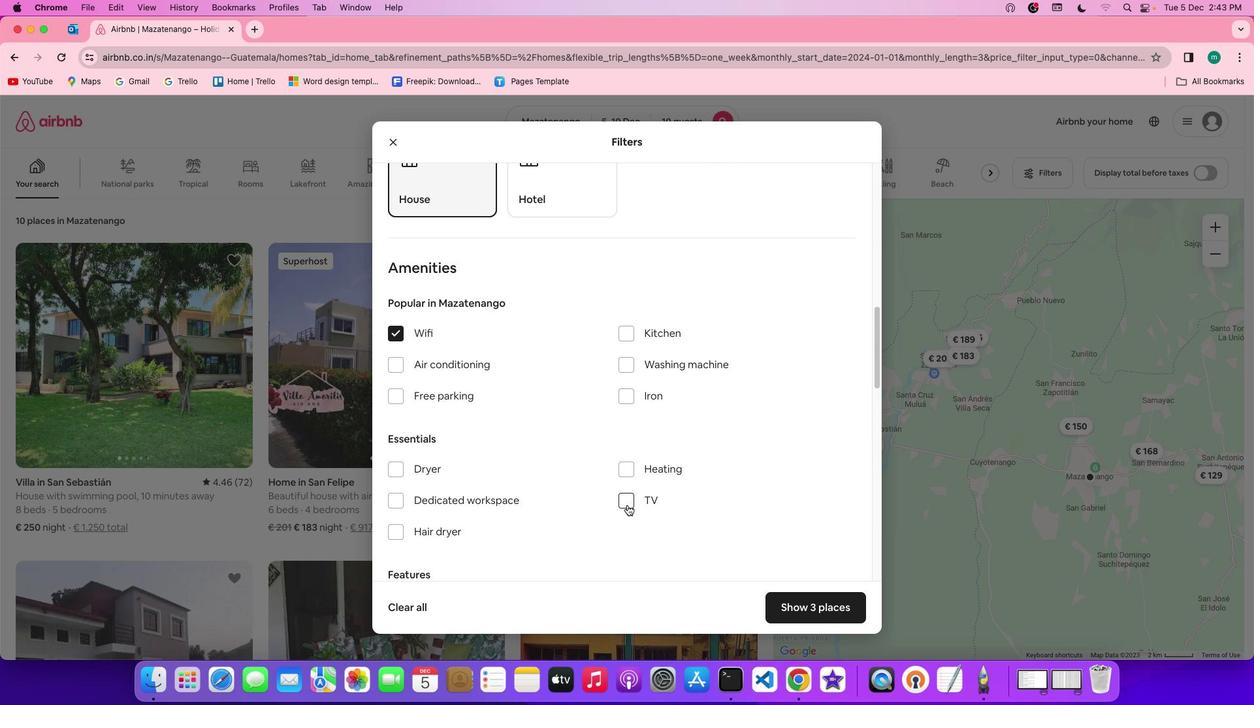 
Action: Mouse pressed left at (627, 505)
Screenshot: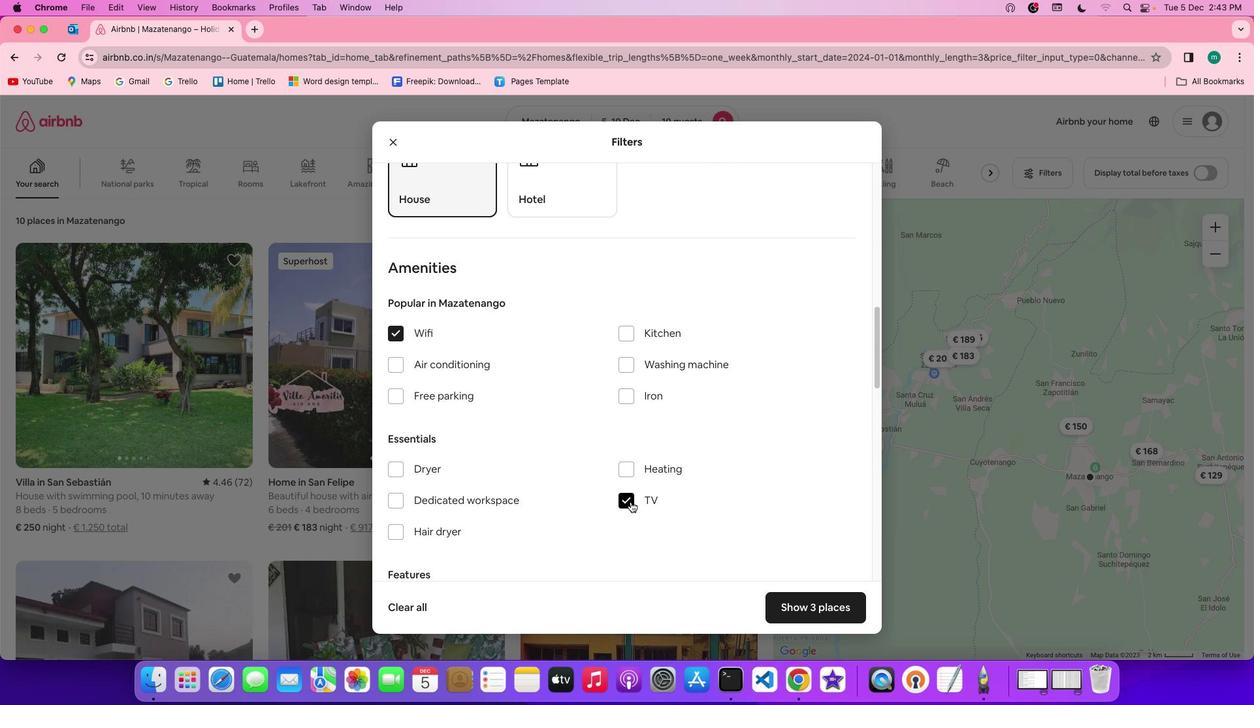 
Action: Mouse moved to (715, 480)
Screenshot: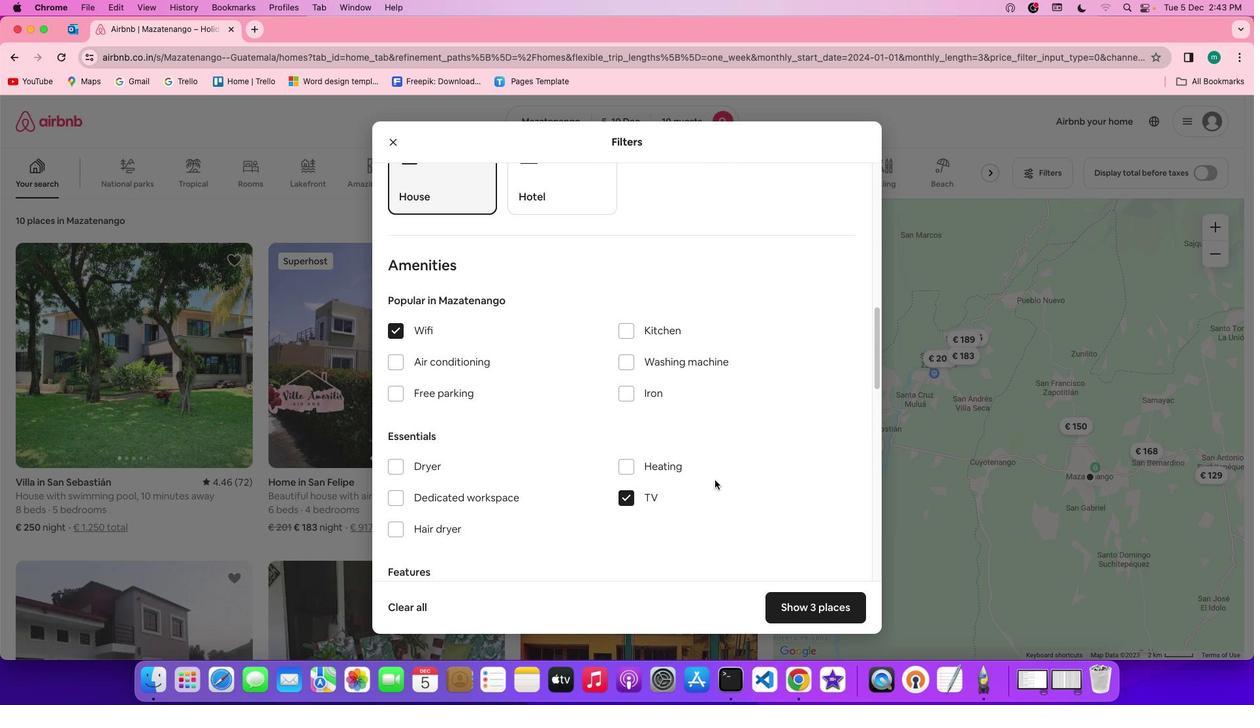 
Action: Mouse scrolled (715, 480) with delta (0, 0)
Screenshot: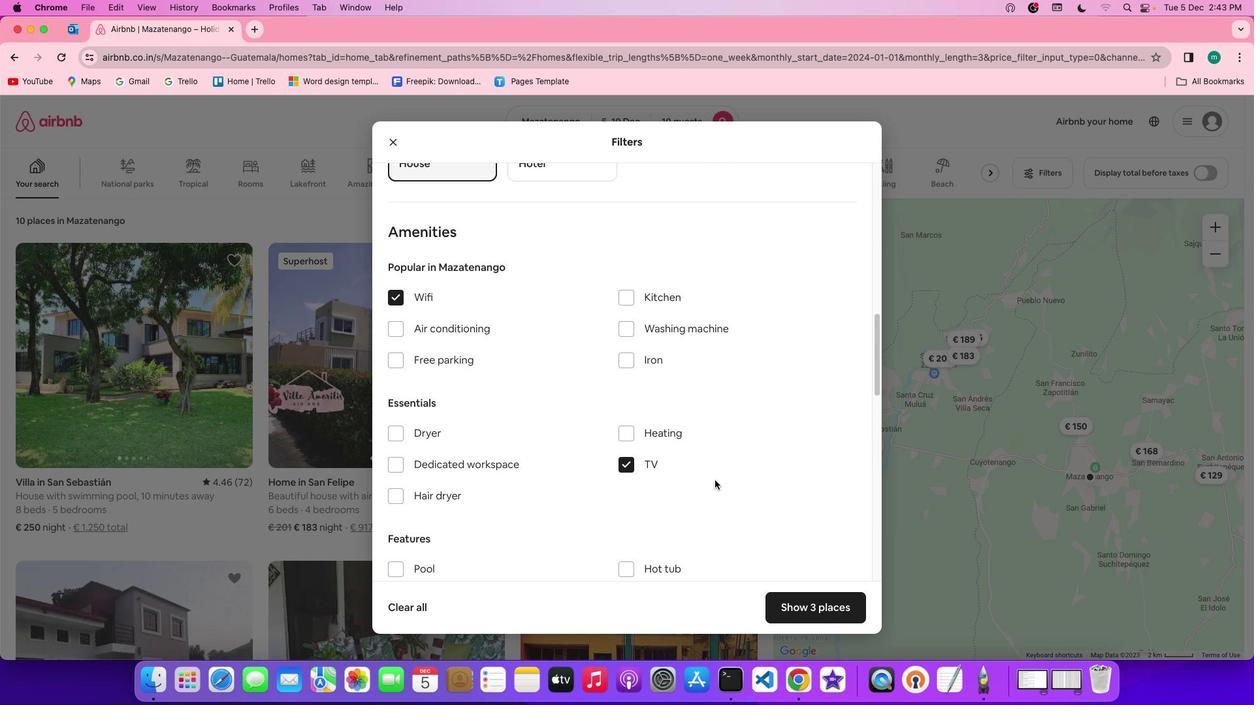 
Action: Mouse scrolled (715, 480) with delta (0, 0)
Screenshot: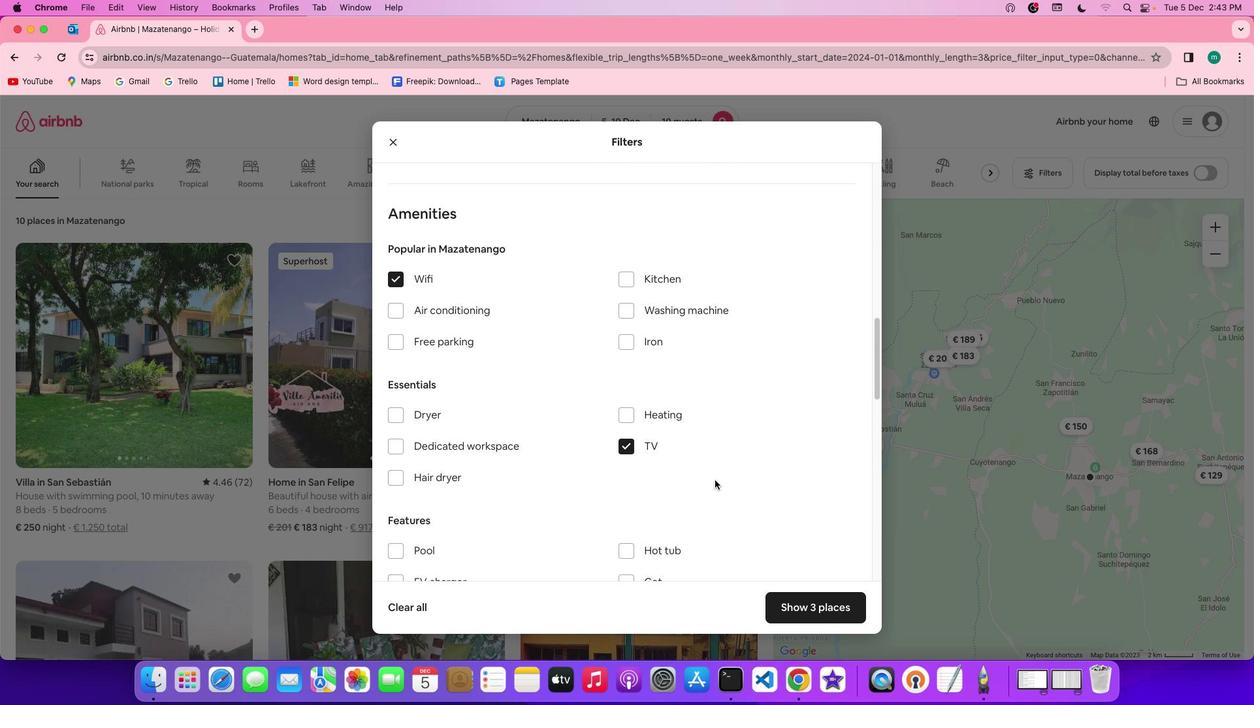 
Action: Mouse scrolled (715, 480) with delta (0, -1)
Screenshot: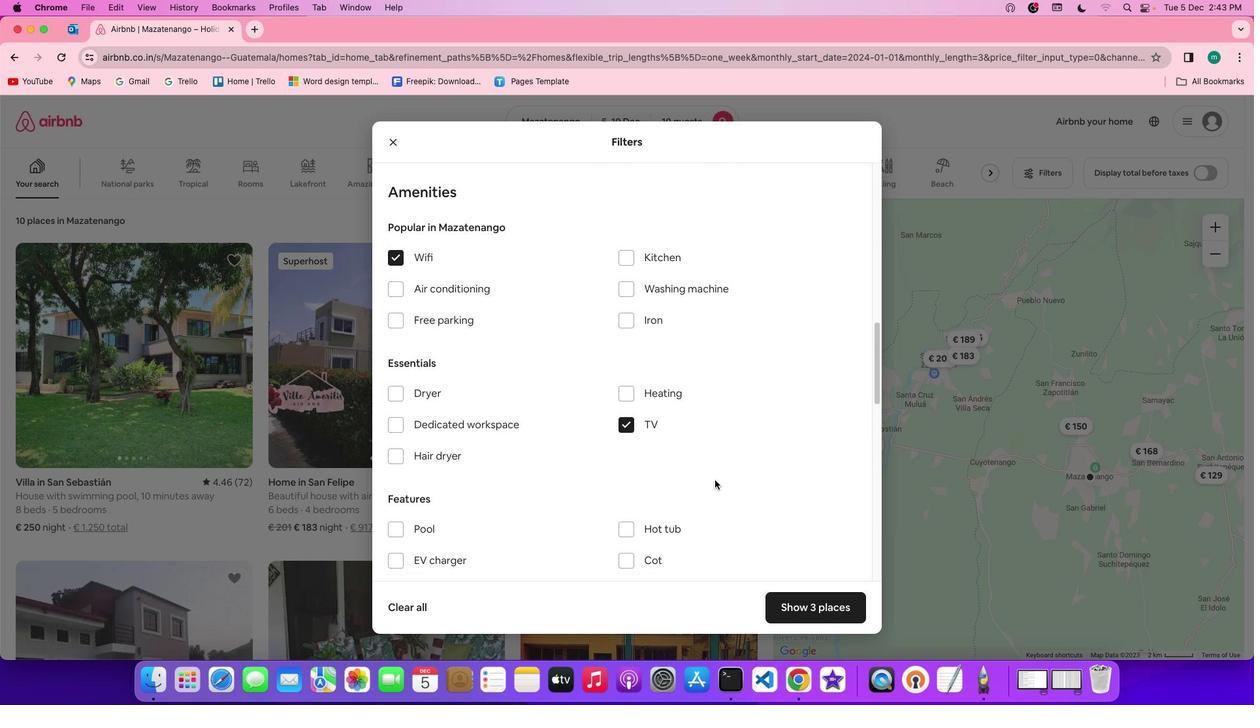 
Action: Mouse scrolled (715, 480) with delta (0, 0)
Screenshot: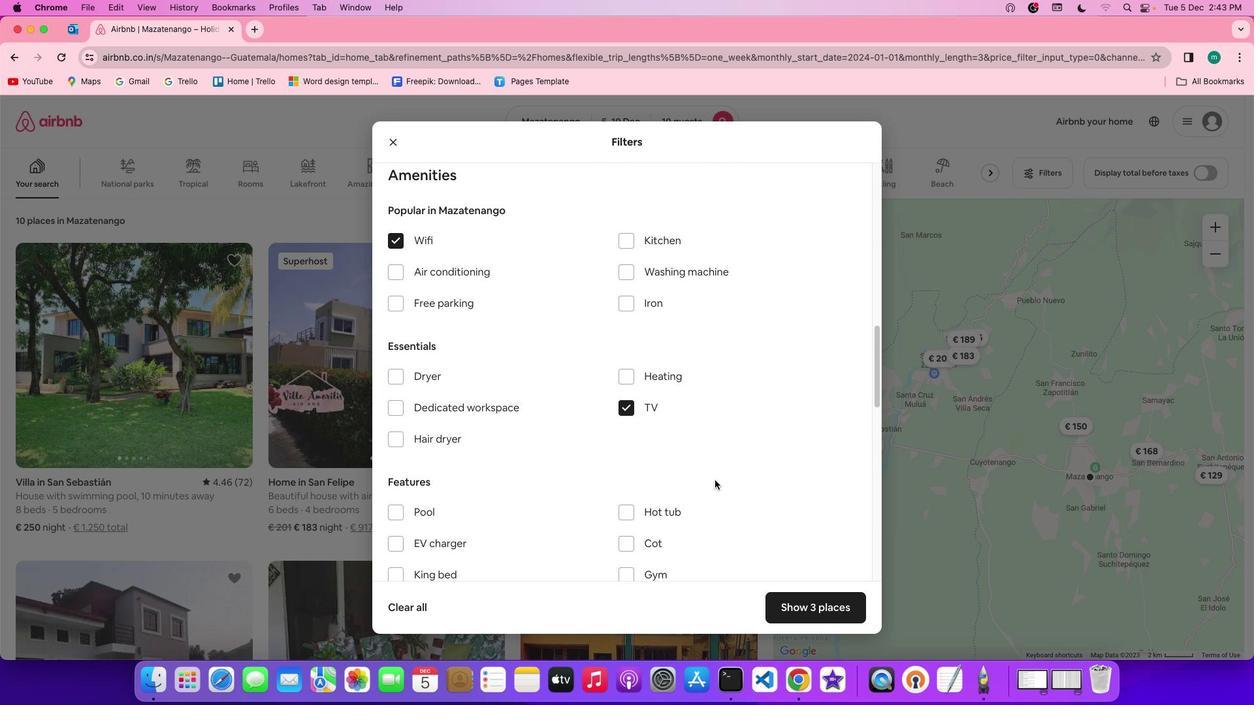 
Action: Mouse scrolled (715, 480) with delta (0, 0)
Screenshot: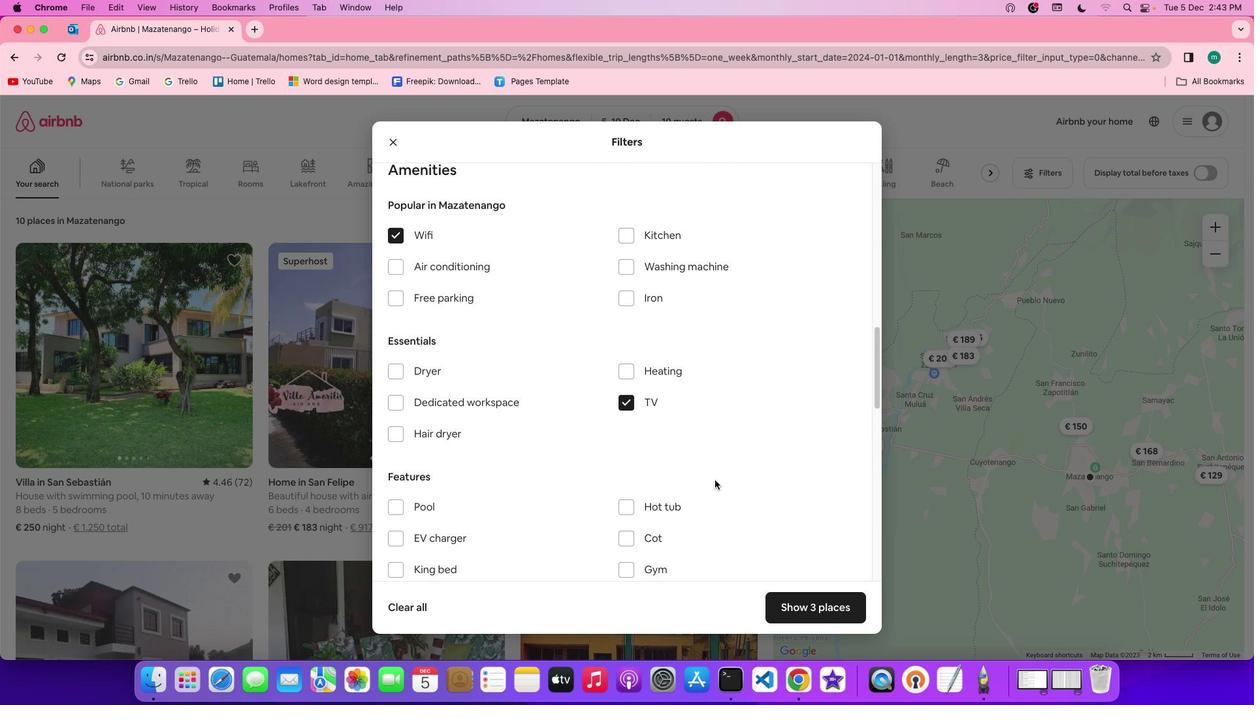 
Action: Mouse moved to (442, 299)
Screenshot: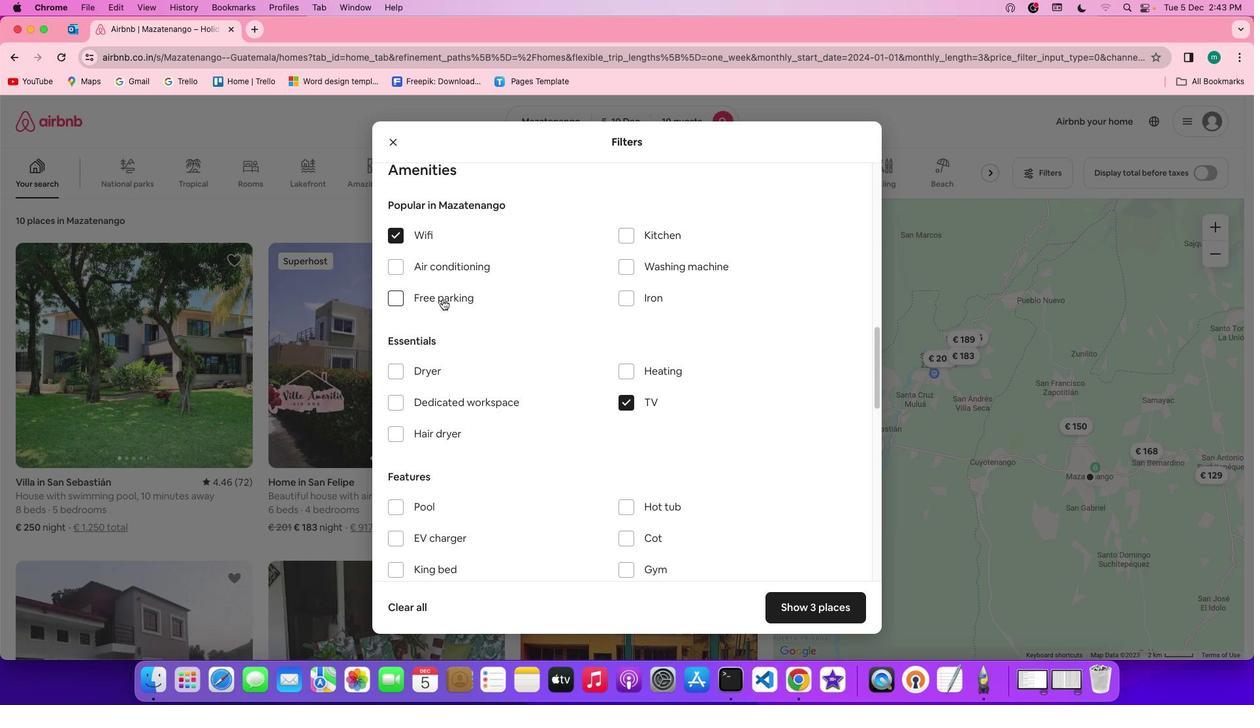 
Action: Mouse pressed left at (442, 299)
Screenshot: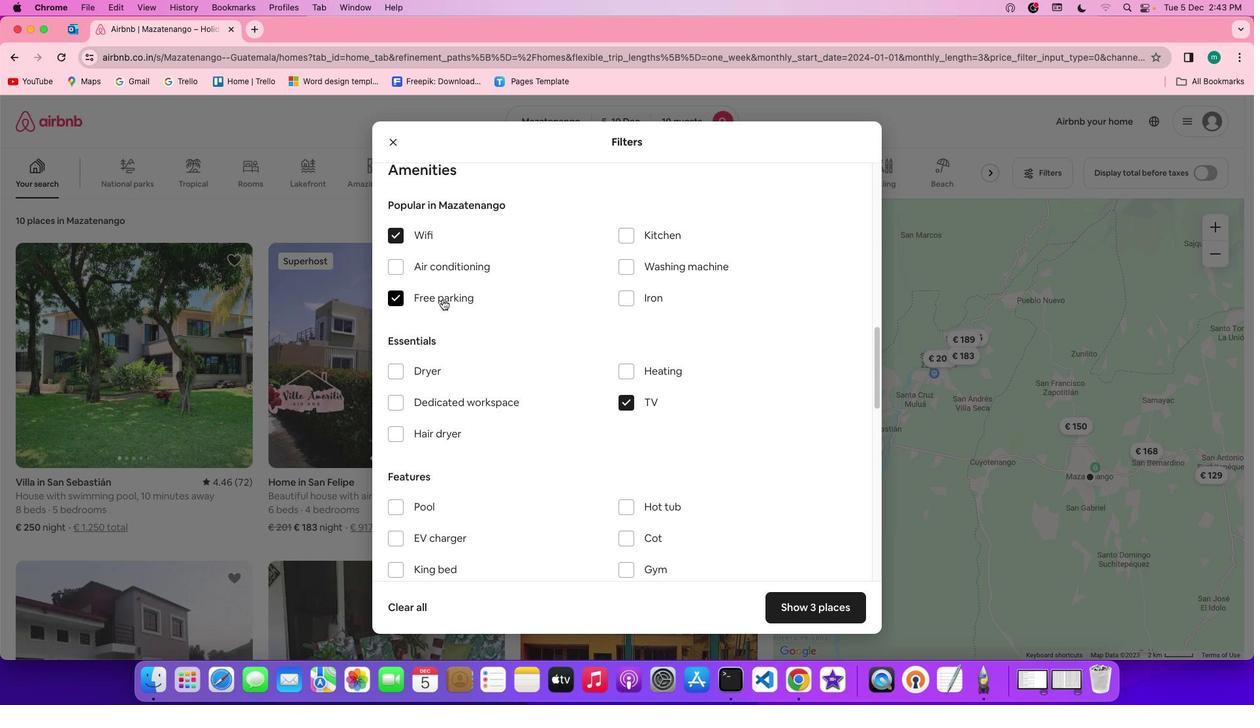 
Action: Mouse moved to (708, 433)
Screenshot: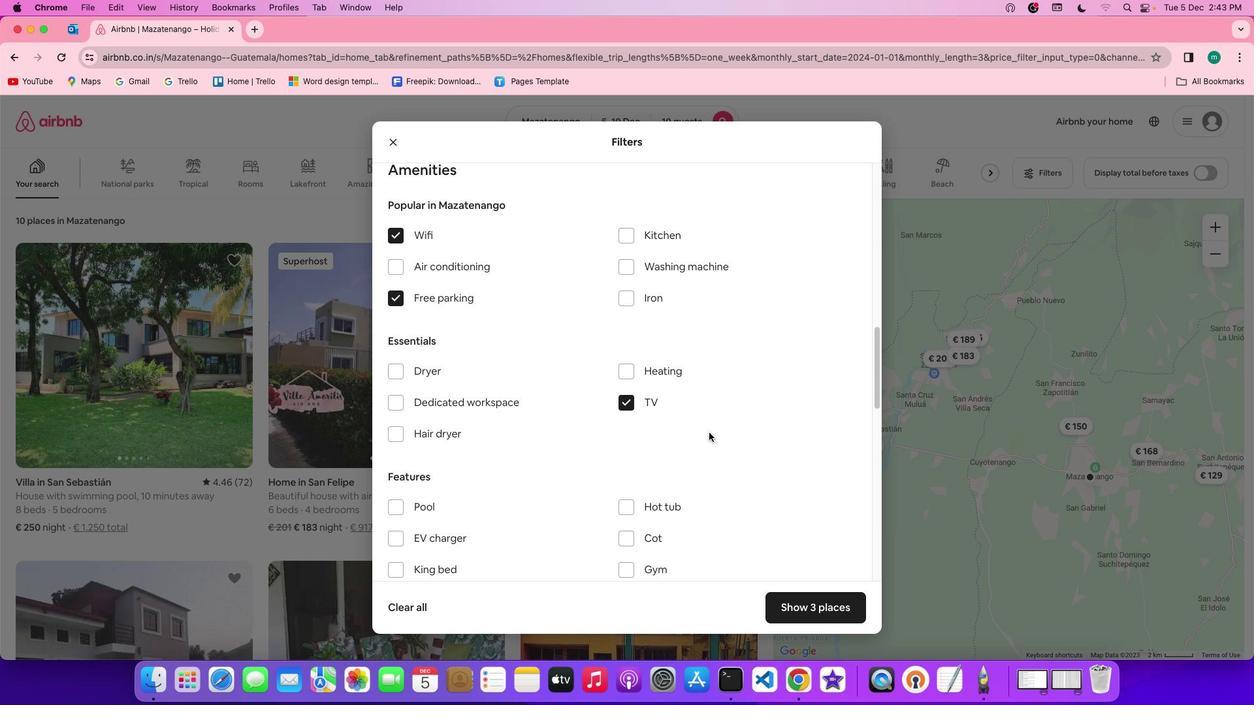 
Action: Mouse scrolled (708, 433) with delta (0, 0)
Screenshot: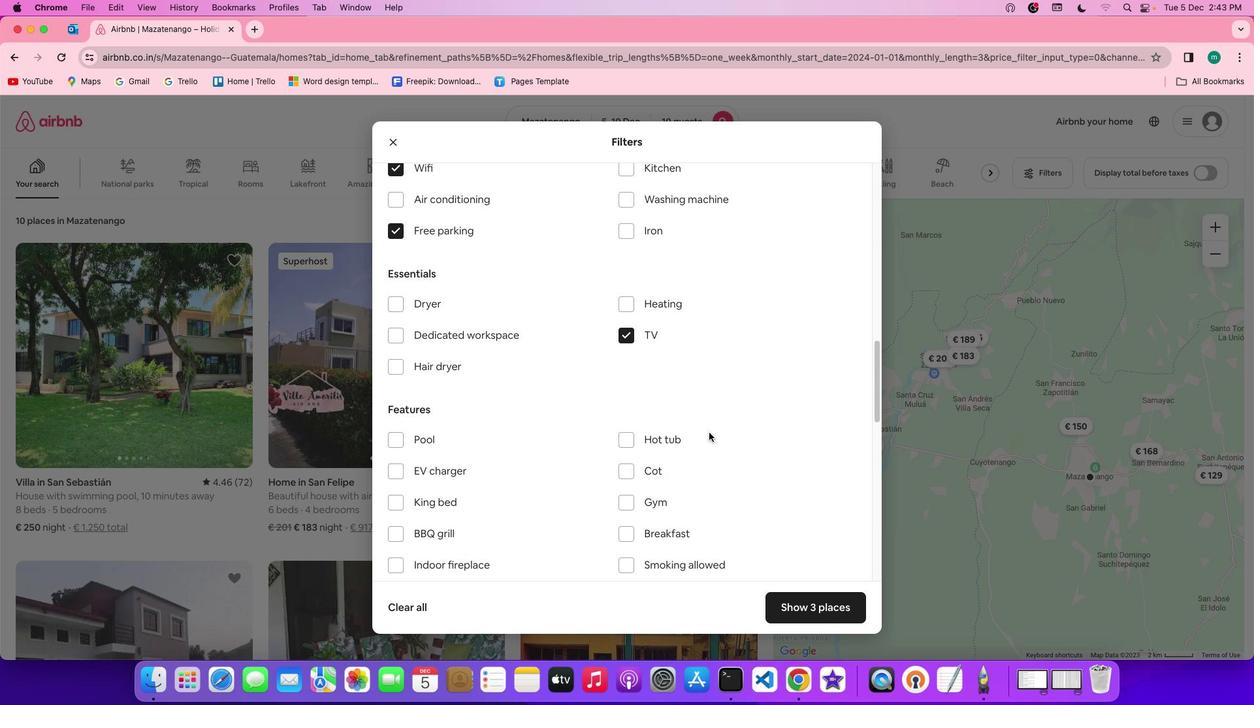 
Action: Mouse scrolled (708, 433) with delta (0, 0)
Screenshot: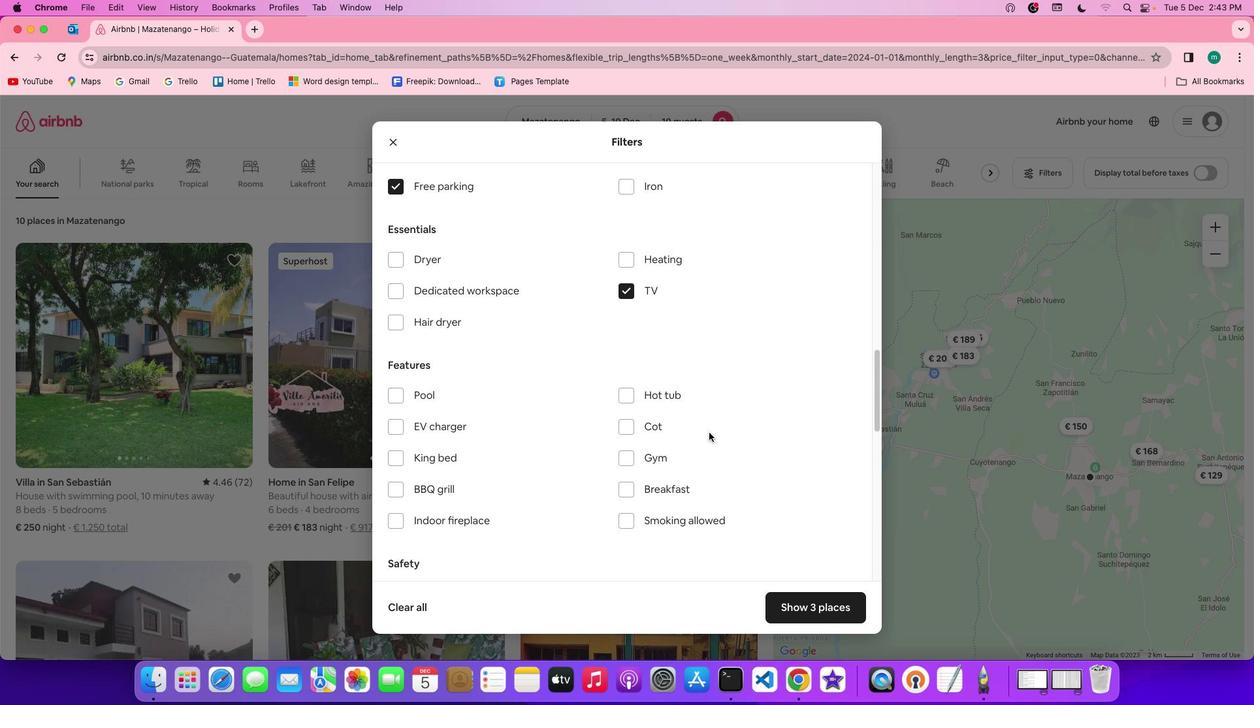 
Action: Mouse scrolled (708, 433) with delta (0, -1)
Screenshot: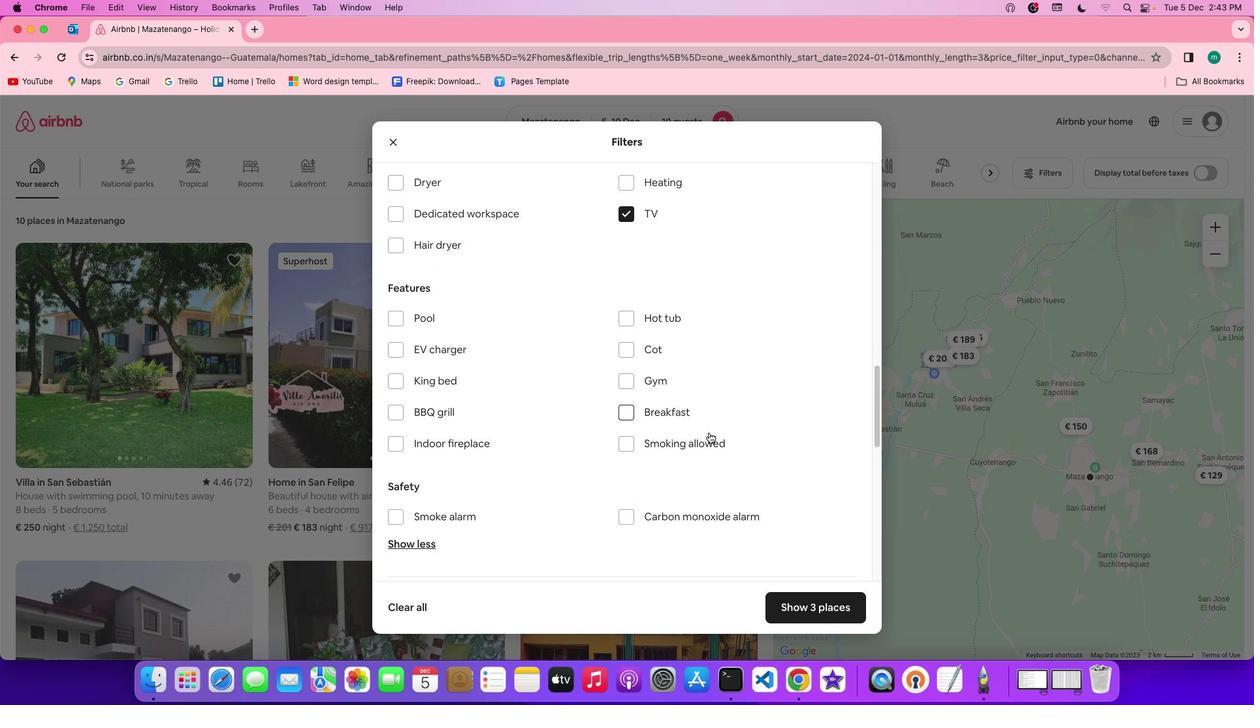 
Action: Mouse scrolled (708, 433) with delta (0, -1)
Screenshot: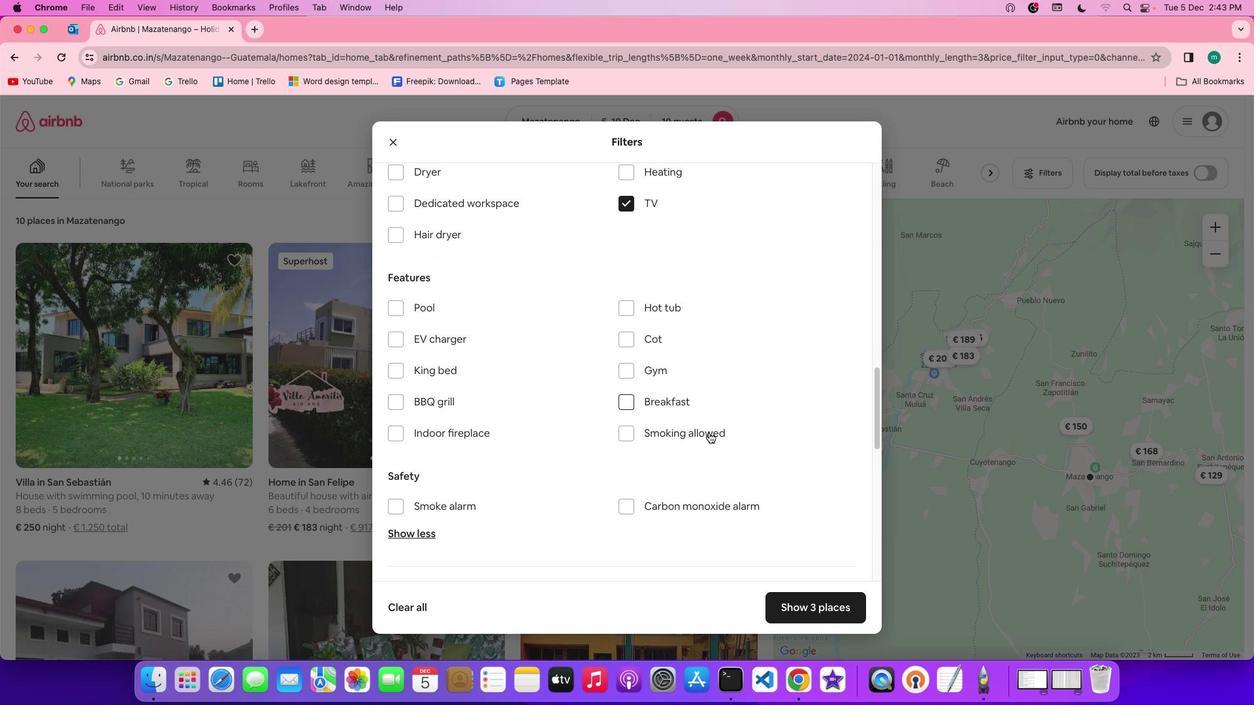 
Action: Mouse moved to (630, 394)
Screenshot: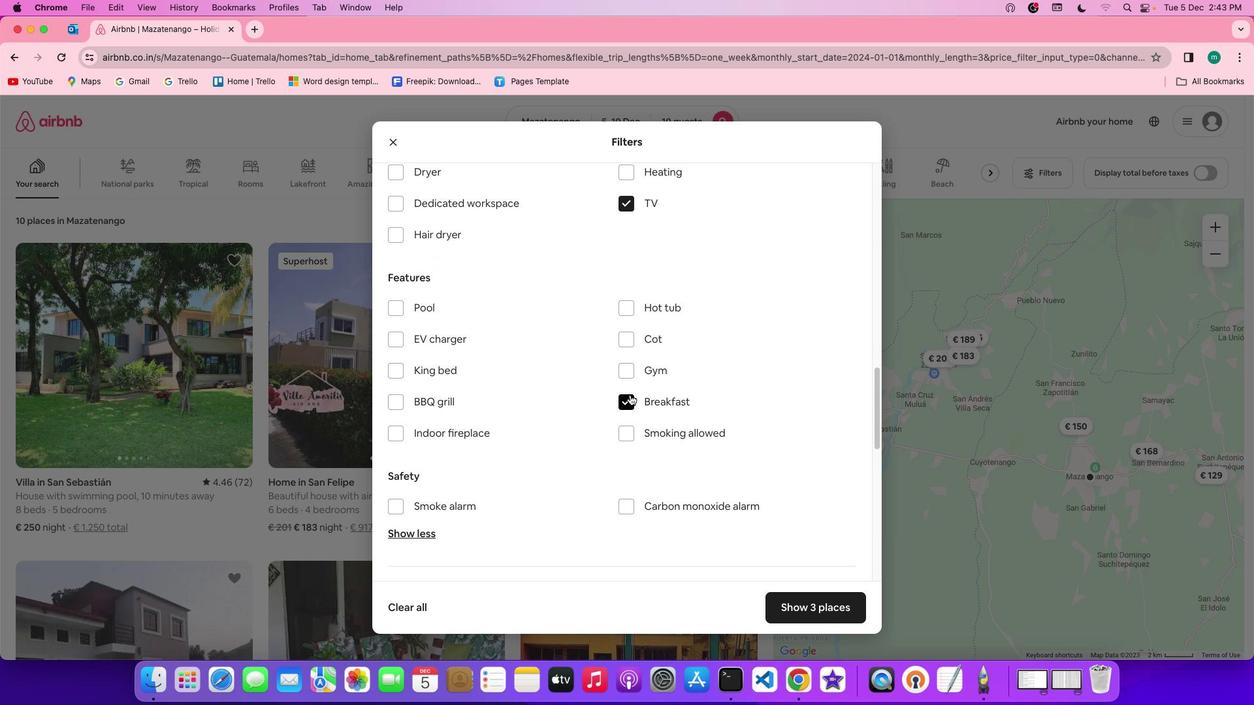 
Action: Mouse pressed left at (630, 394)
Screenshot: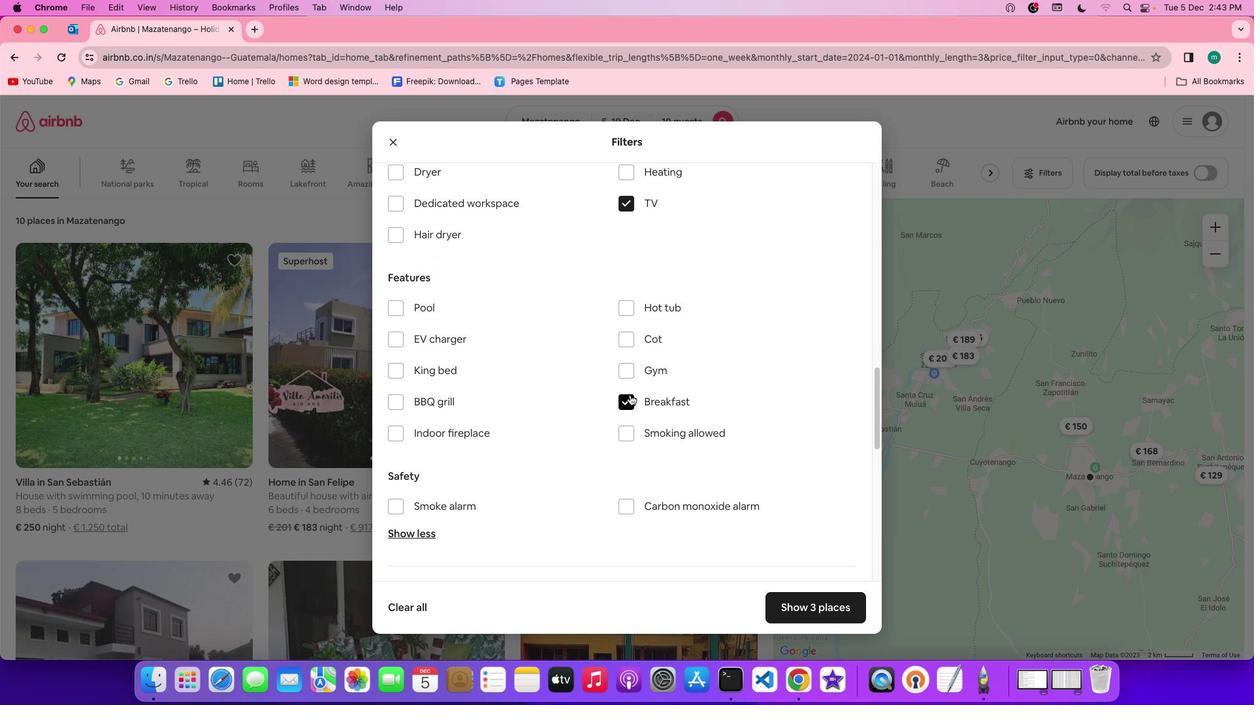 
Action: Mouse moved to (627, 371)
Screenshot: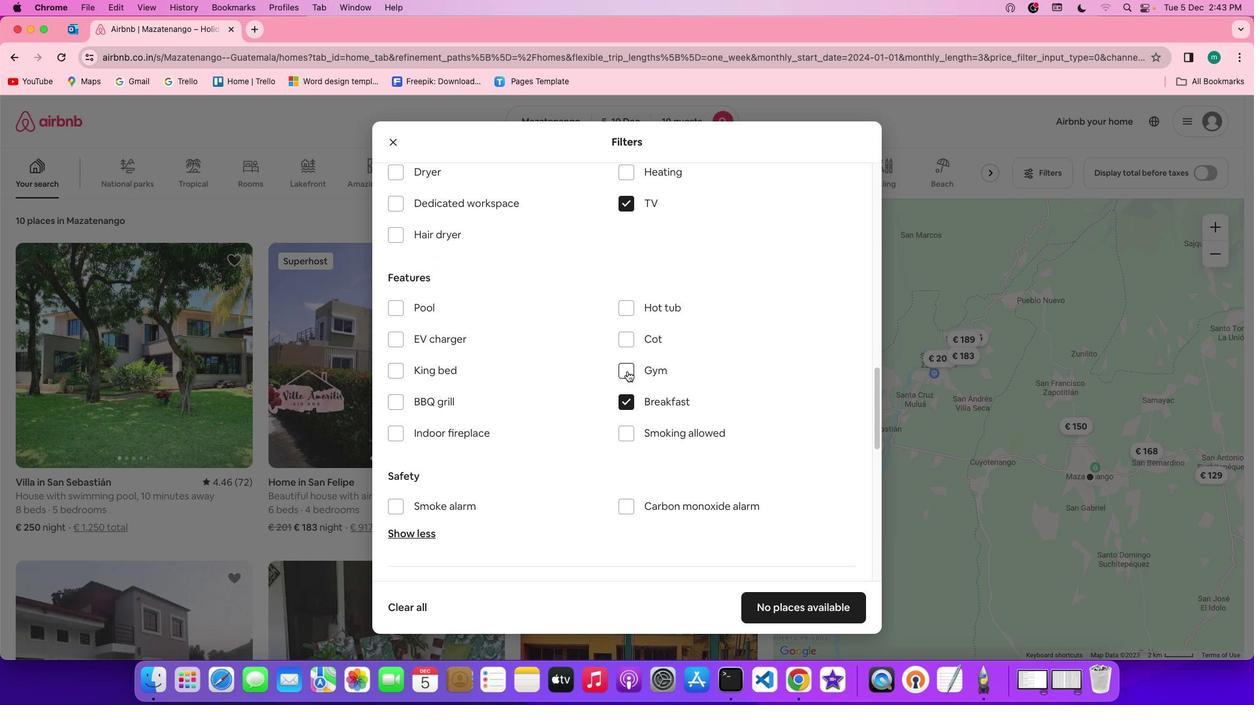 
Action: Mouse pressed left at (627, 371)
Screenshot: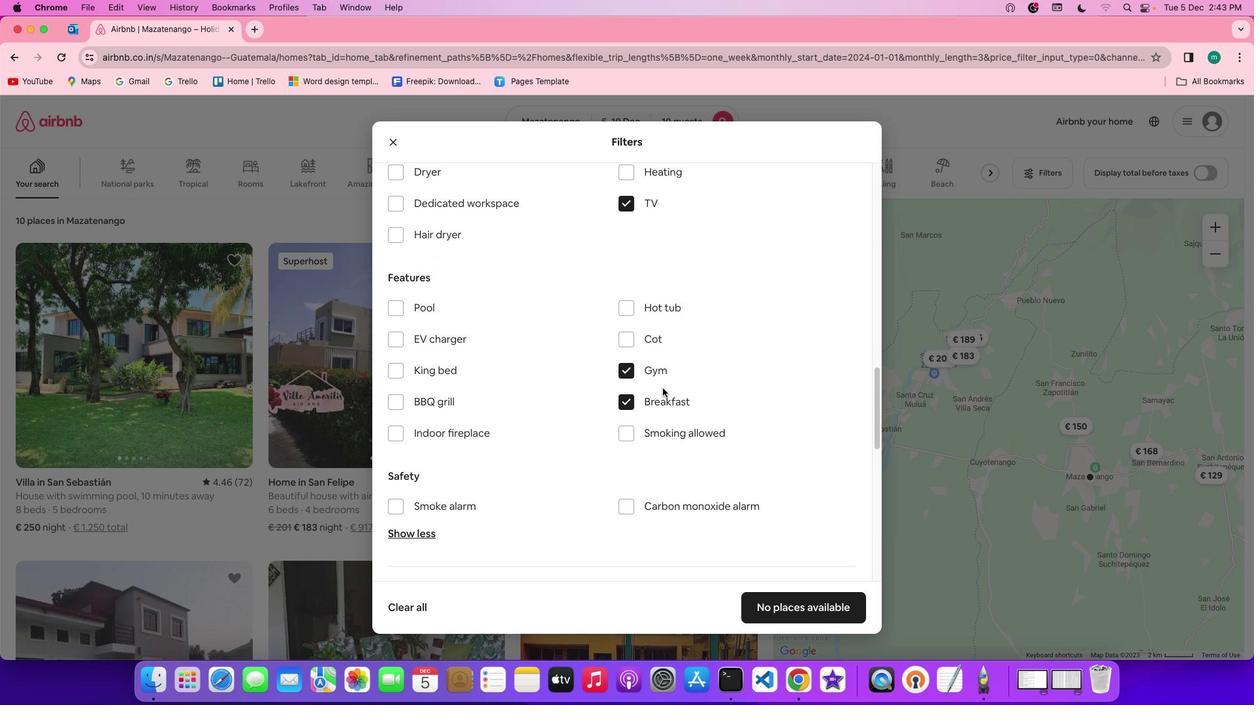 
Action: Mouse moved to (802, 517)
Screenshot: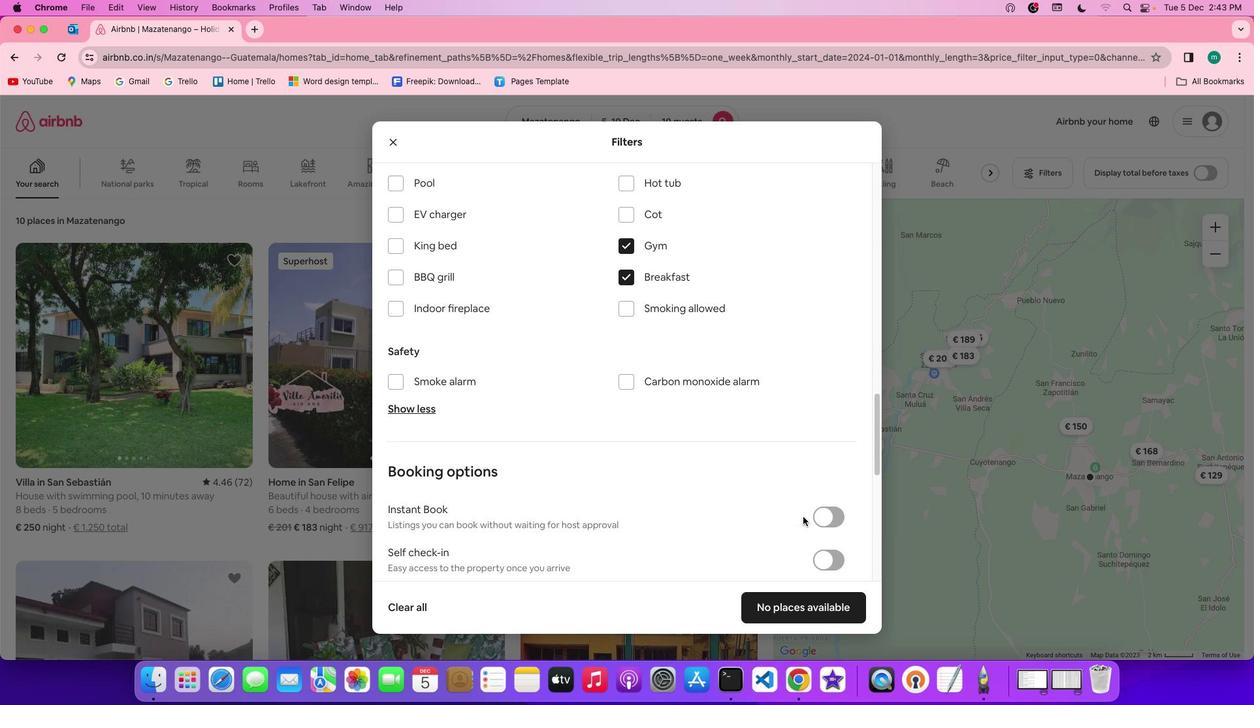 
Action: Mouse scrolled (802, 517) with delta (0, 0)
Screenshot: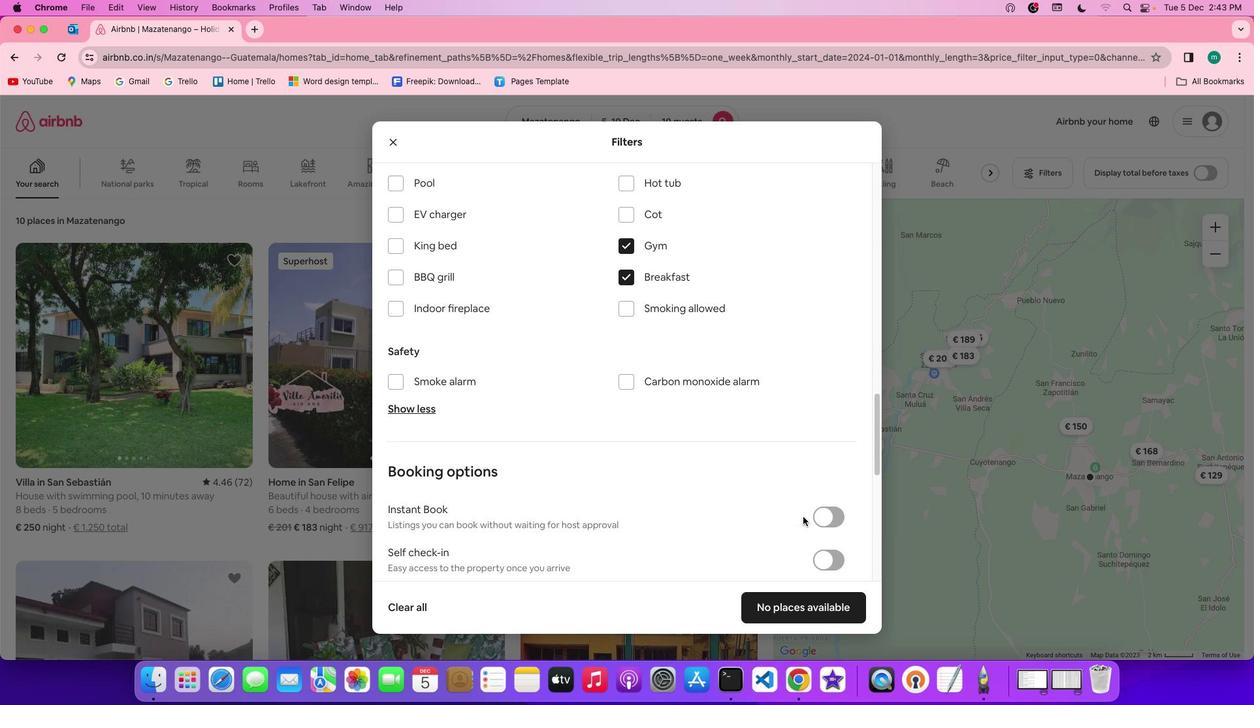 
Action: Mouse scrolled (802, 517) with delta (0, 0)
Screenshot: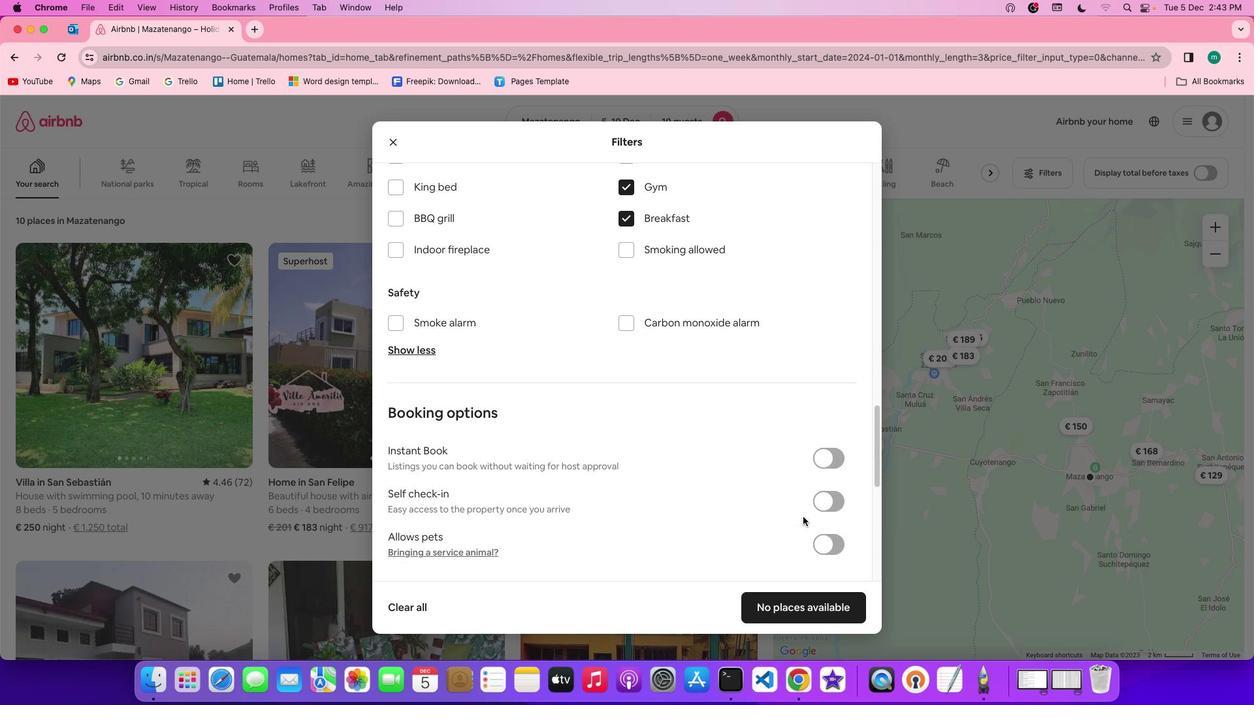 
Action: Mouse scrolled (802, 517) with delta (0, -1)
Screenshot: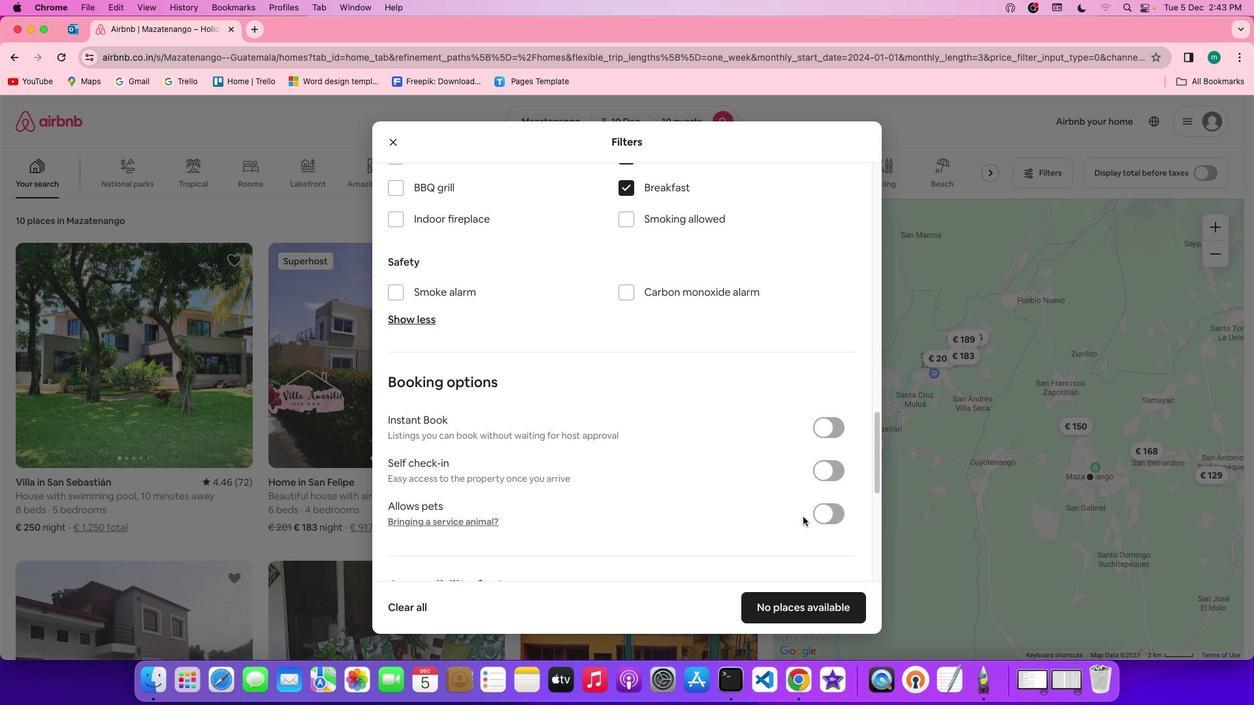 
Action: Mouse scrolled (802, 517) with delta (0, -2)
Screenshot: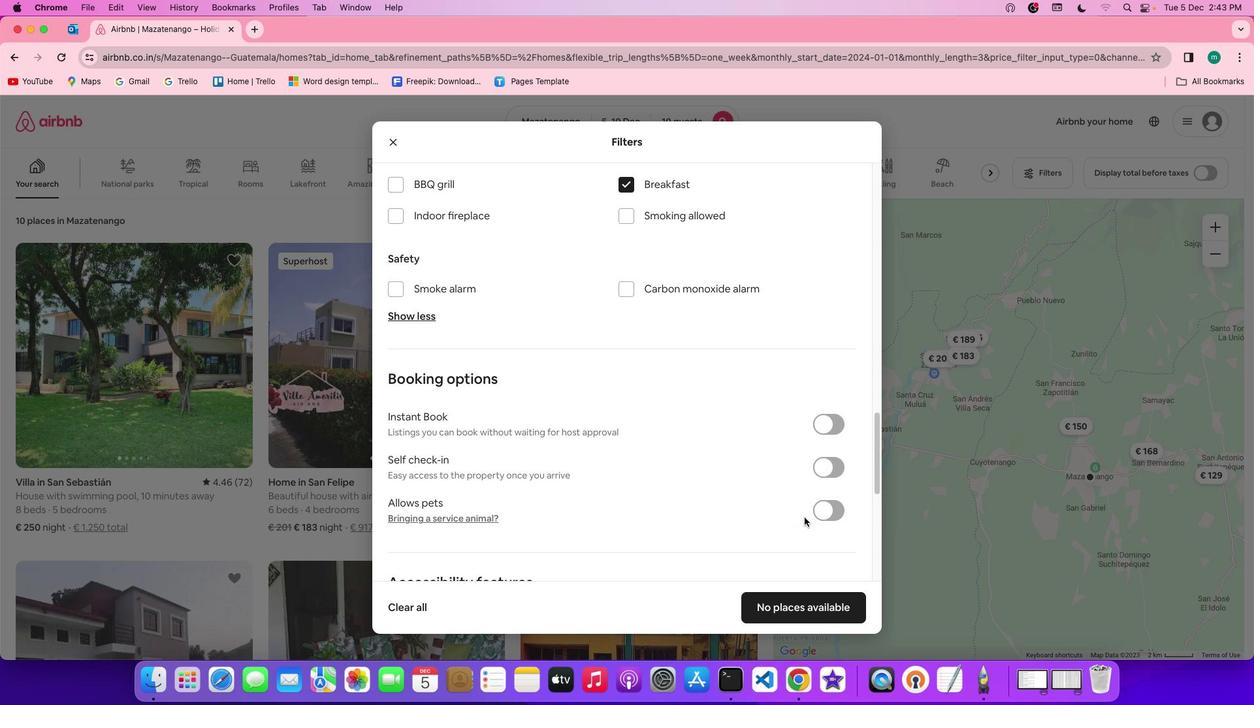 
Action: Mouse moved to (804, 517)
Screenshot: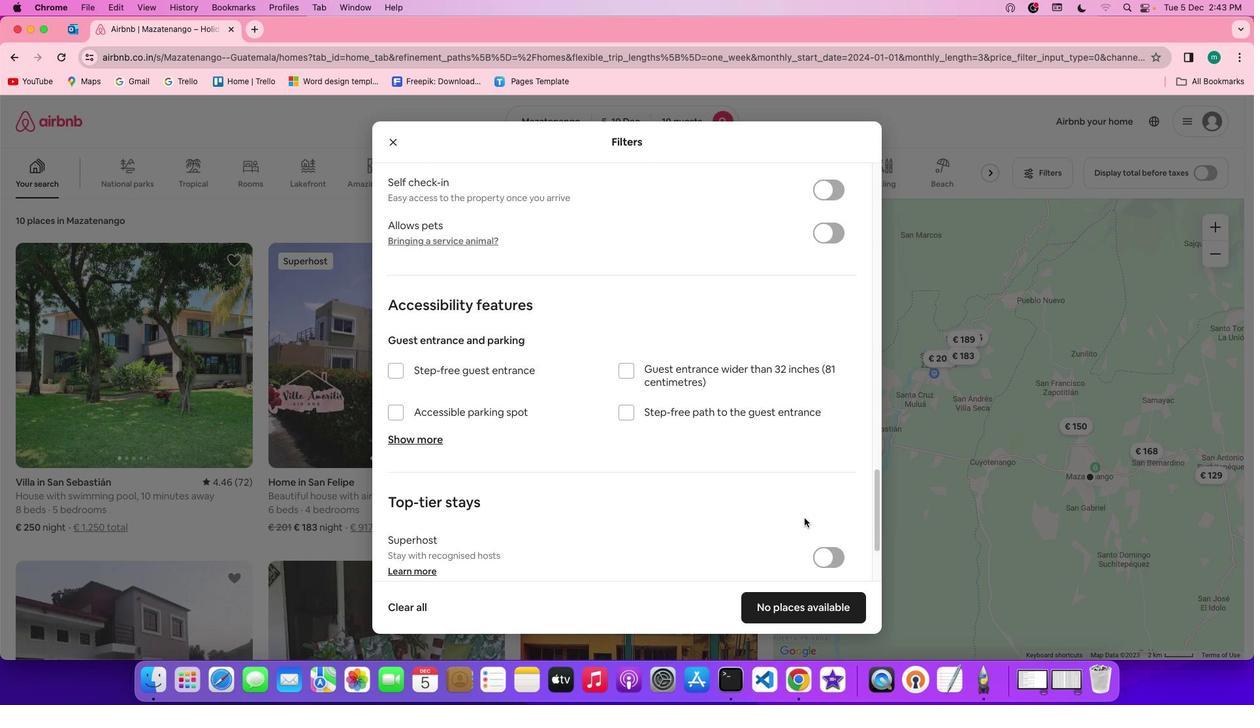 
Action: Mouse scrolled (804, 517) with delta (0, 0)
Screenshot: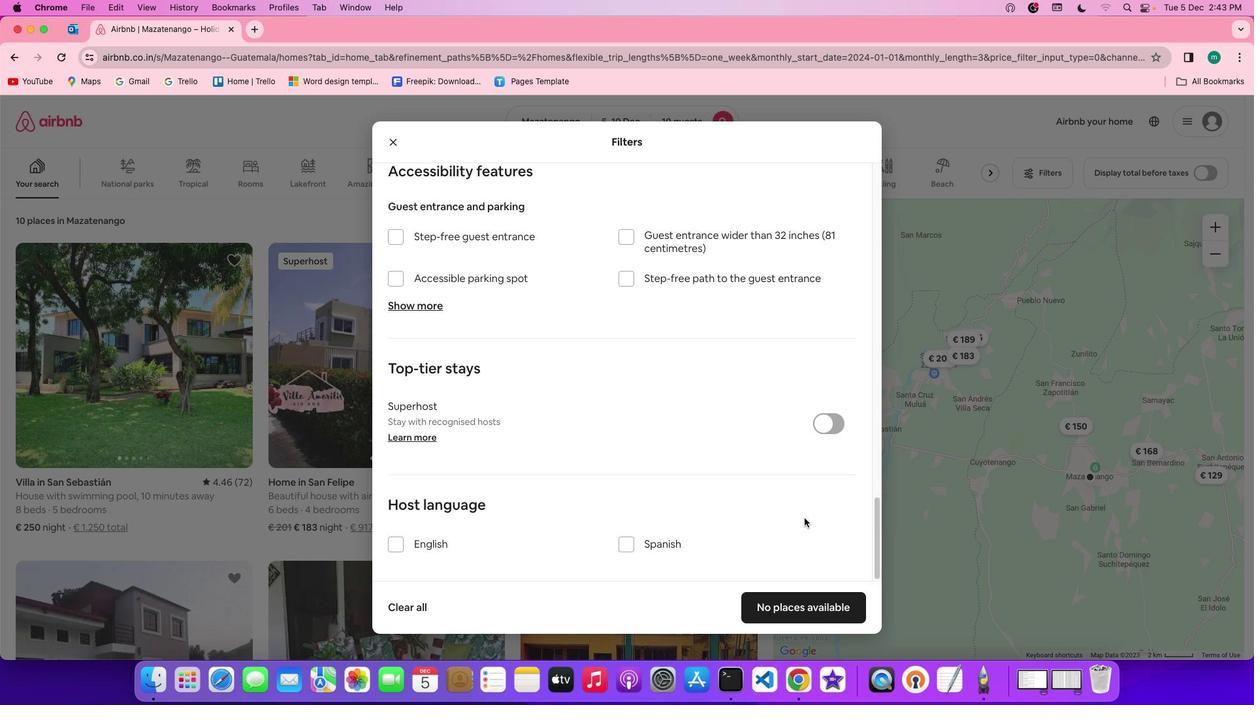 
Action: Mouse scrolled (804, 517) with delta (0, 0)
Screenshot: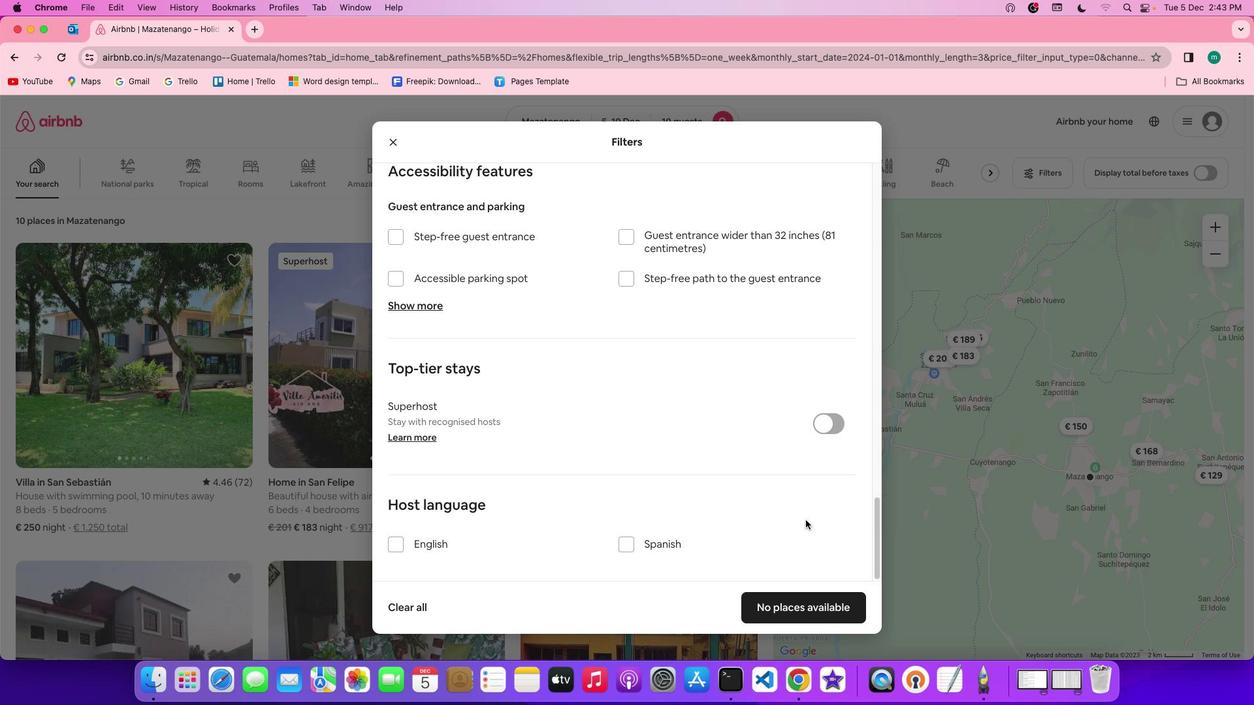 
Action: Mouse scrolled (804, 517) with delta (0, -2)
Screenshot: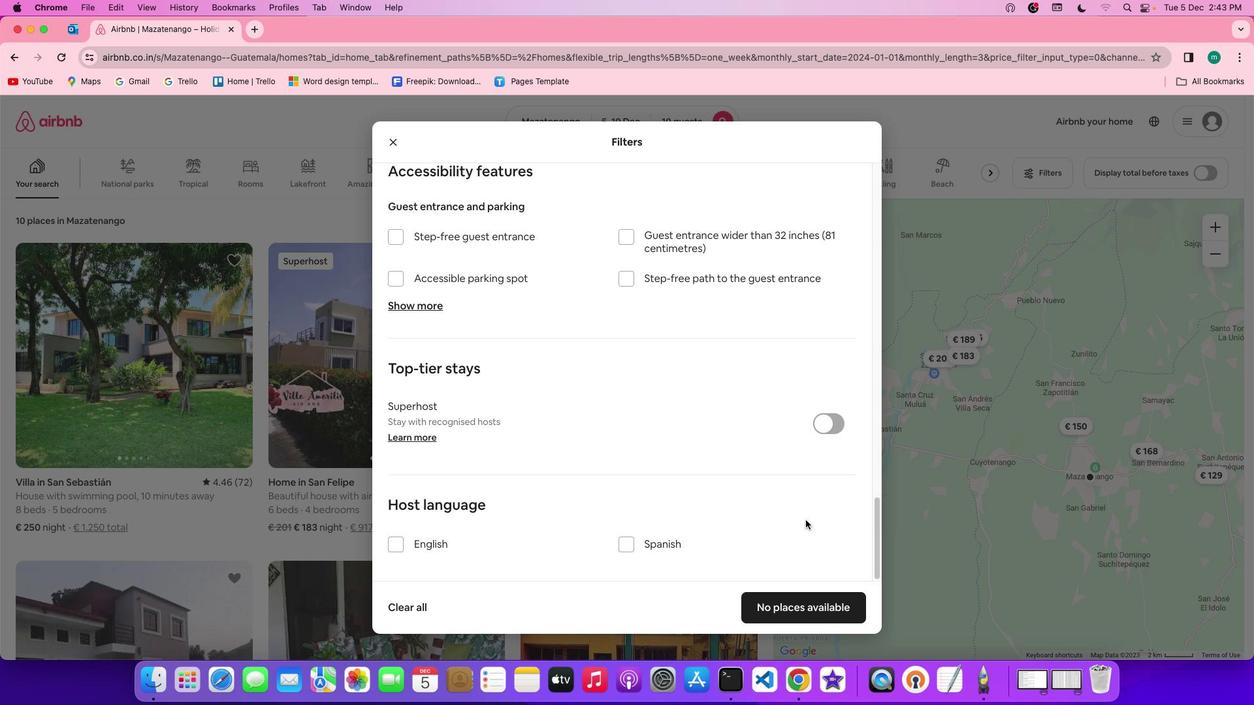 
Action: Mouse scrolled (804, 517) with delta (0, -3)
Screenshot: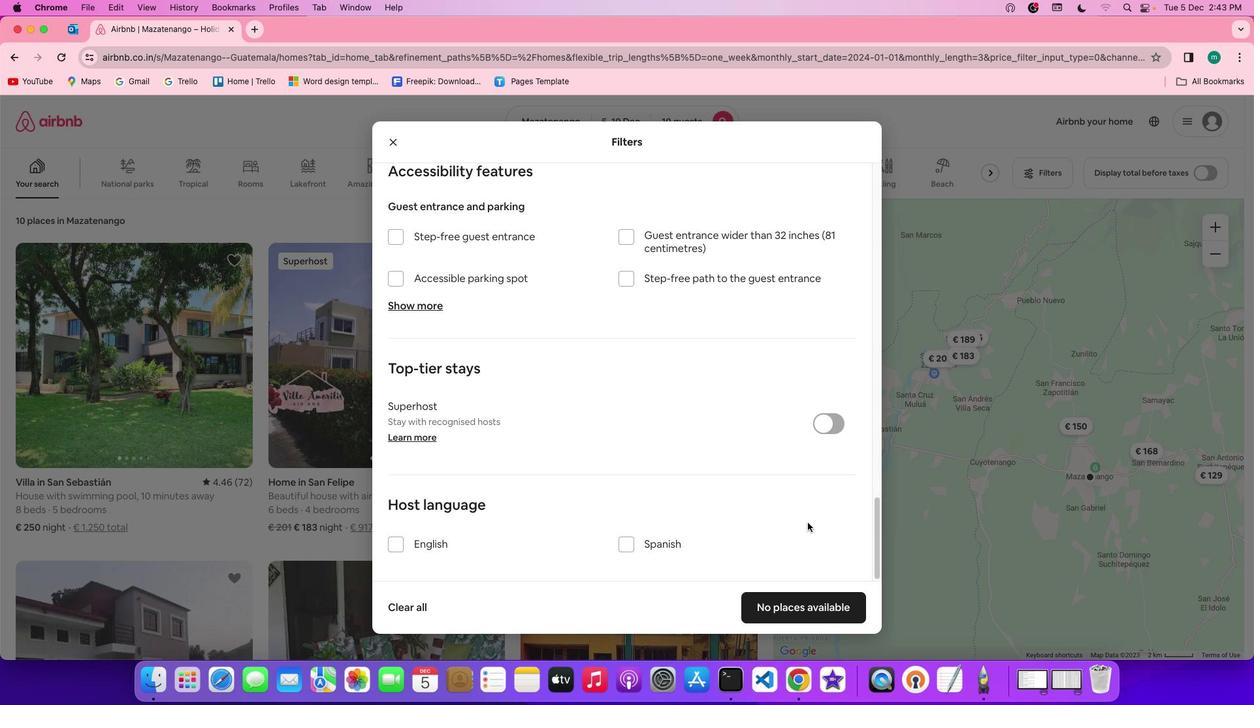 
Action: Mouse scrolled (804, 517) with delta (0, -3)
Screenshot: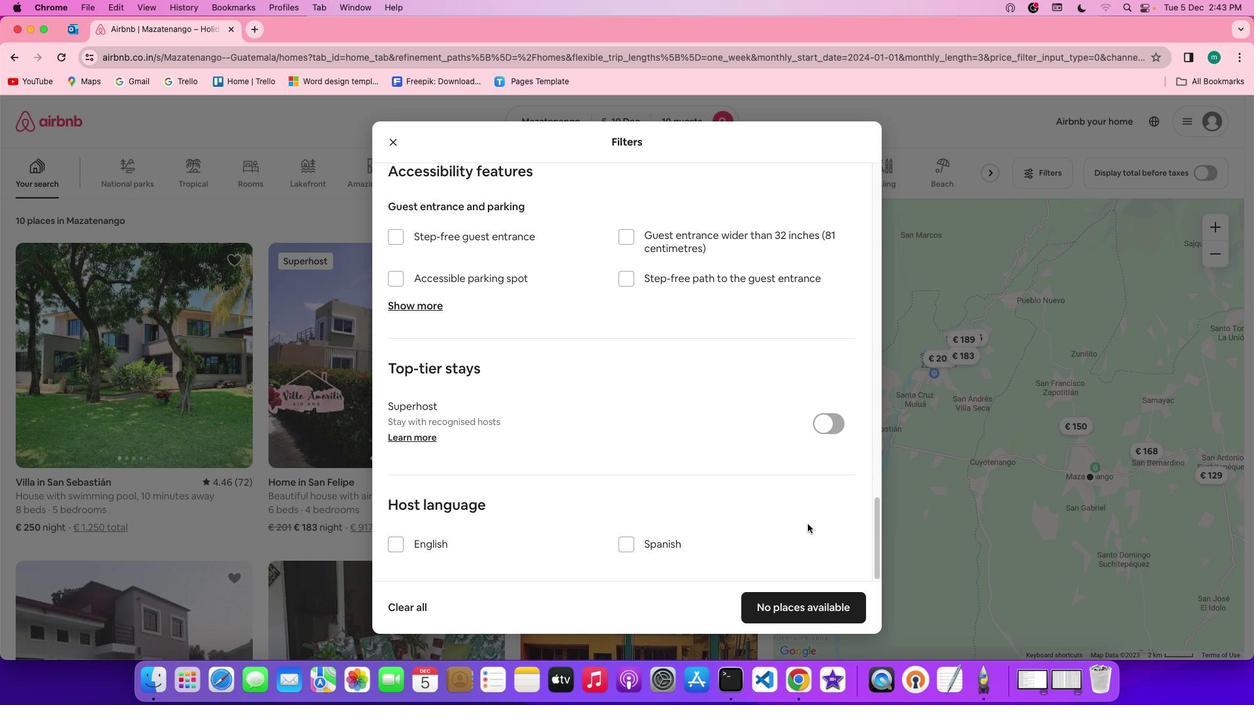 
Action: Mouse moved to (808, 524)
Screenshot: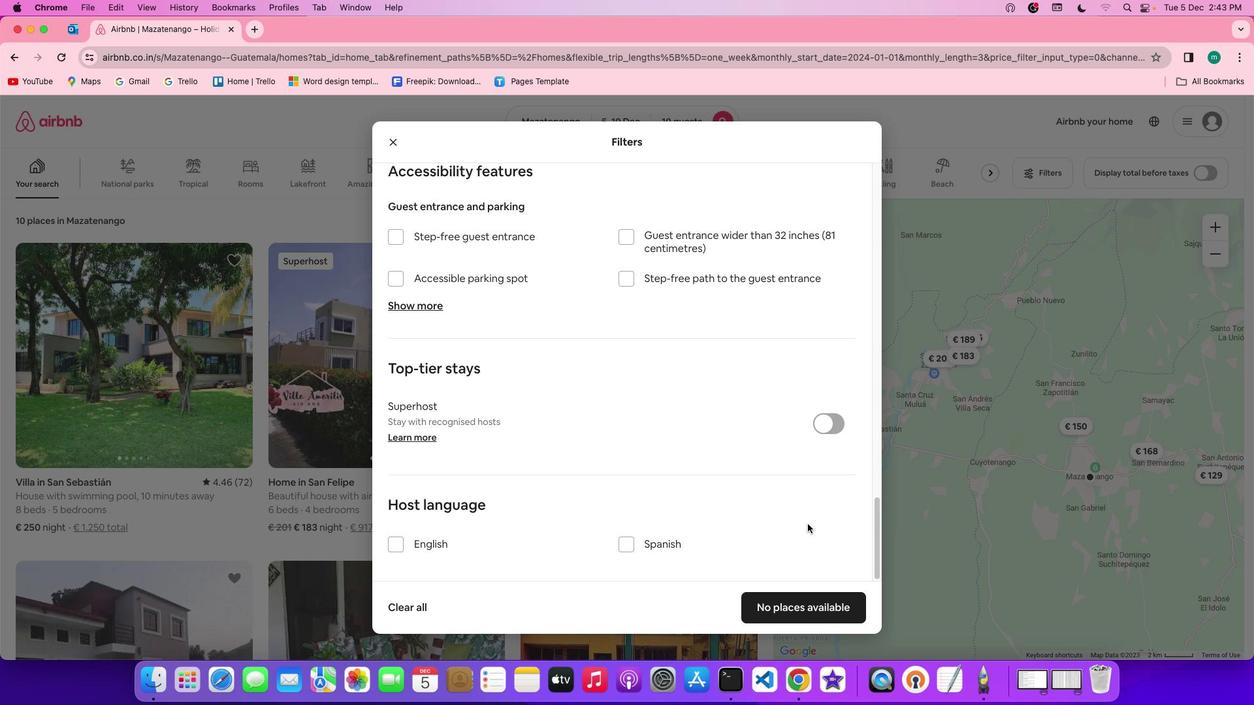 
Action: Mouse scrolled (808, 524) with delta (0, 0)
Screenshot: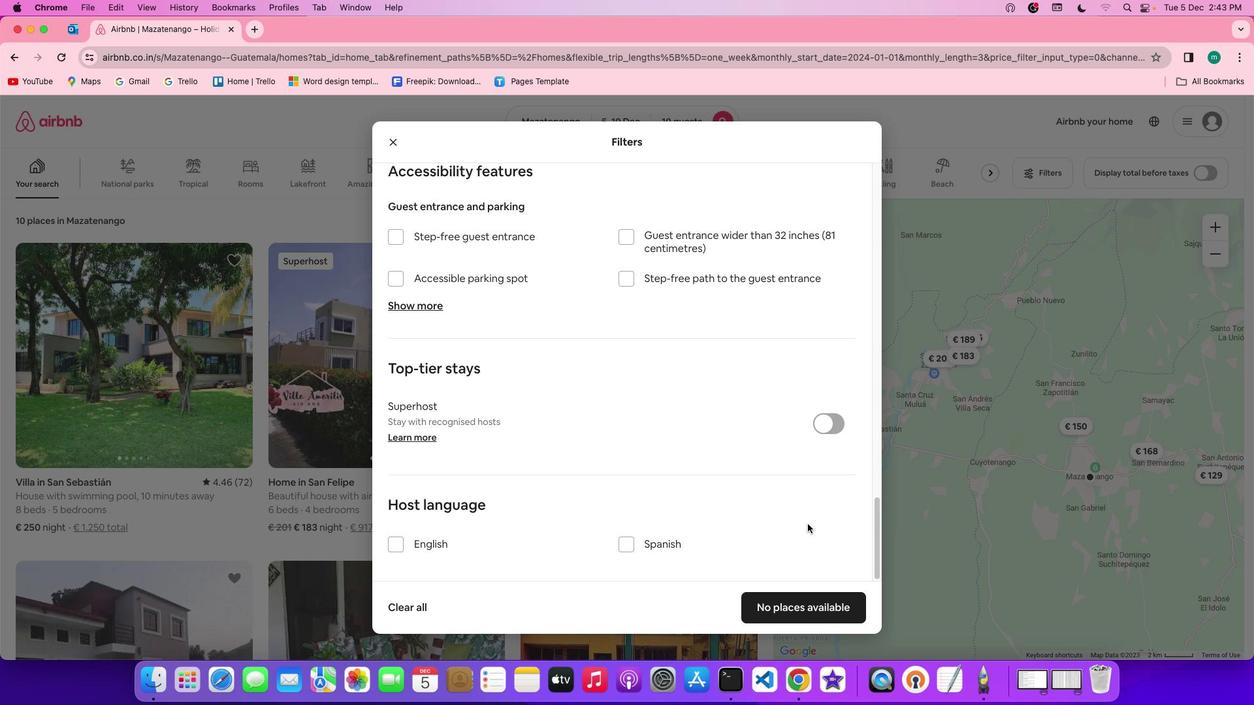 
Action: Mouse scrolled (808, 524) with delta (0, 0)
Screenshot: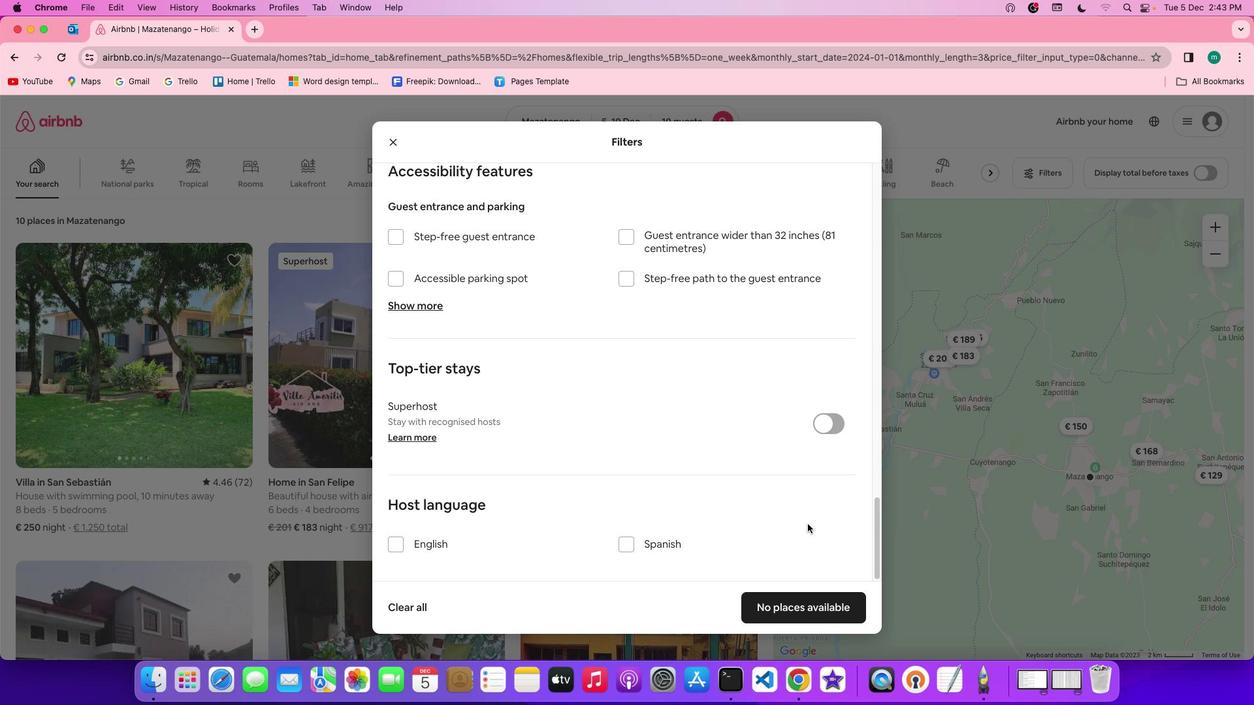 
Action: Mouse scrolled (808, 524) with delta (0, -1)
Screenshot: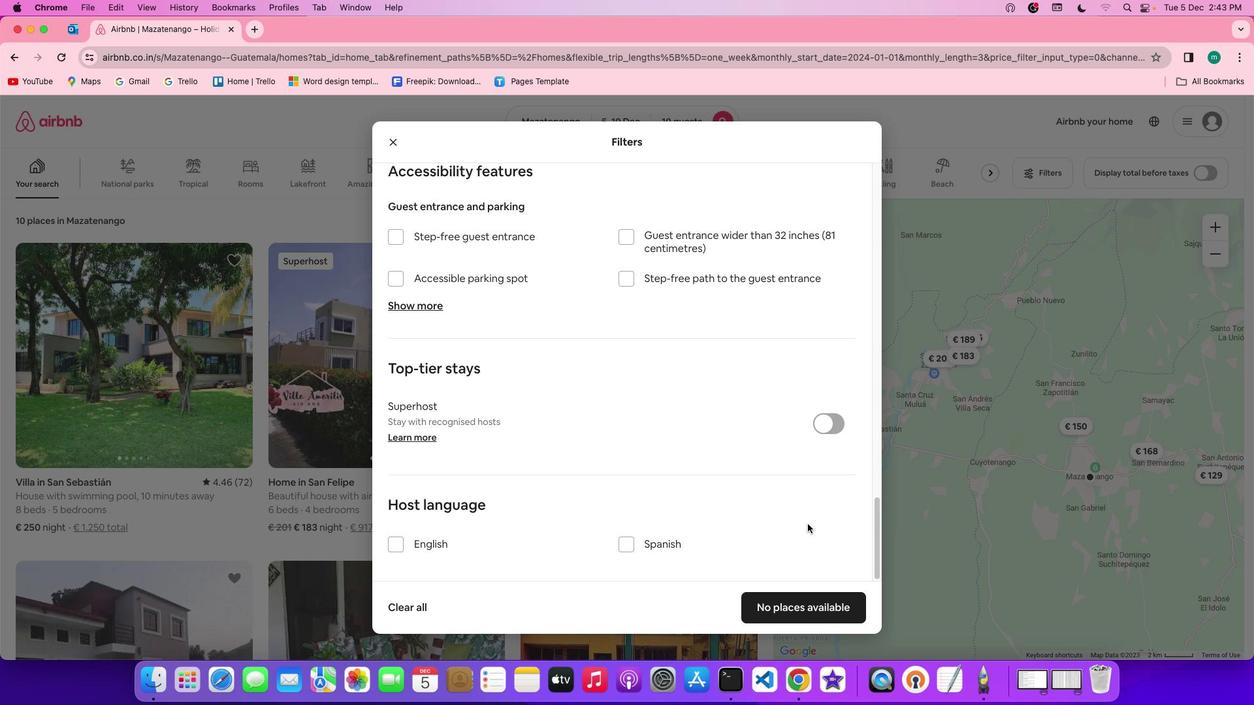 
Action: Mouse scrolled (808, 524) with delta (0, -3)
Screenshot: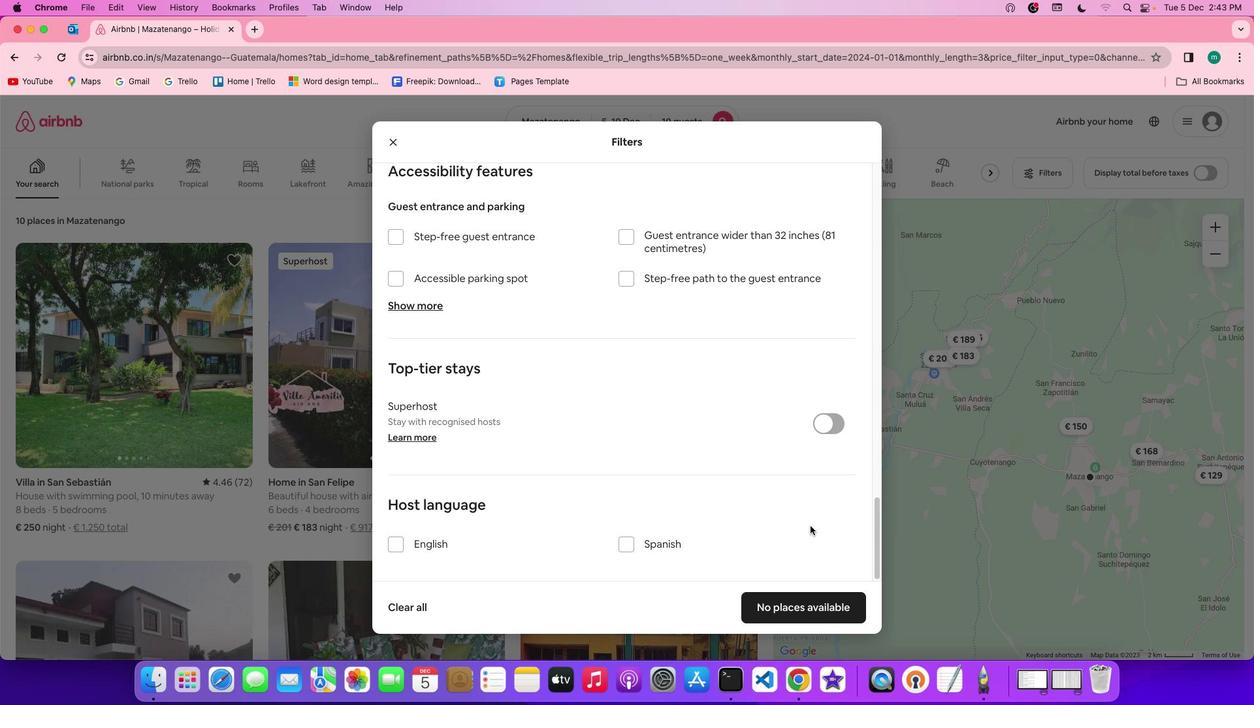 
Action: Mouse scrolled (808, 524) with delta (0, -3)
Screenshot: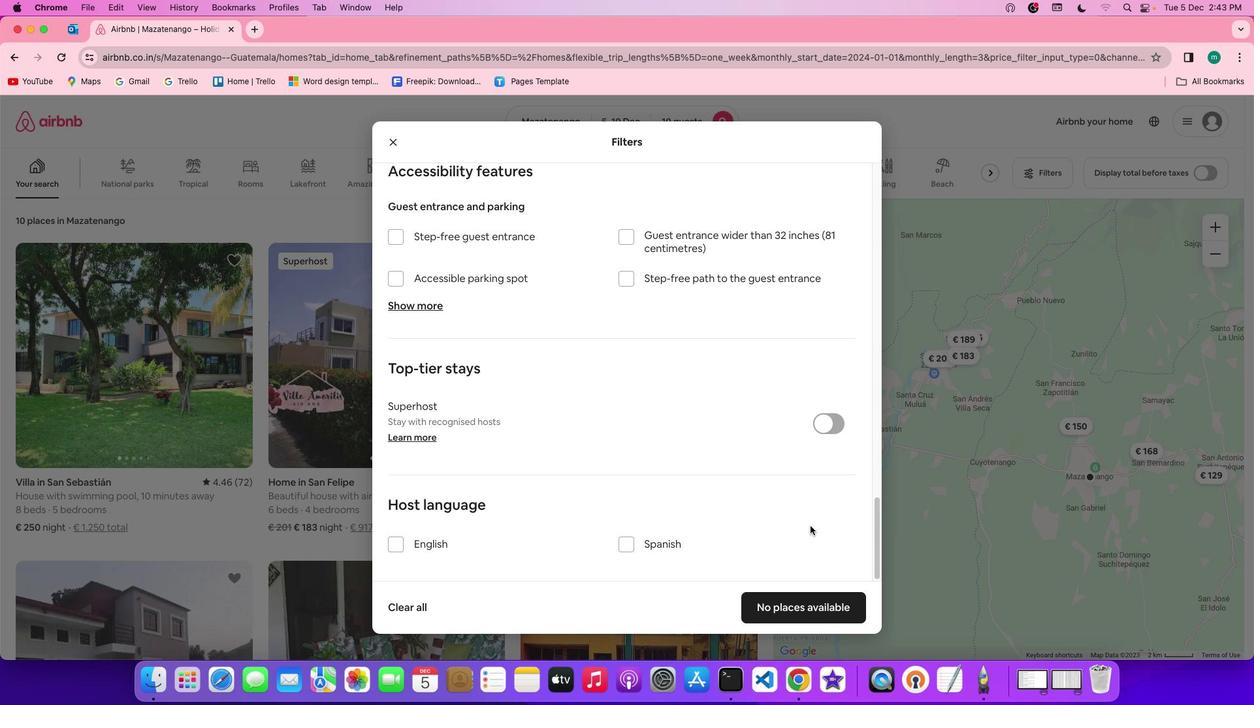 
Action: Mouse scrolled (808, 524) with delta (0, -3)
Screenshot: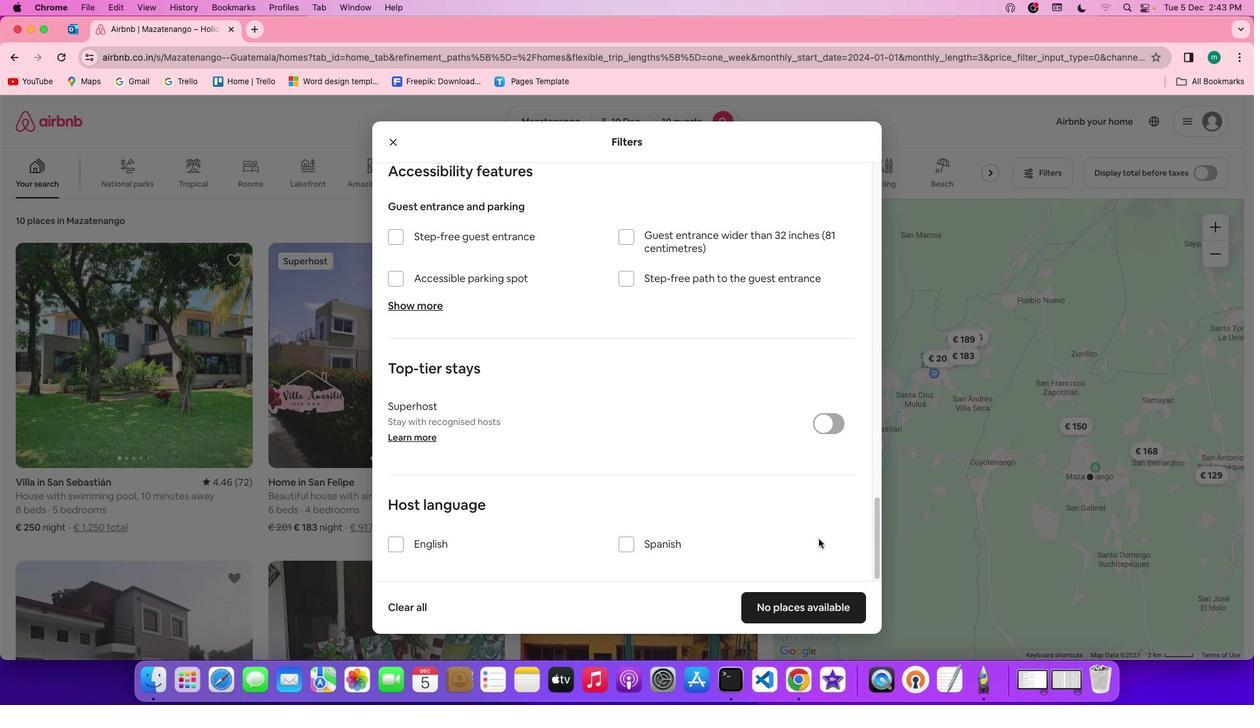
Action: Mouse moved to (837, 600)
Screenshot: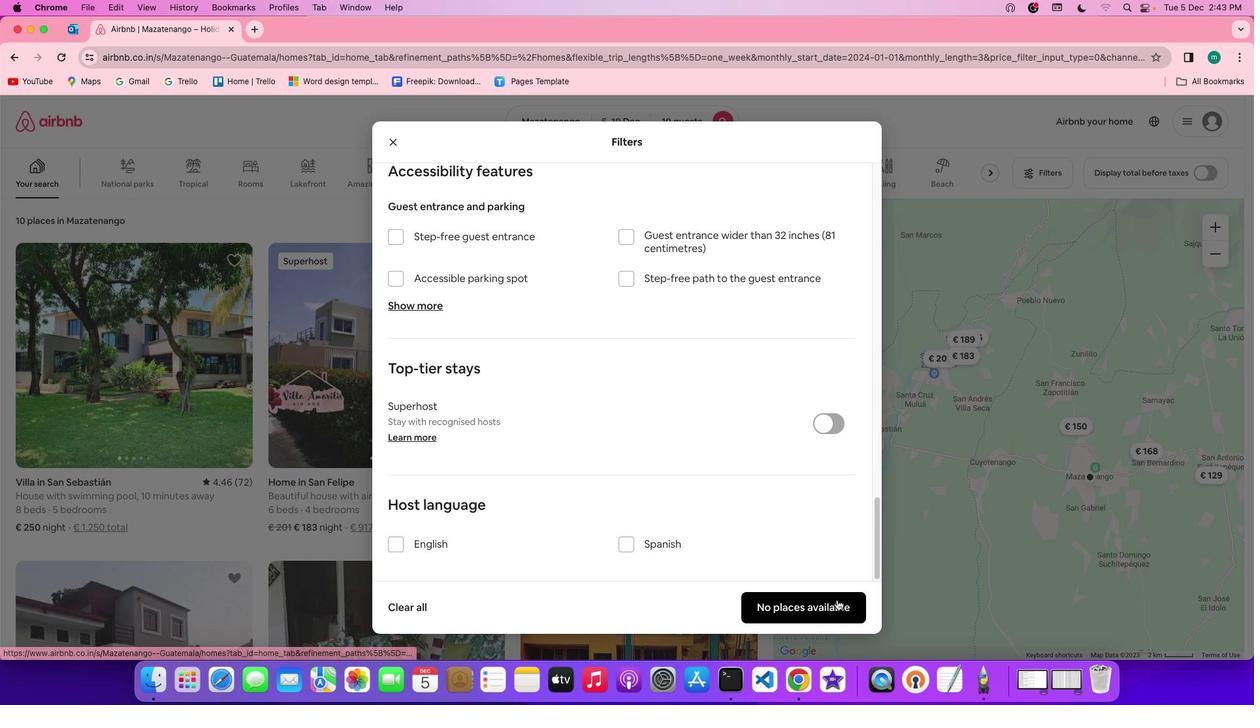 
Action: Mouse pressed left at (837, 600)
Screenshot: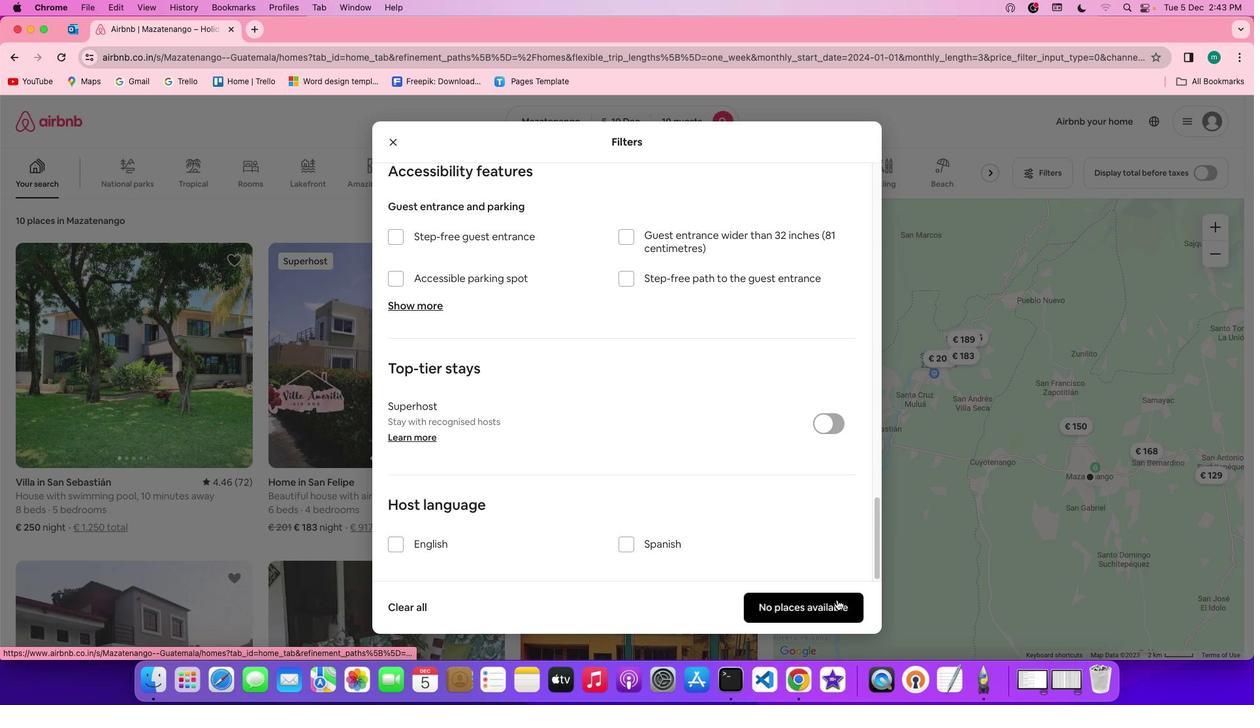 
Action: Mouse moved to (368, 393)
Screenshot: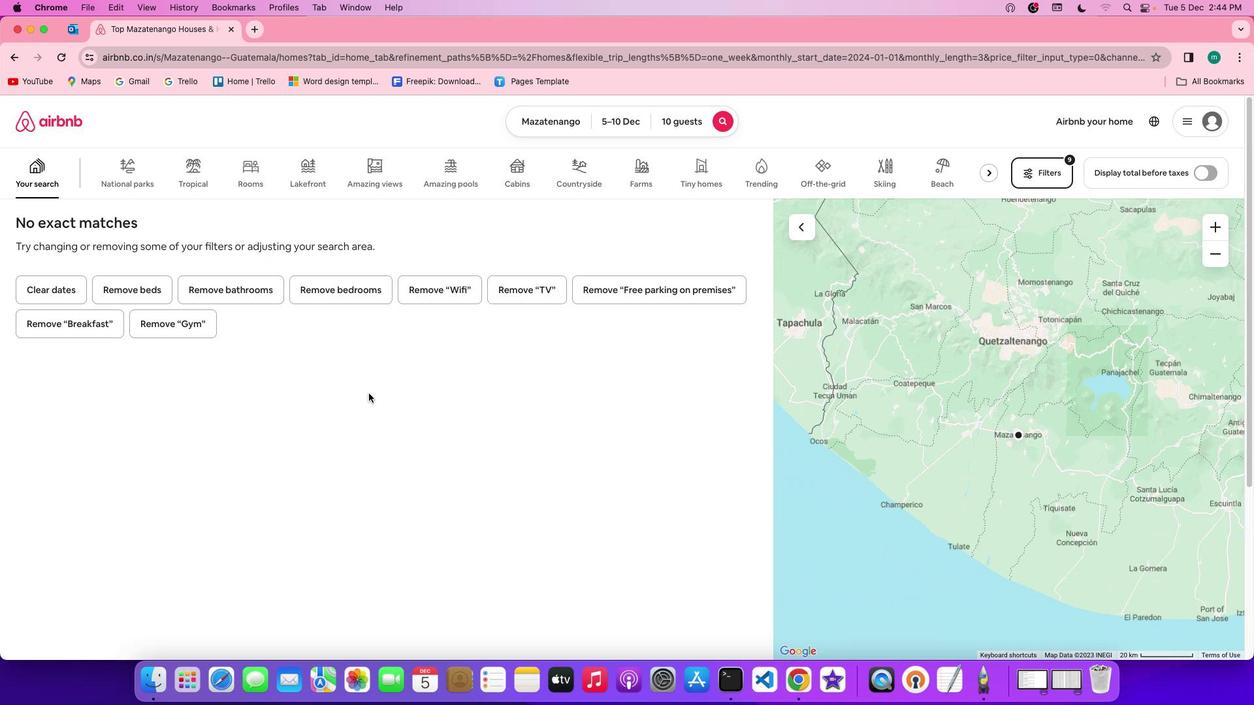 
